 Task: Search one way flight ticket for 3 adults, 3 children in business from Kenai: Kenai Municipal Airport to Gillette: Gillette Campbell County Airport on 5-1-2023. Choice of flights is Singapure airlines. Number of bags: 1 checked bag. Price is upto 108000. Outbound departure time preference is 11:15. Return departure time preference is 12:00.
Action: Mouse moved to (187, 210)
Screenshot: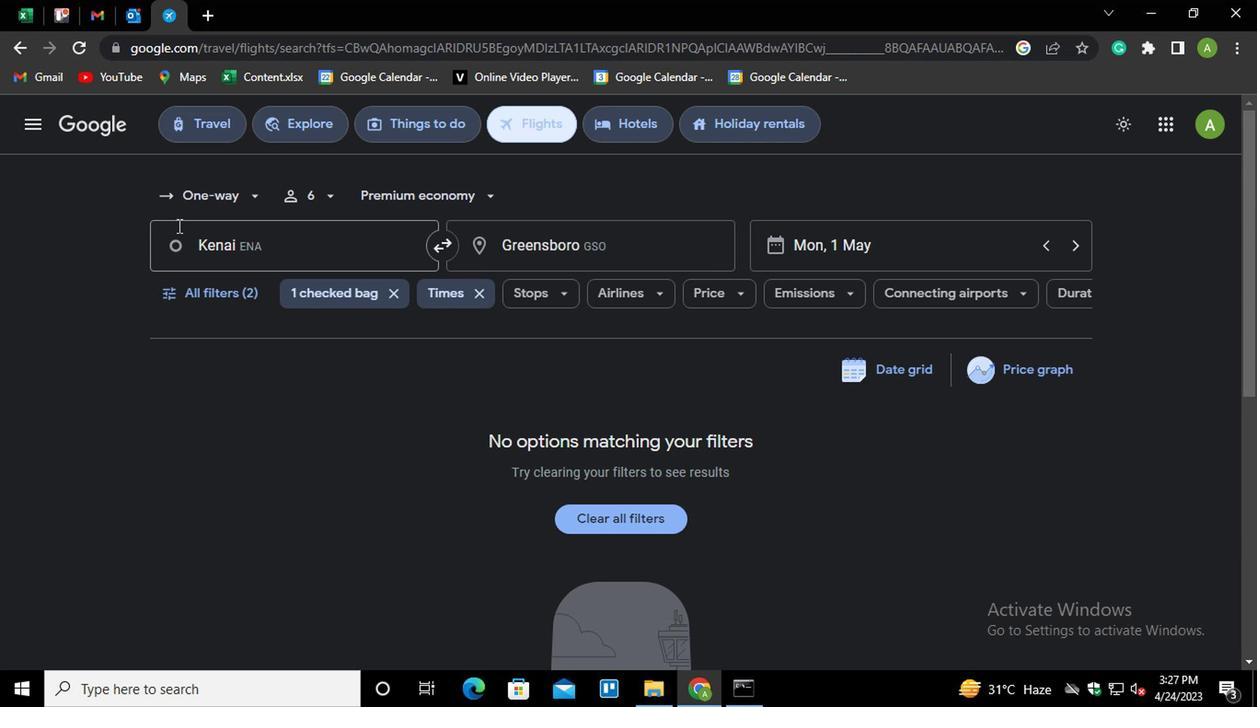 
Action: Mouse pressed left at (187, 210)
Screenshot: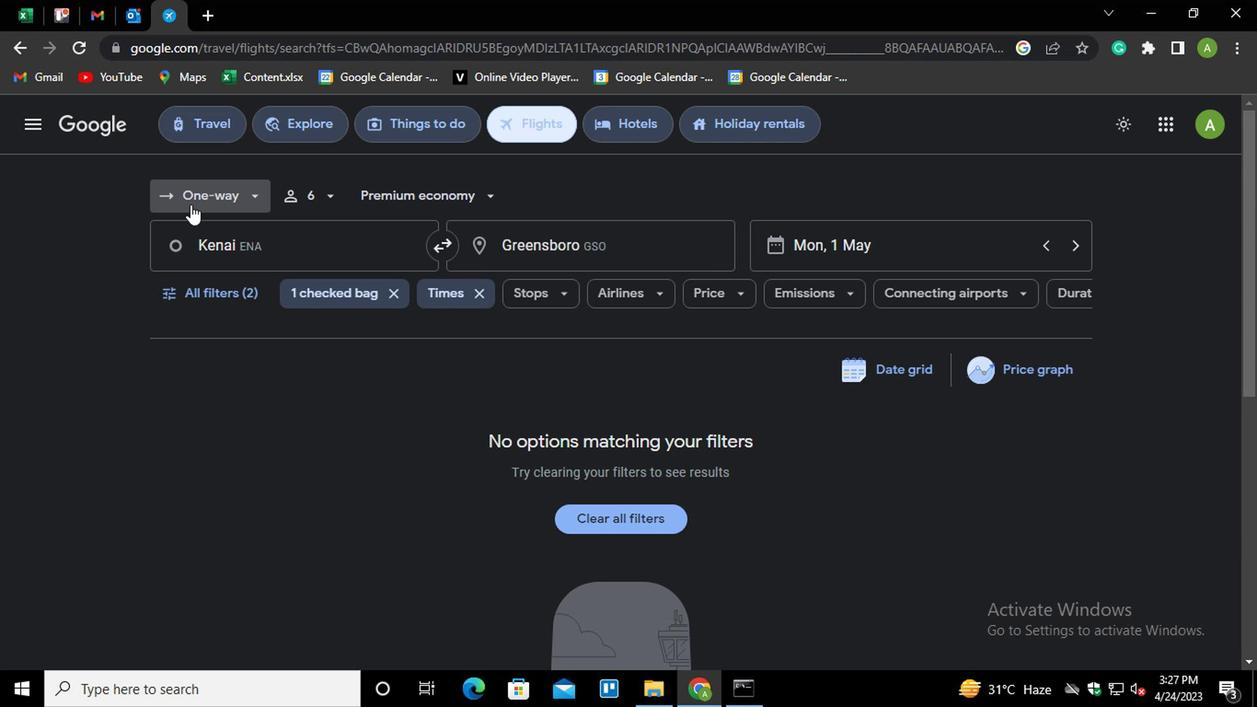 
Action: Mouse moved to (219, 290)
Screenshot: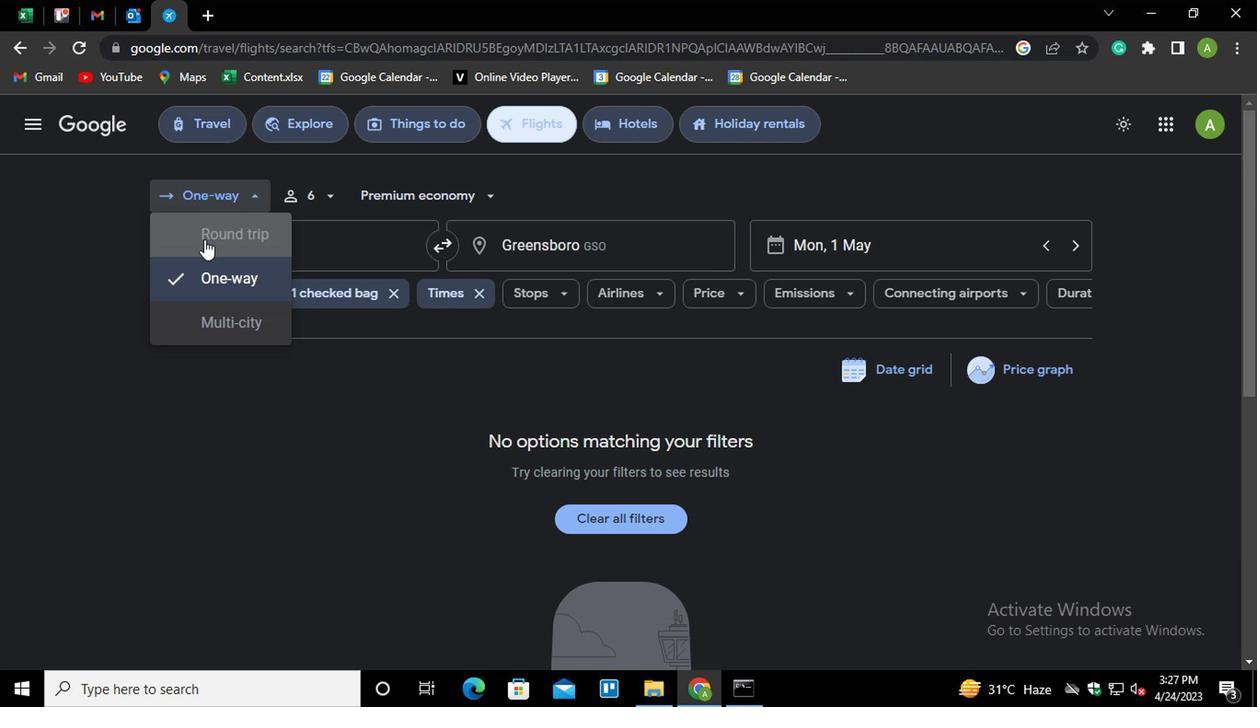 
Action: Mouse pressed left at (219, 290)
Screenshot: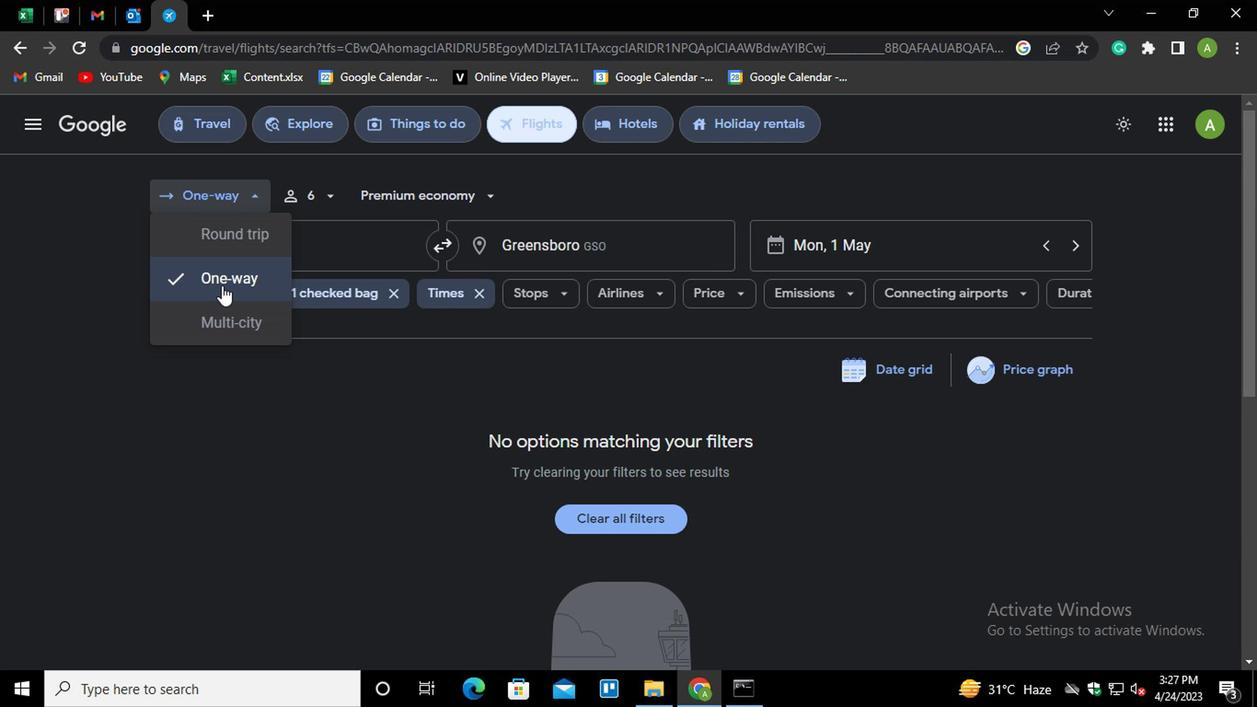 
Action: Mouse moved to (318, 202)
Screenshot: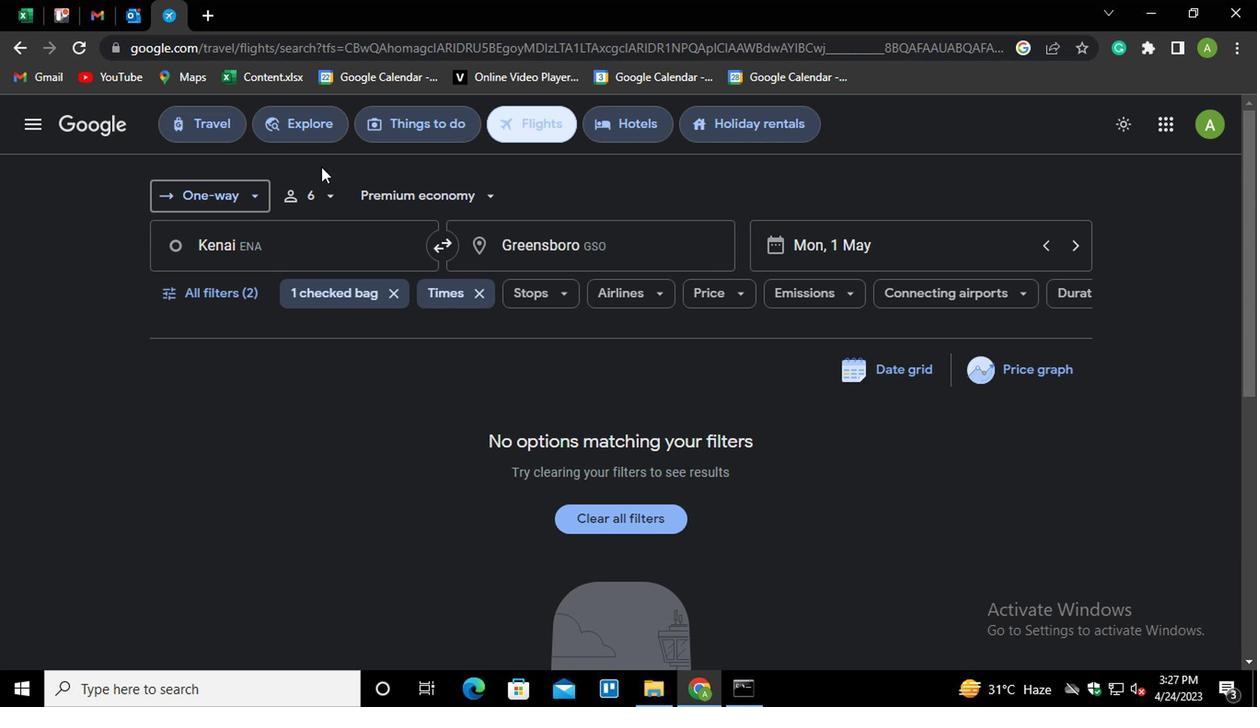 
Action: Mouse pressed left at (318, 202)
Screenshot: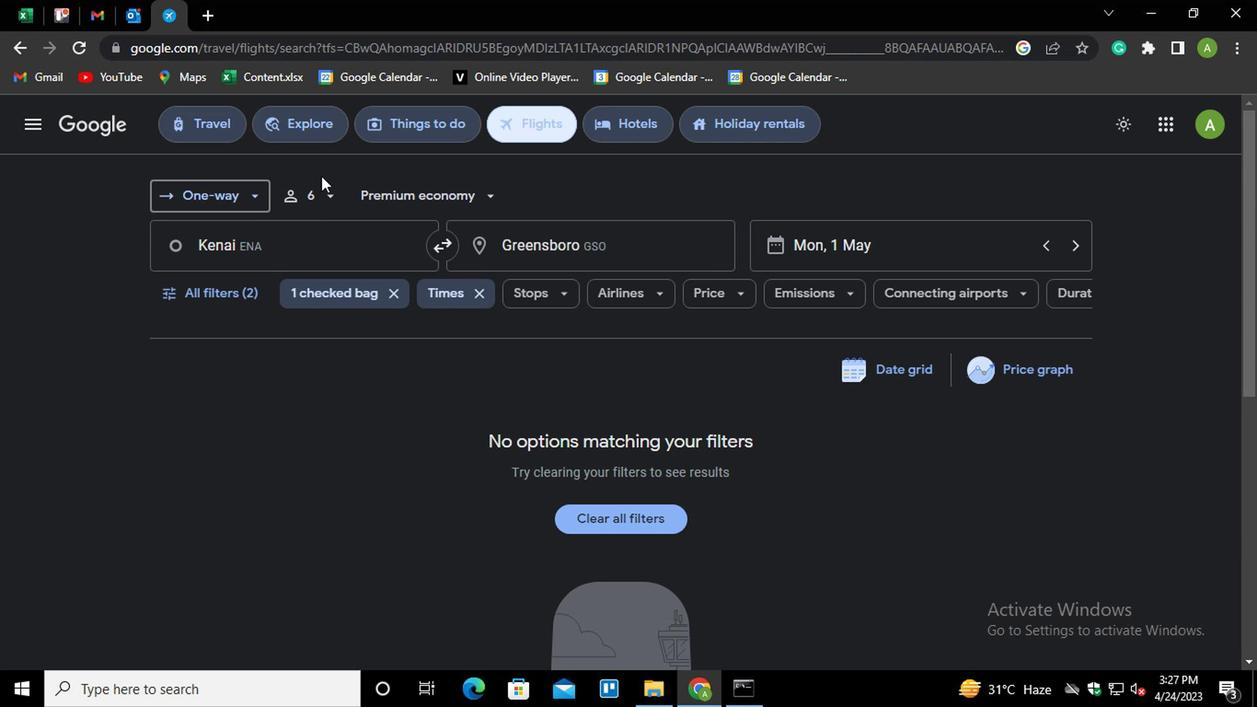 
Action: Mouse moved to (395, 249)
Screenshot: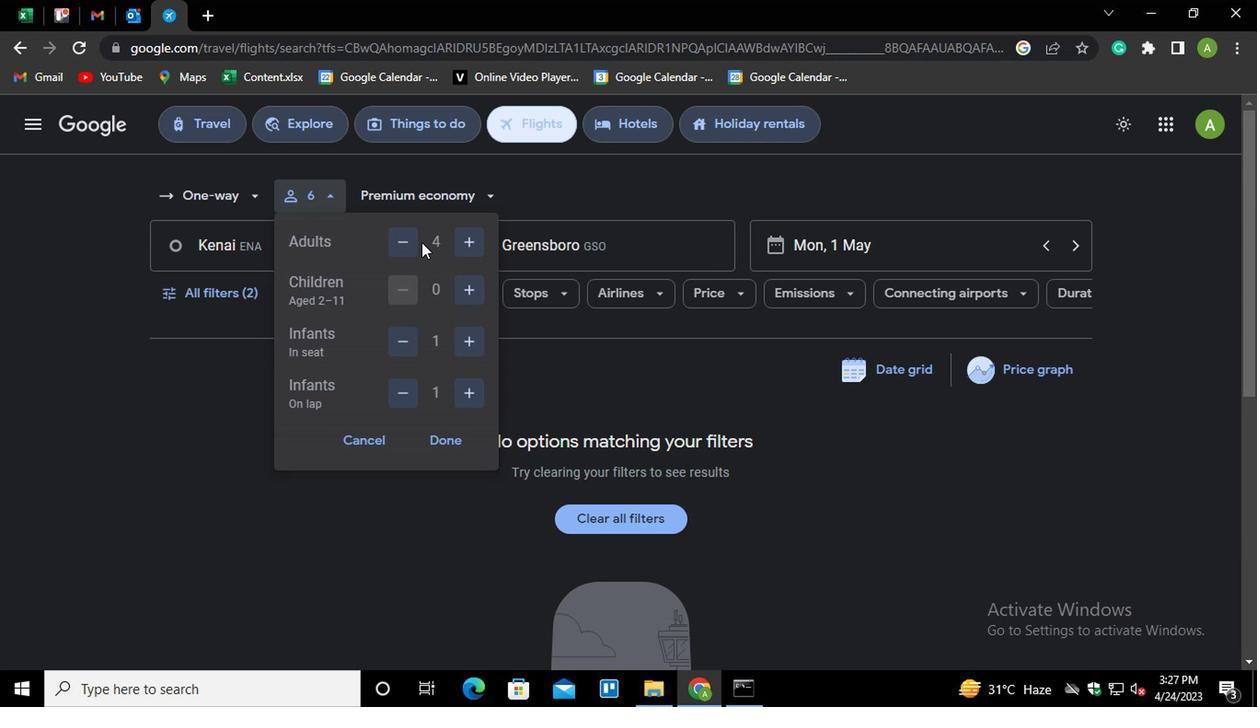 
Action: Mouse pressed left at (395, 249)
Screenshot: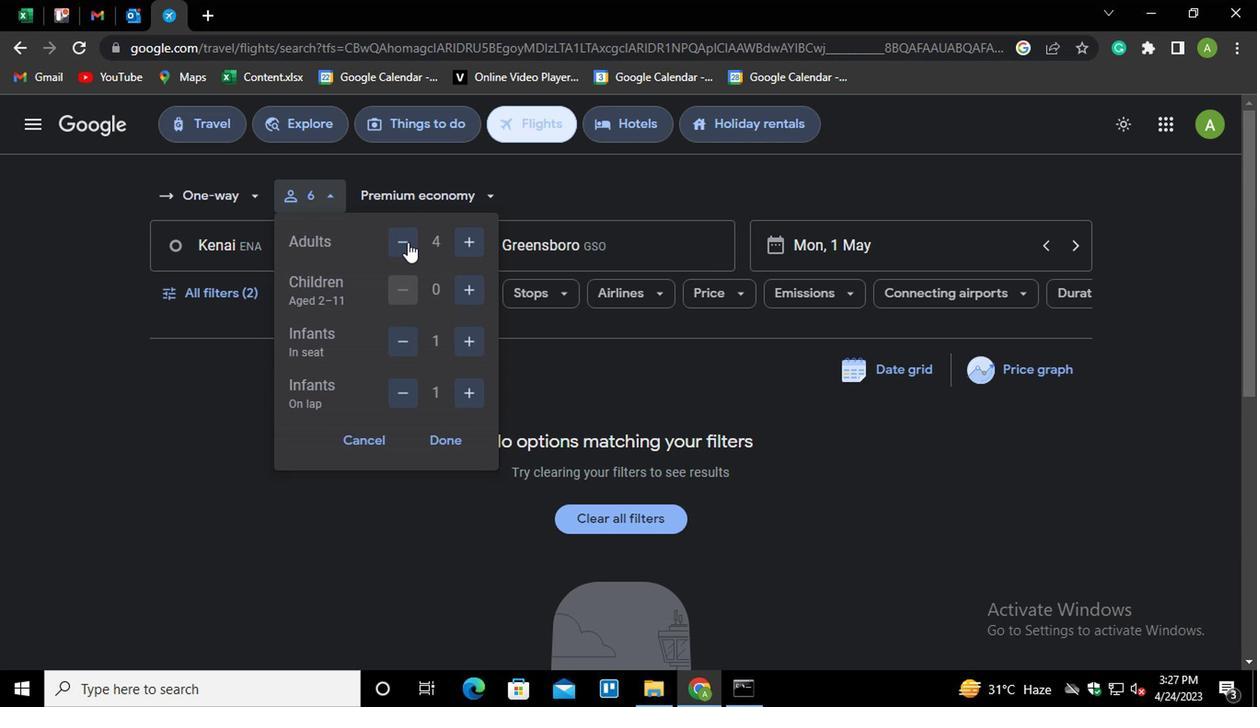 
Action: Mouse moved to (475, 296)
Screenshot: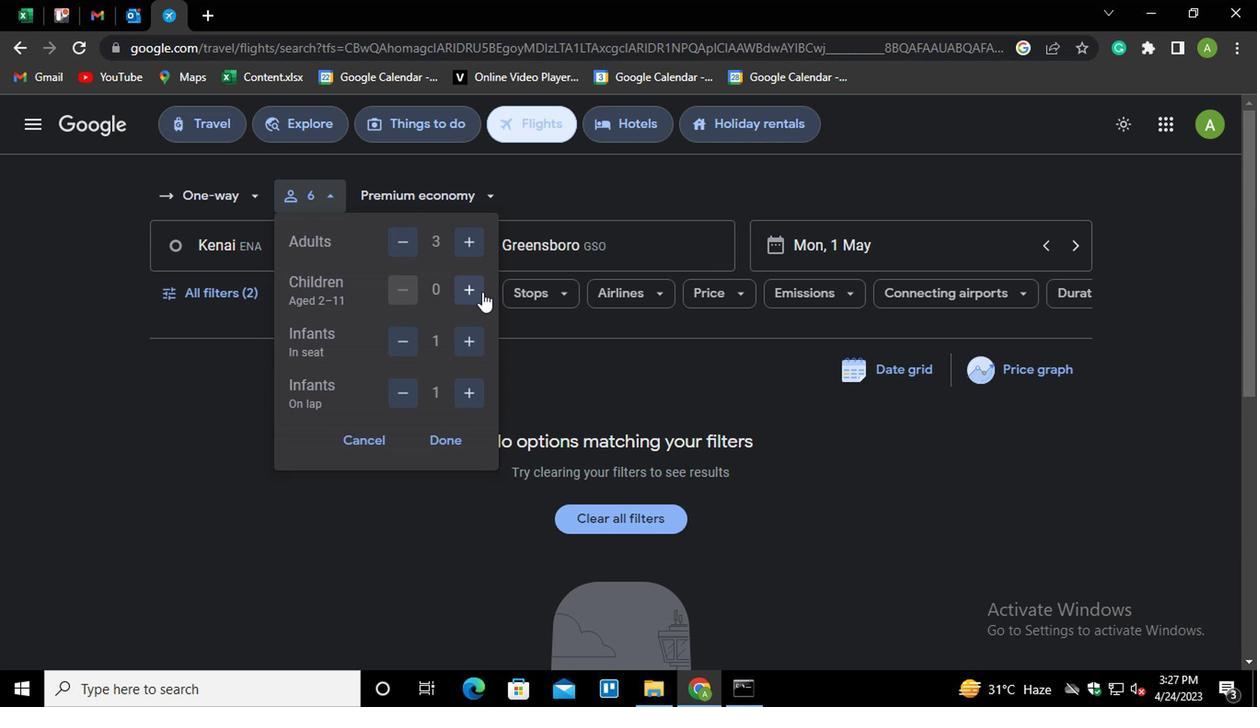 
Action: Mouse pressed left at (475, 296)
Screenshot: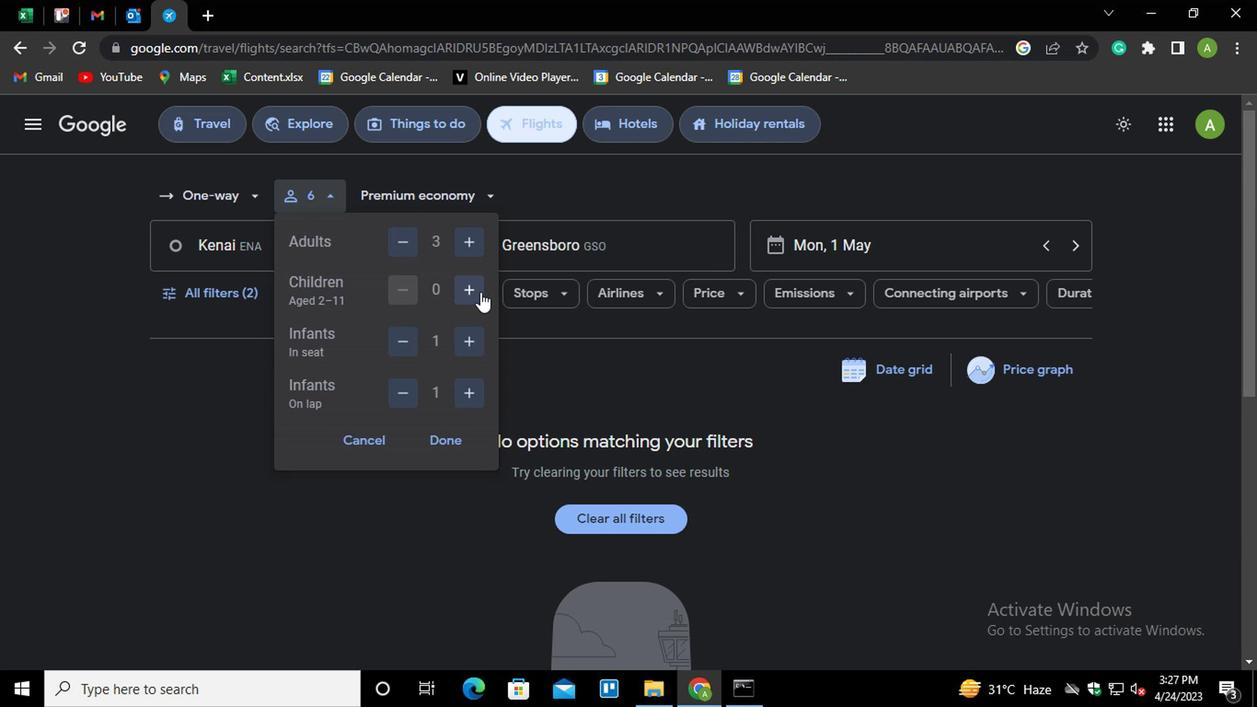 
Action: Mouse moved to (475, 296)
Screenshot: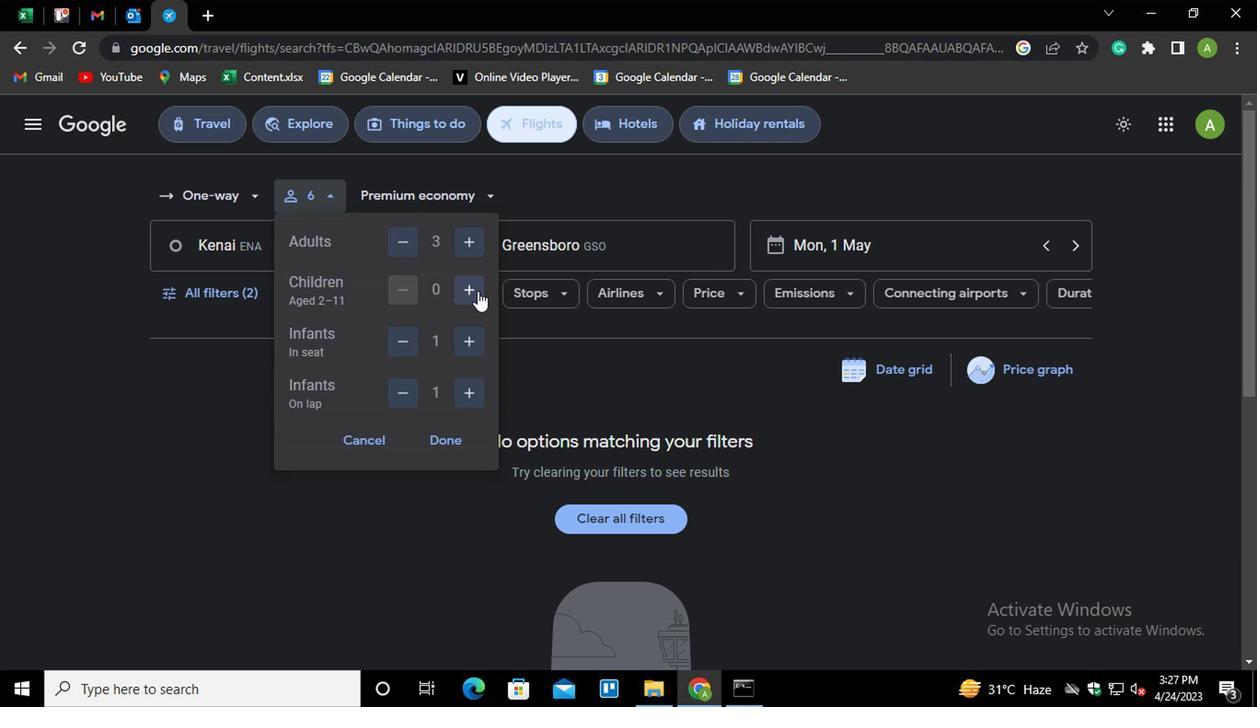 
Action: Mouse pressed left at (475, 296)
Screenshot: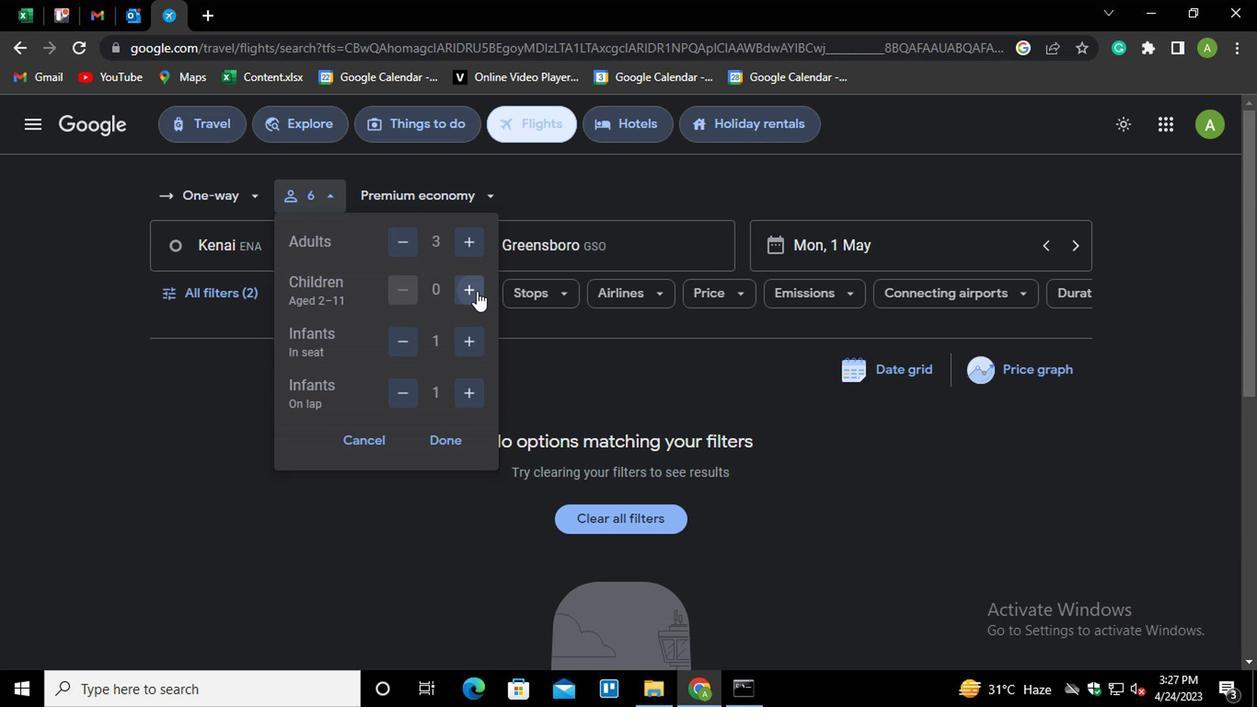
Action: Mouse pressed left at (475, 296)
Screenshot: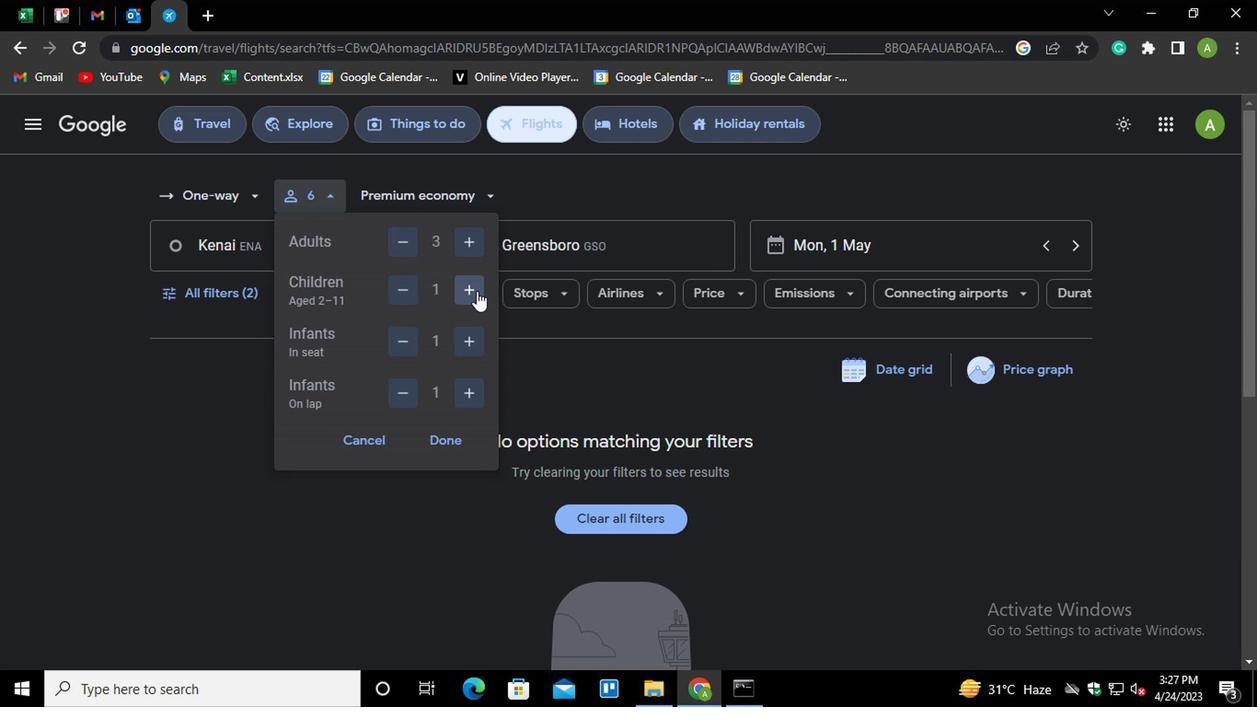 
Action: Mouse moved to (407, 393)
Screenshot: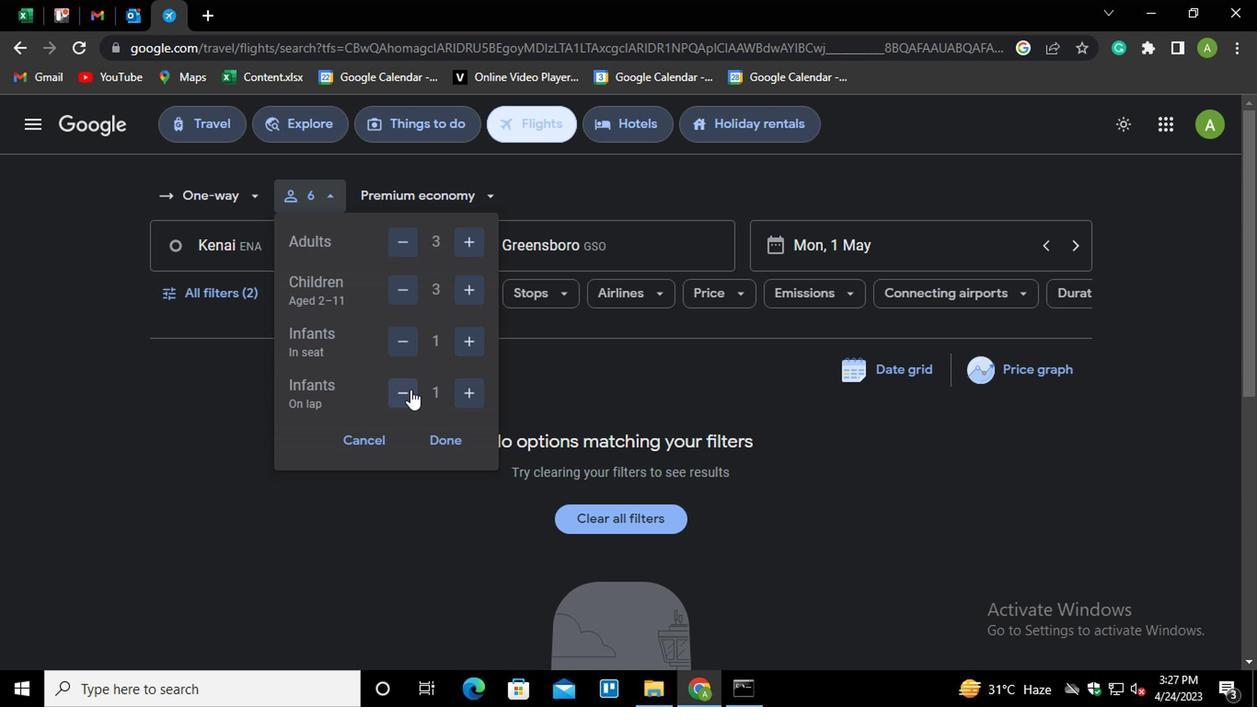 
Action: Mouse pressed left at (407, 393)
Screenshot: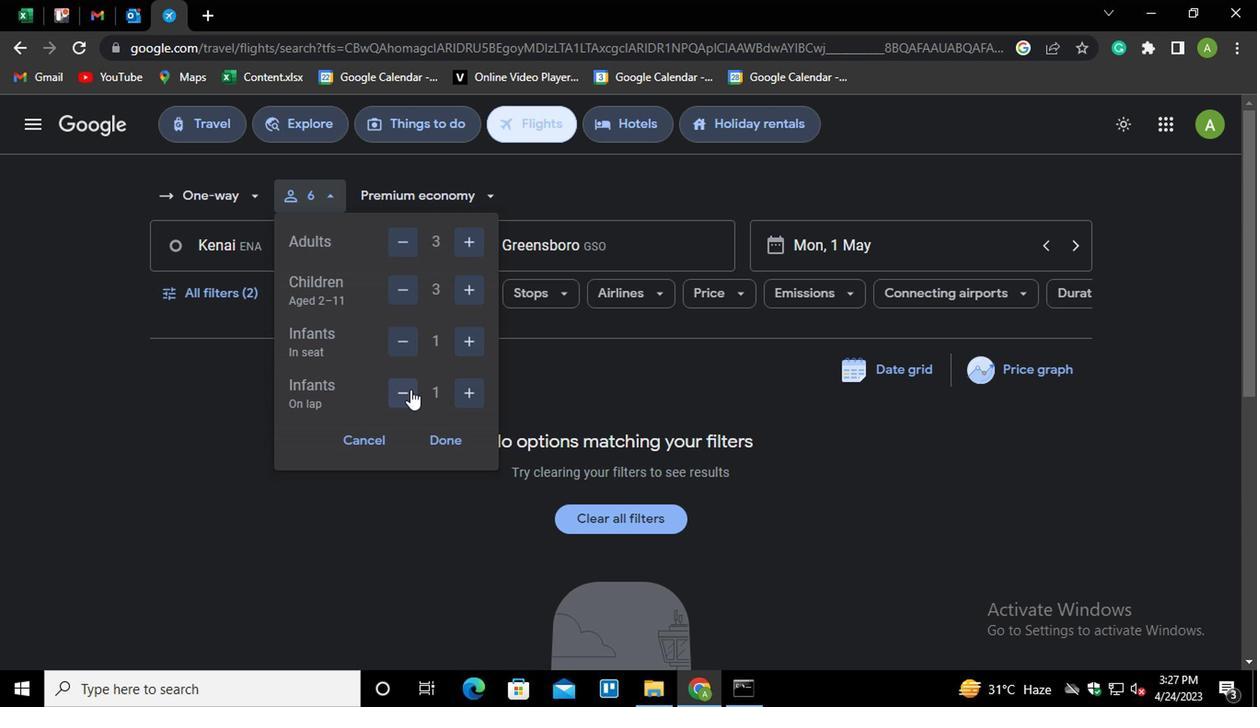 
Action: Mouse moved to (396, 350)
Screenshot: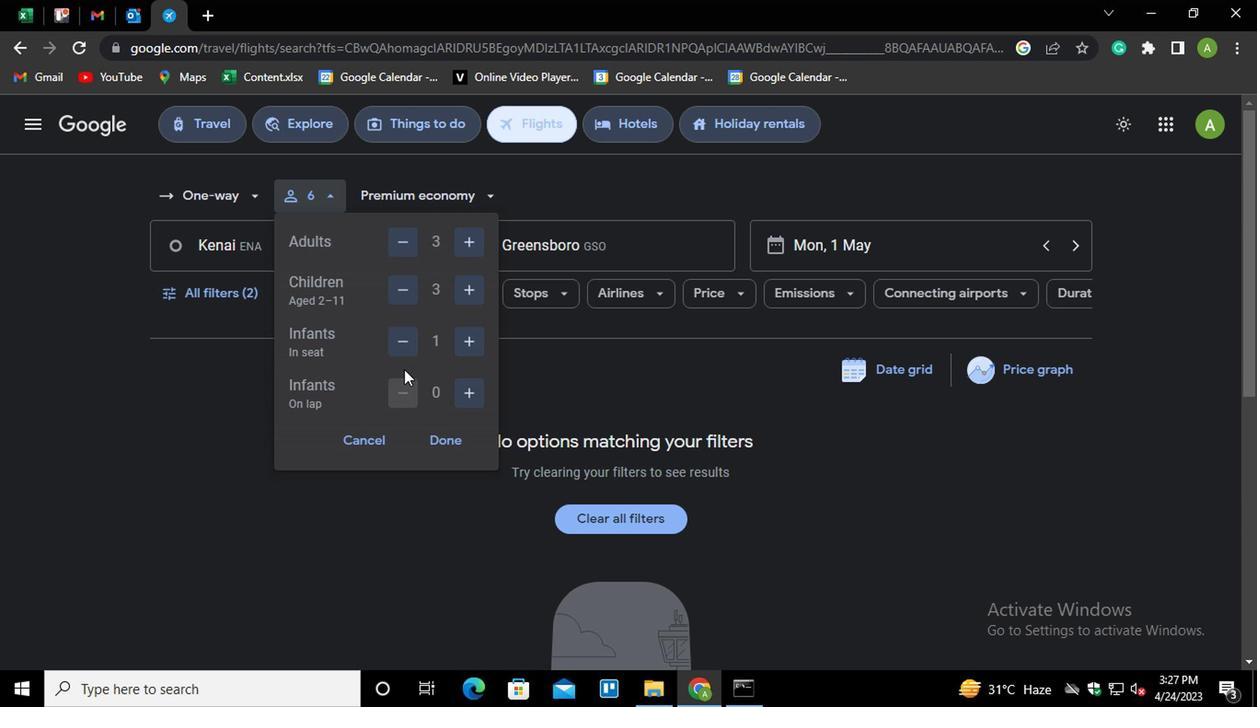 
Action: Mouse pressed left at (396, 350)
Screenshot: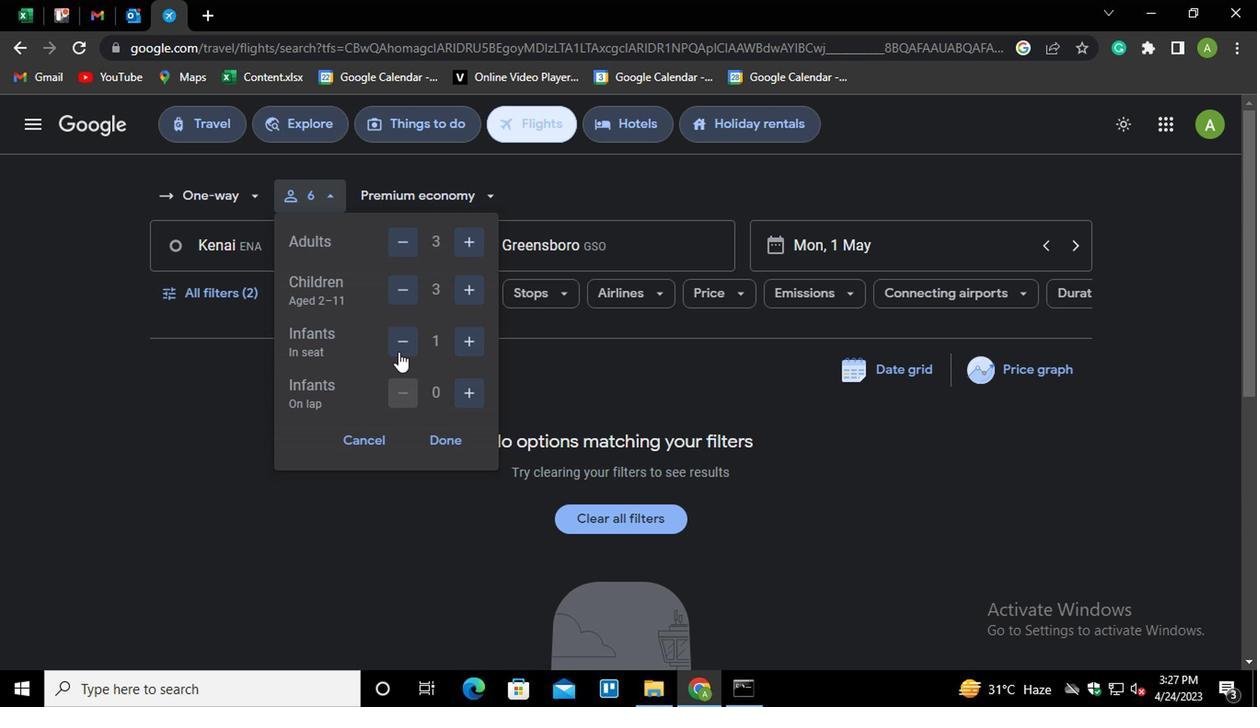 
Action: Mouse moved to (426, 442)
Screenshot: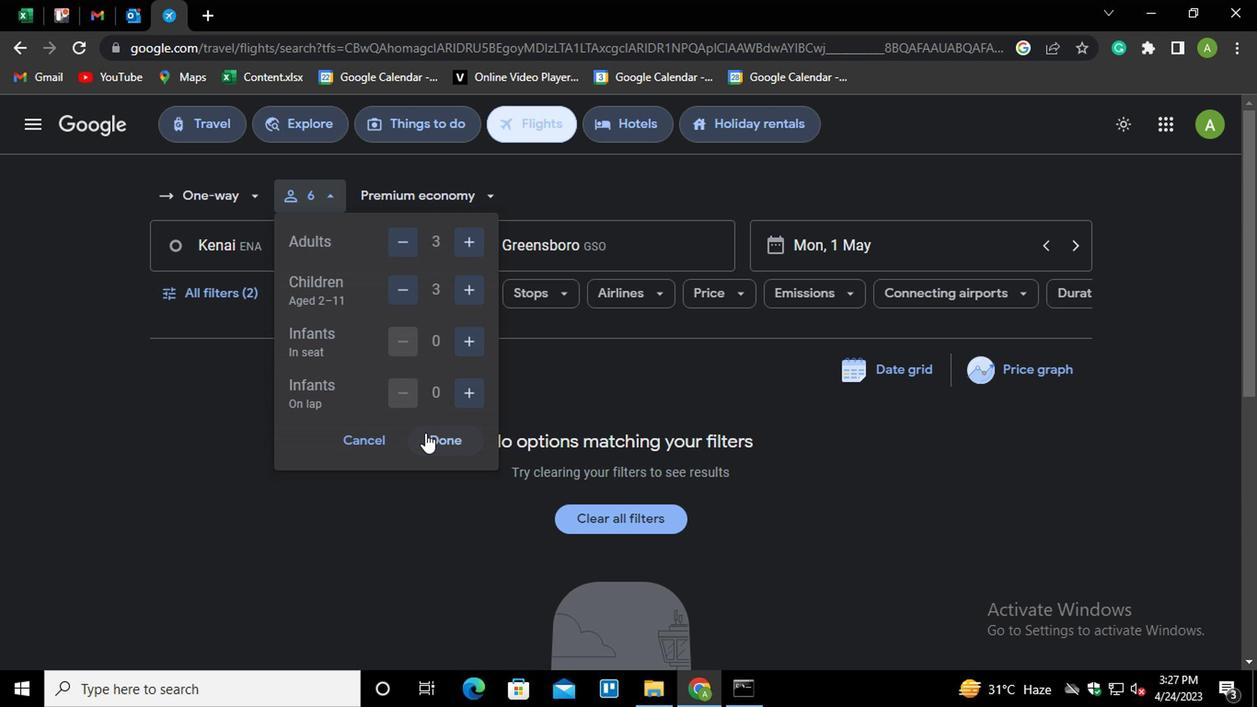 
Action: Mouse pressed left at (426, 442)
Screenshot: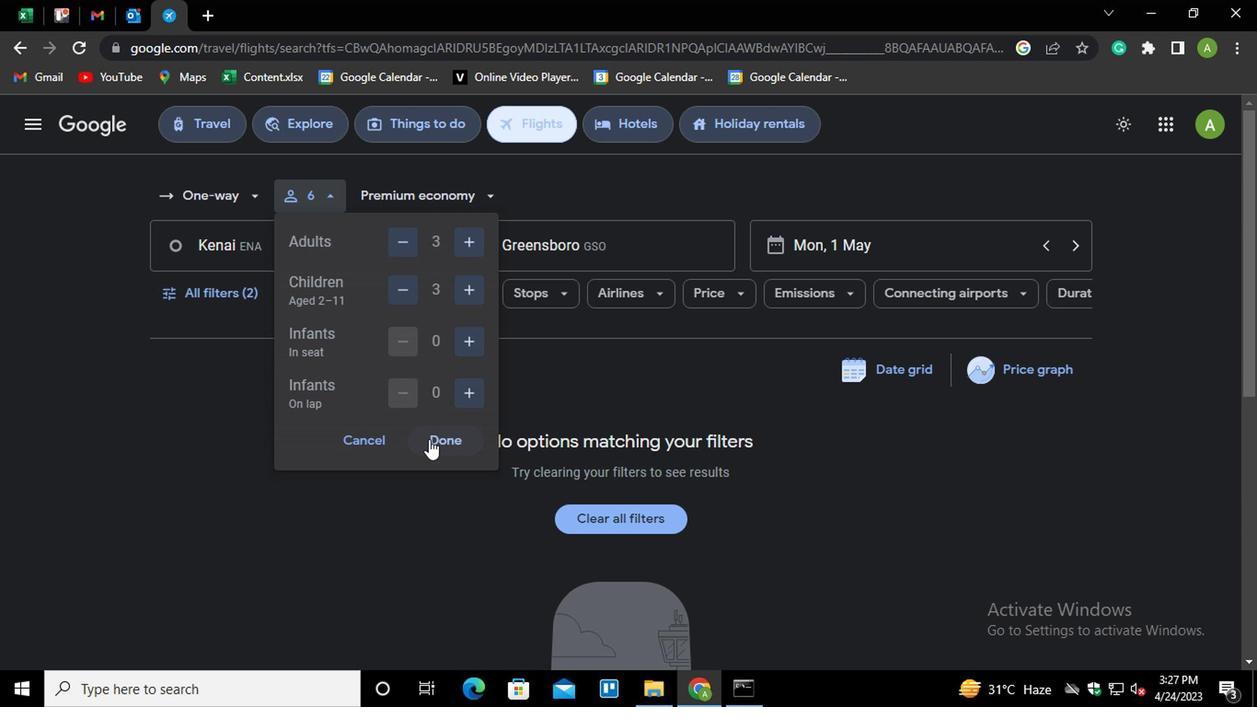 
Action: Mouse moved to (655, 261)
Screenshot: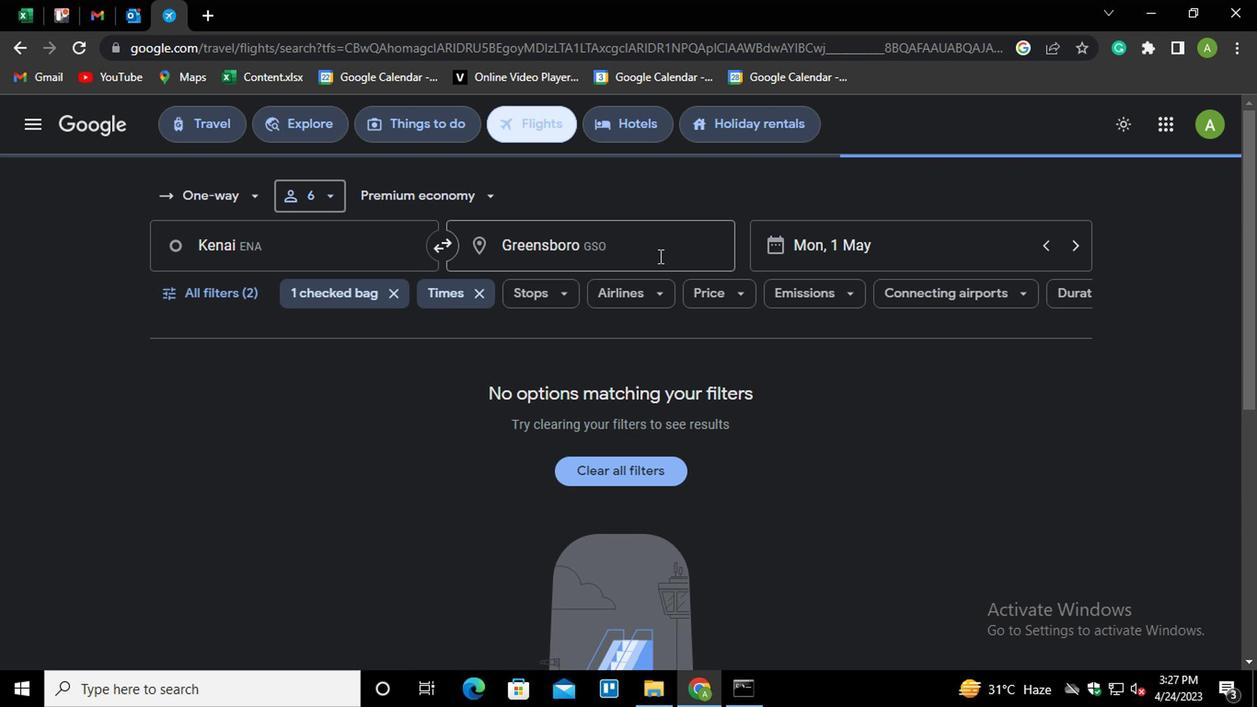 
Action: Mouse pressed left at (655, 261)
Screenshot: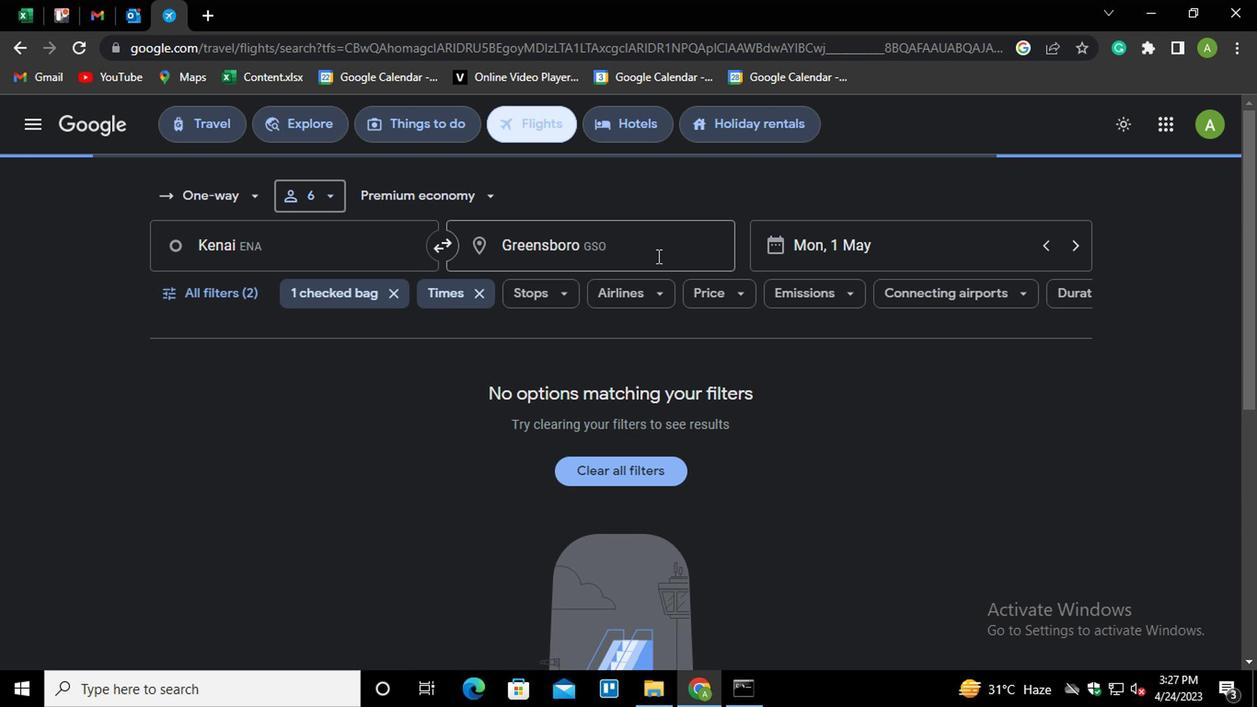 
Action: Mouse moved to (651, 259)
Screenshot: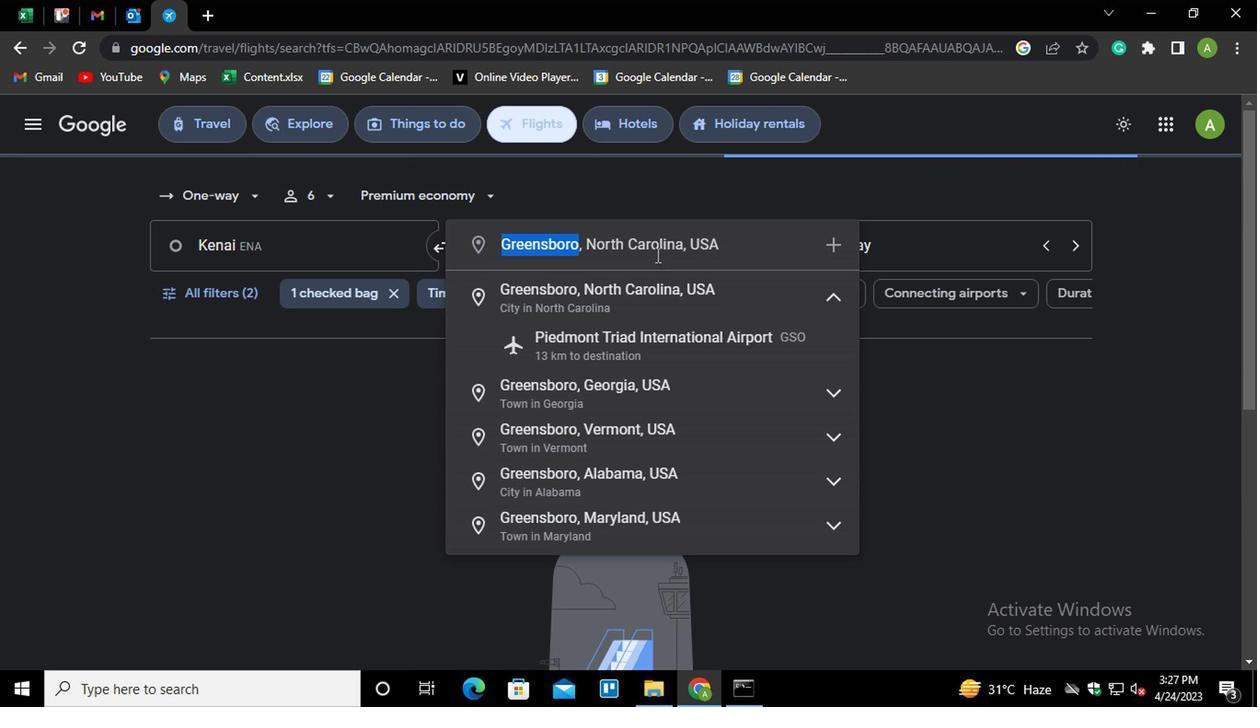 
Action: Key pressed <Key.shift>GILLETTE<Key.down><Key.enter>
Screenshot: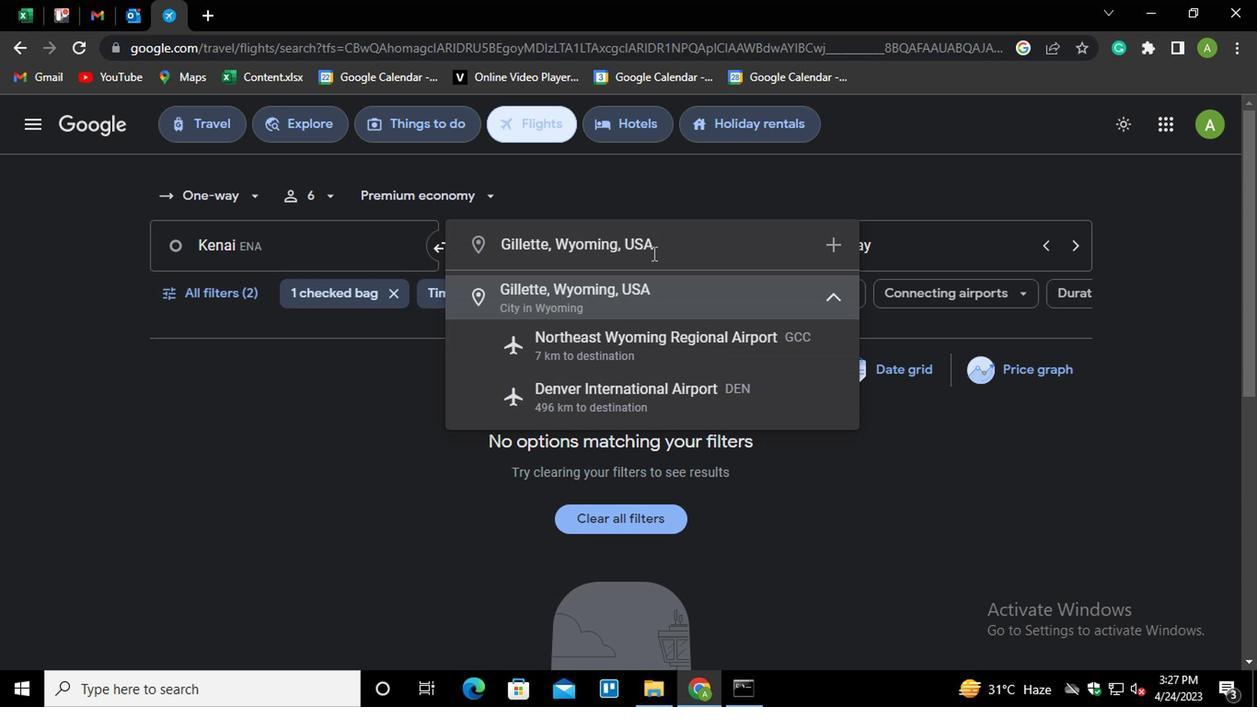 
Action: Mouse moved to (235, 295)
Screenshot: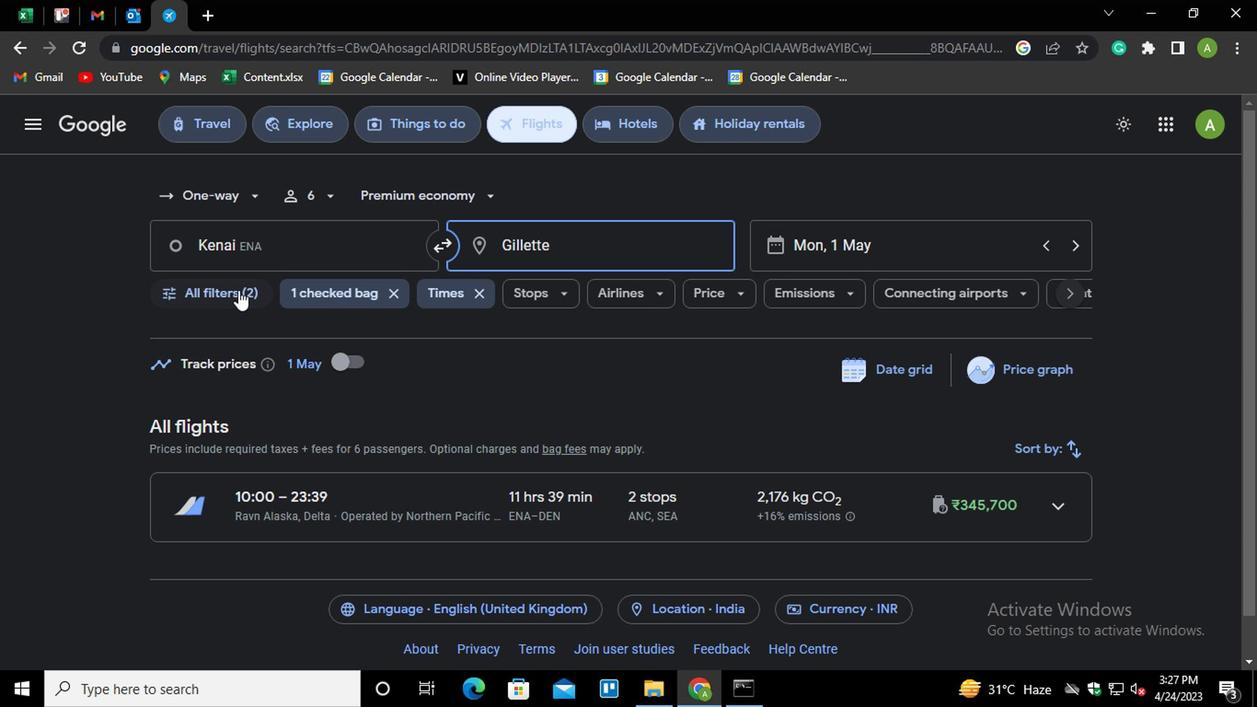 
Action: Mouse pressed left at (235, 295)
Screenshot: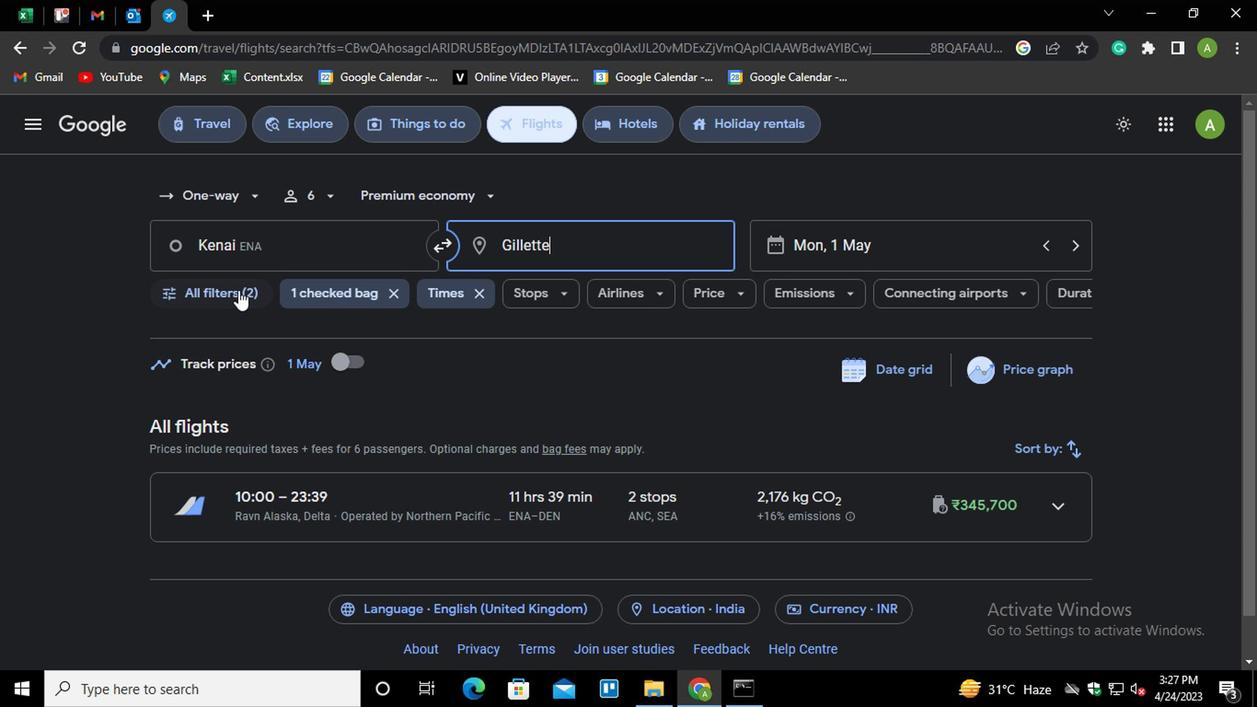 
Action: Mouse moved to (292, 494)
Screenshot: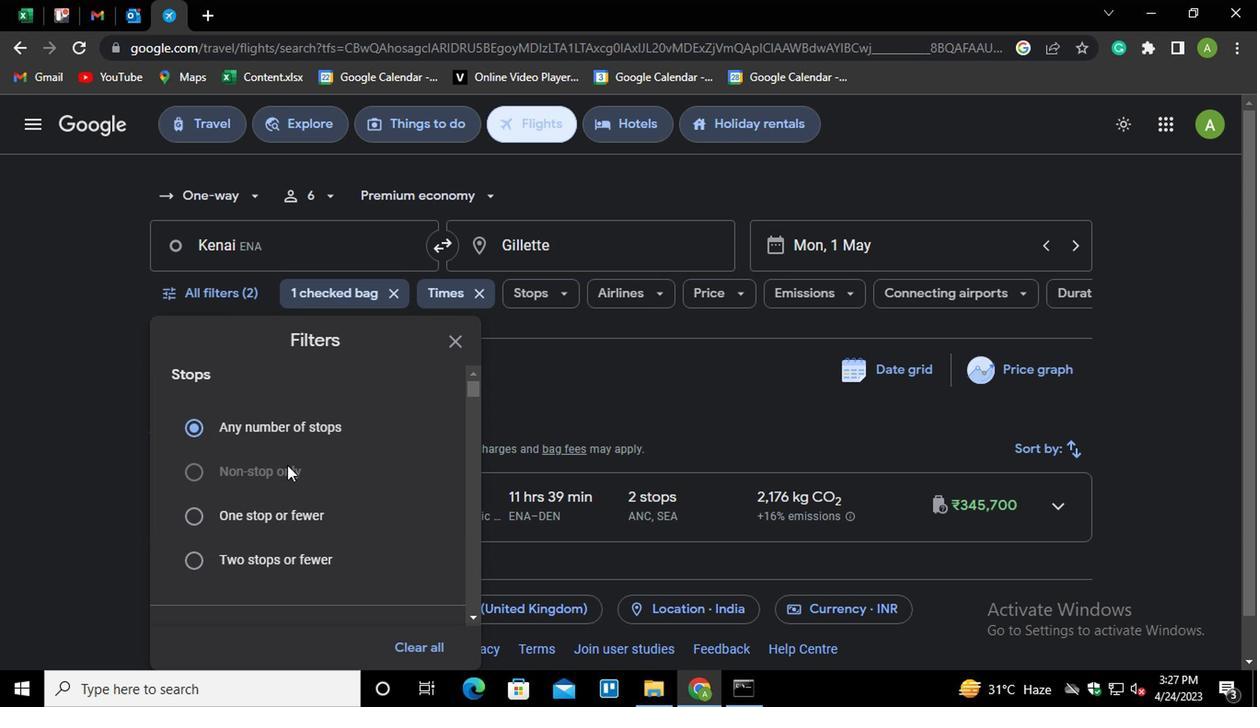 
Action: Mouse scrolled (292, 493) with delta (0, 0)
Screenshot: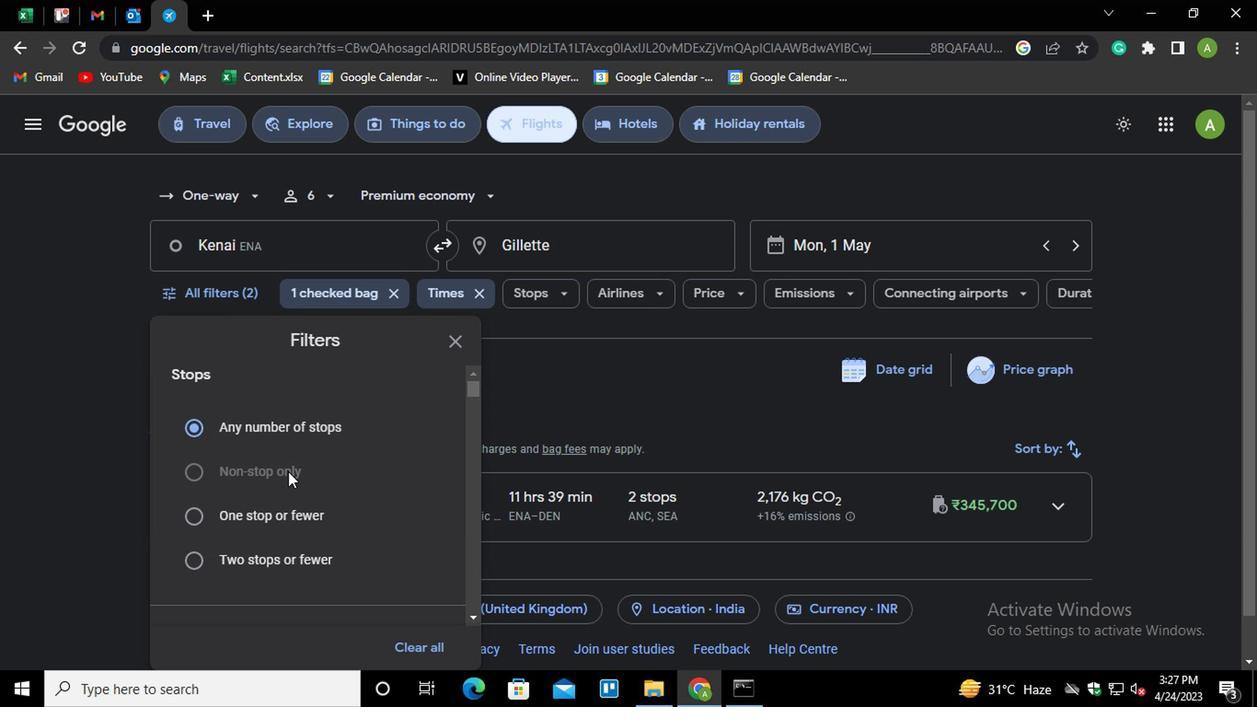 
Action: Mouse scrolled (292, 493) with delta (0, 0)
Screenshot: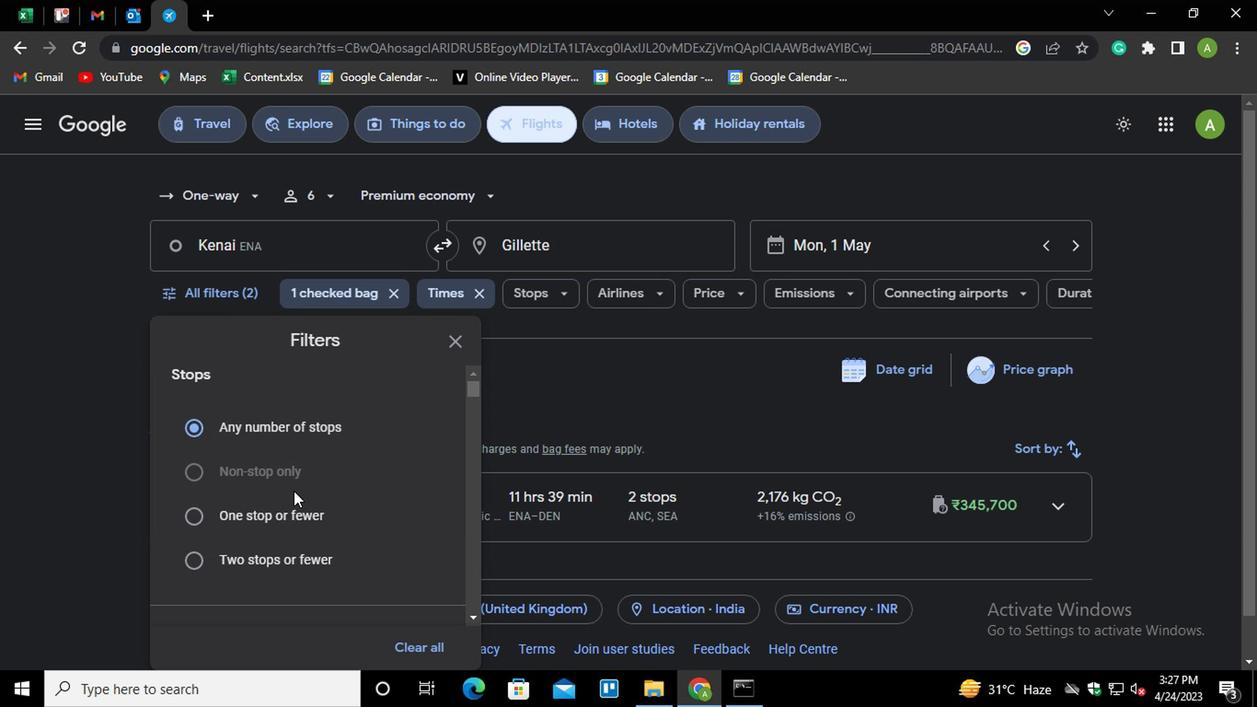 
Action: Mouse moved to (423, 507)
Screenshot: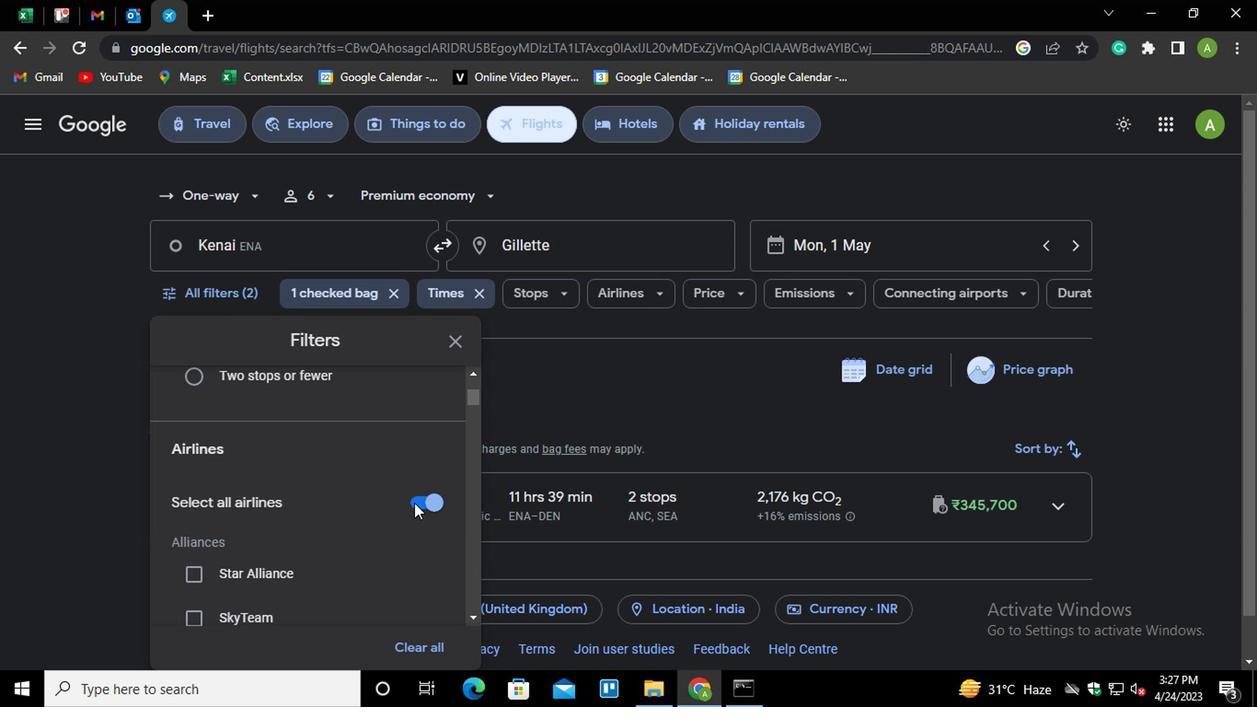 
Action: Mouse pressed left at (423, 507)
Screenshot: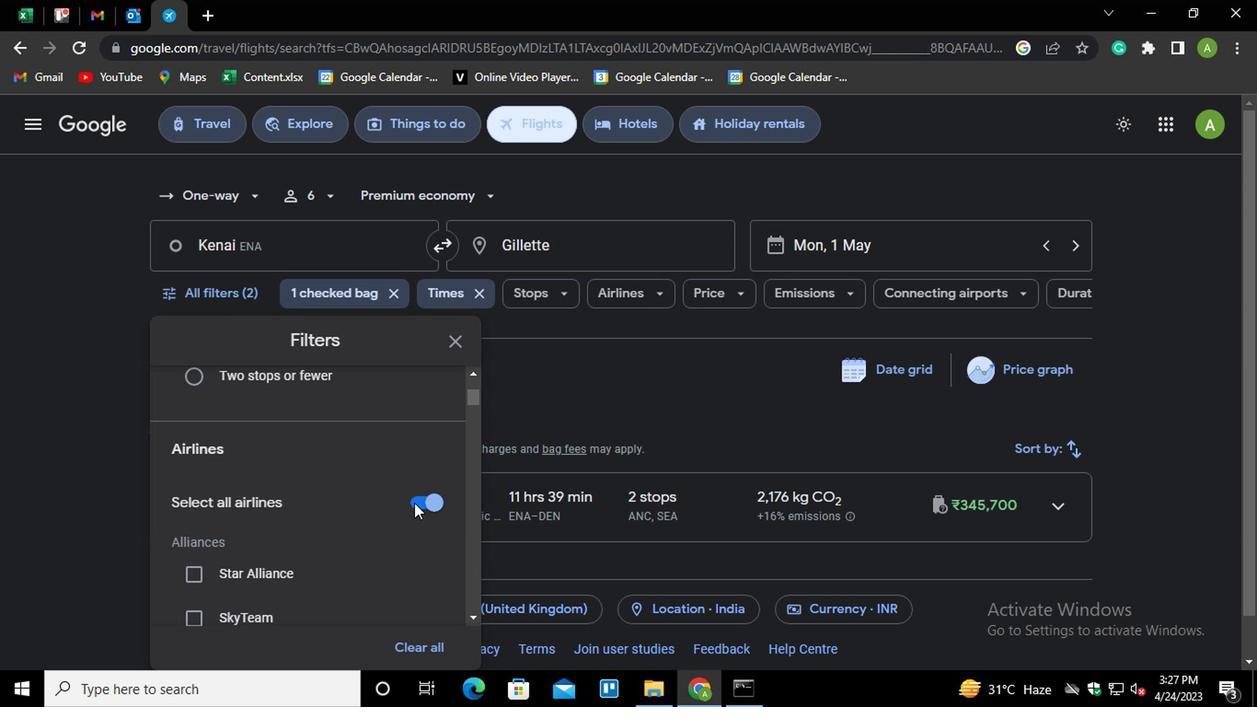 
Action: Mouse moved to (384, 517)
Screenshot: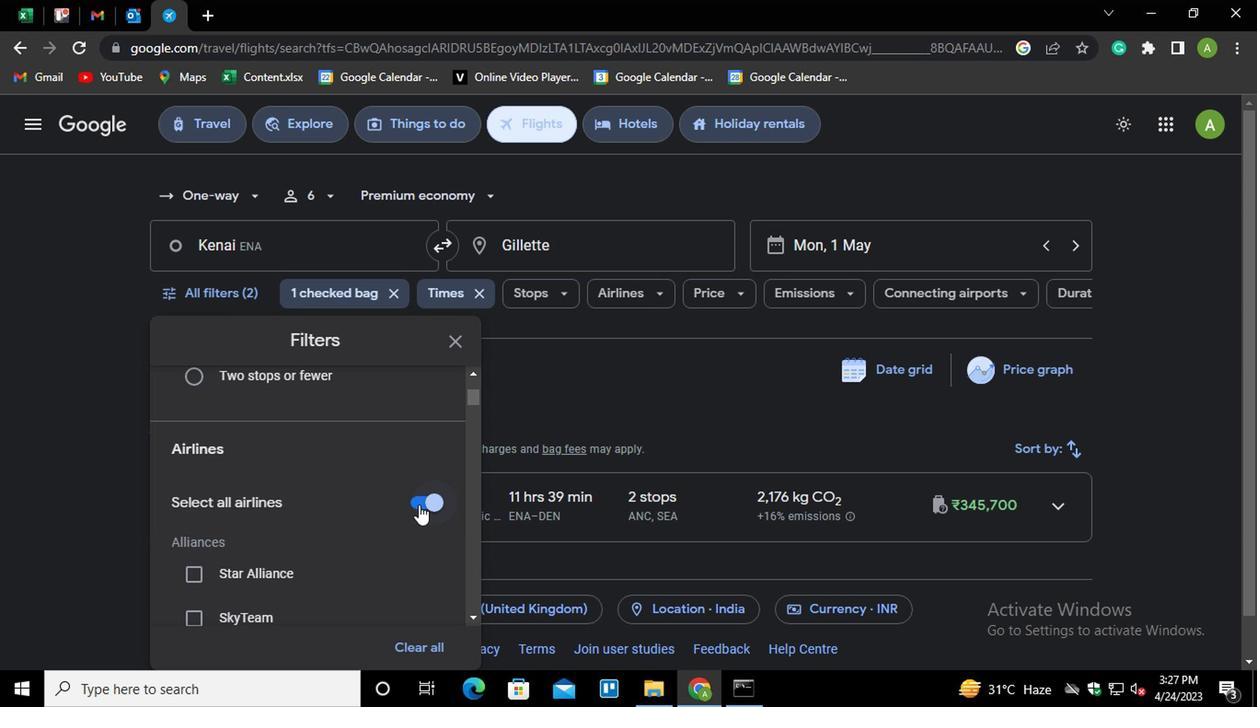 
Action: Mouse scrolled (384, 515) with delta (0, -1)
Screenshot: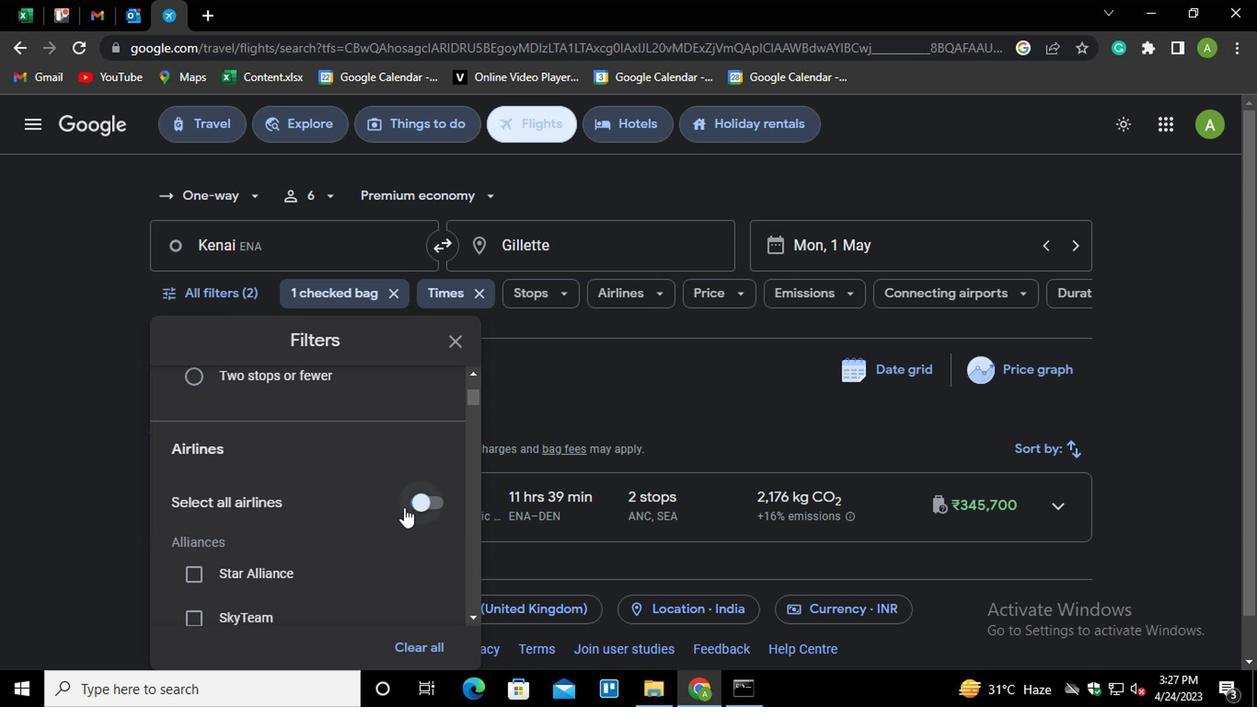 
Action: Mouse scrolled (384, 515) with delta (0, -1)
Screenshot: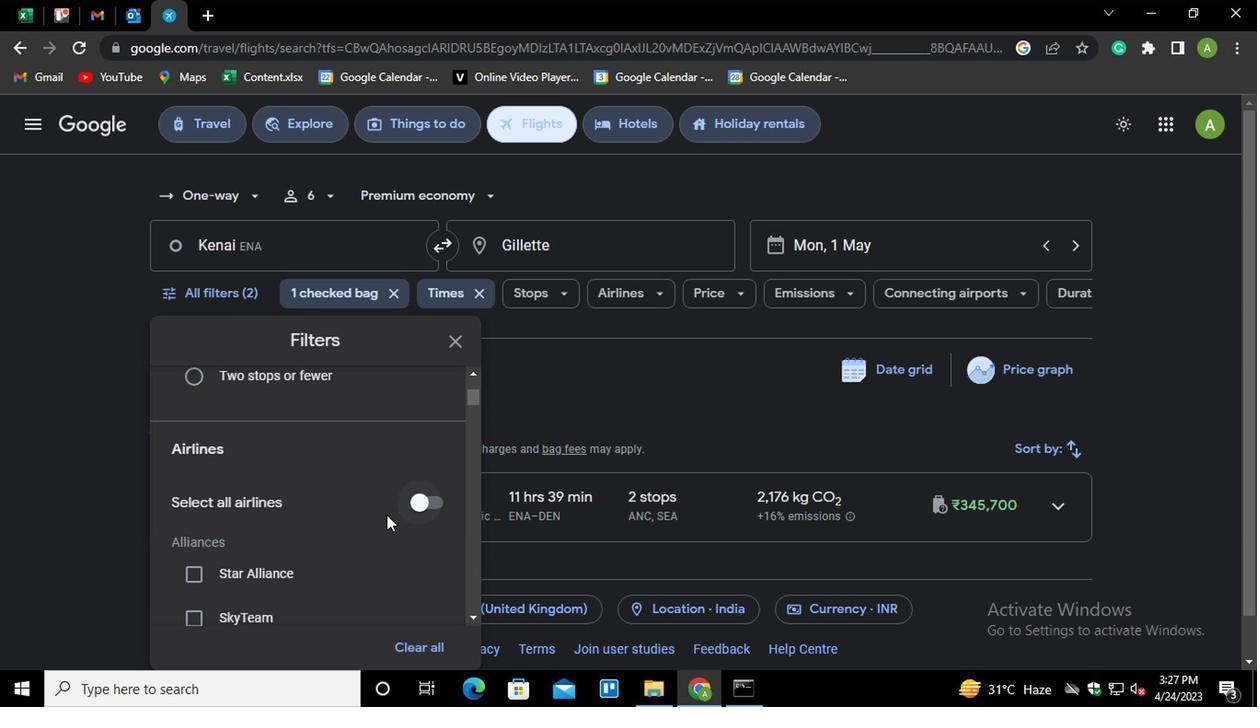 
Action: Mouse moved to (362, 521)
Screenshot: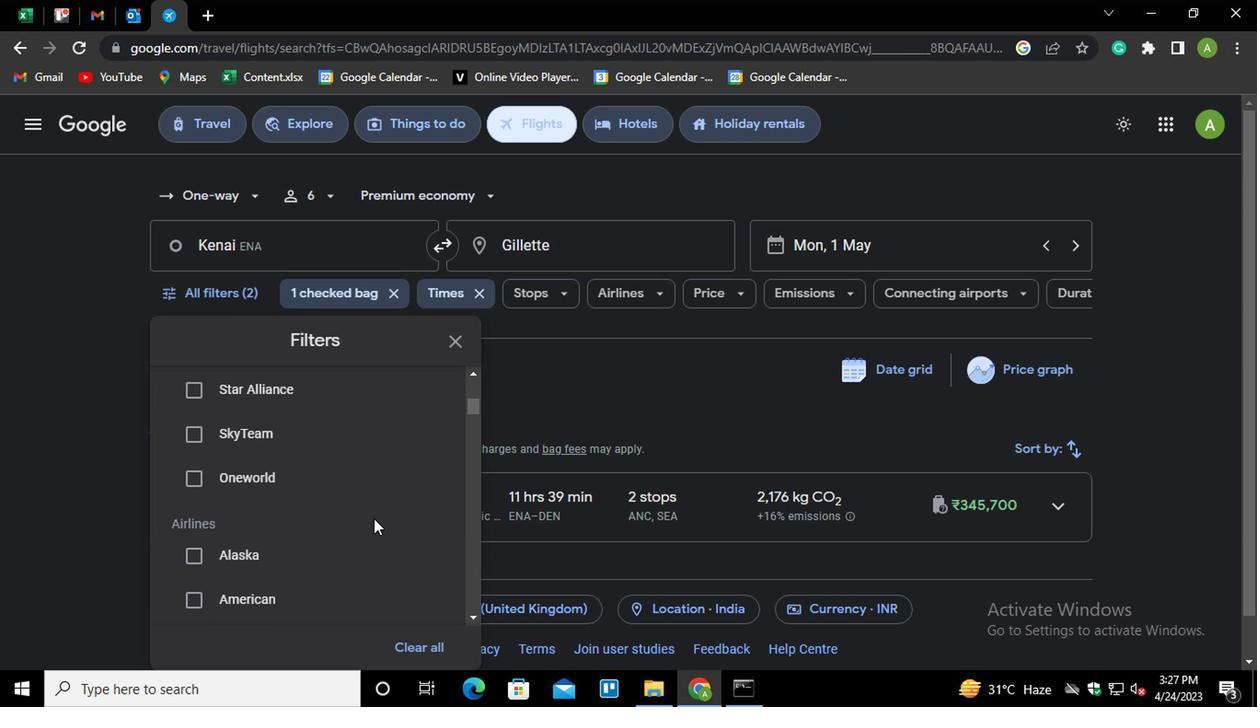 
Action: Mouse scrolled (362, 520) with delta (0, -1)
Screenshot: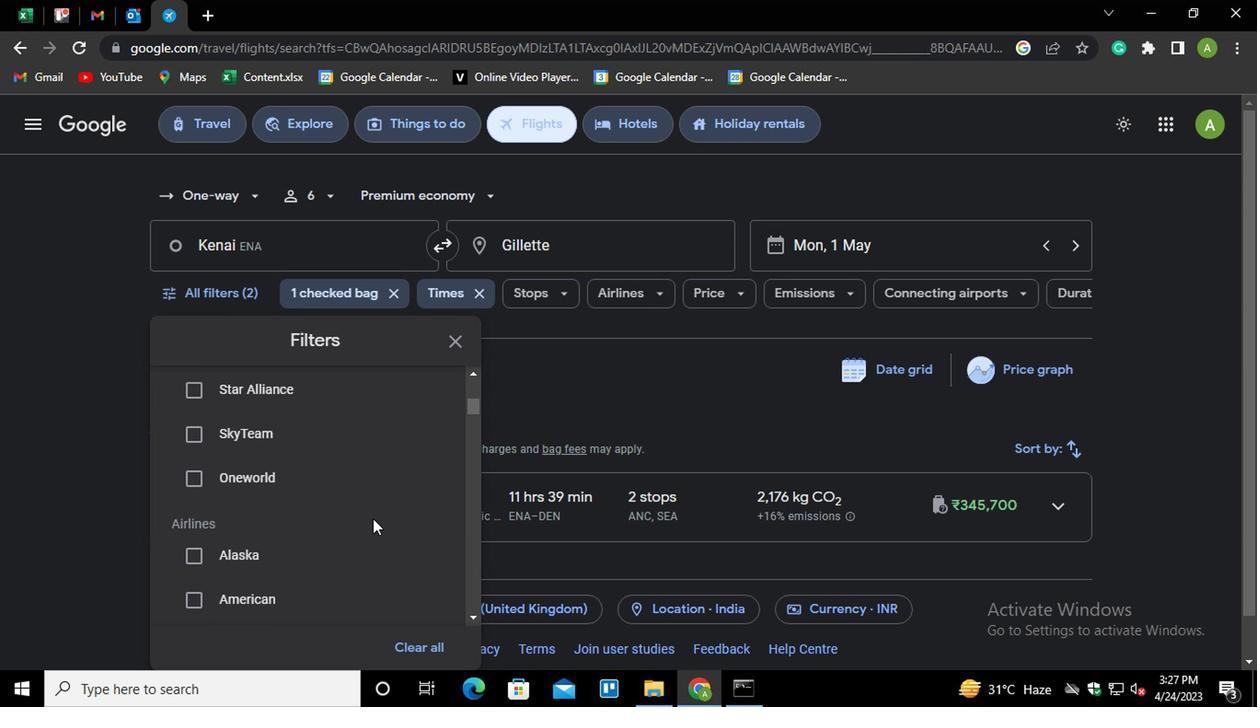 
Action: Mouse moved to (359, 523)
Screenshot: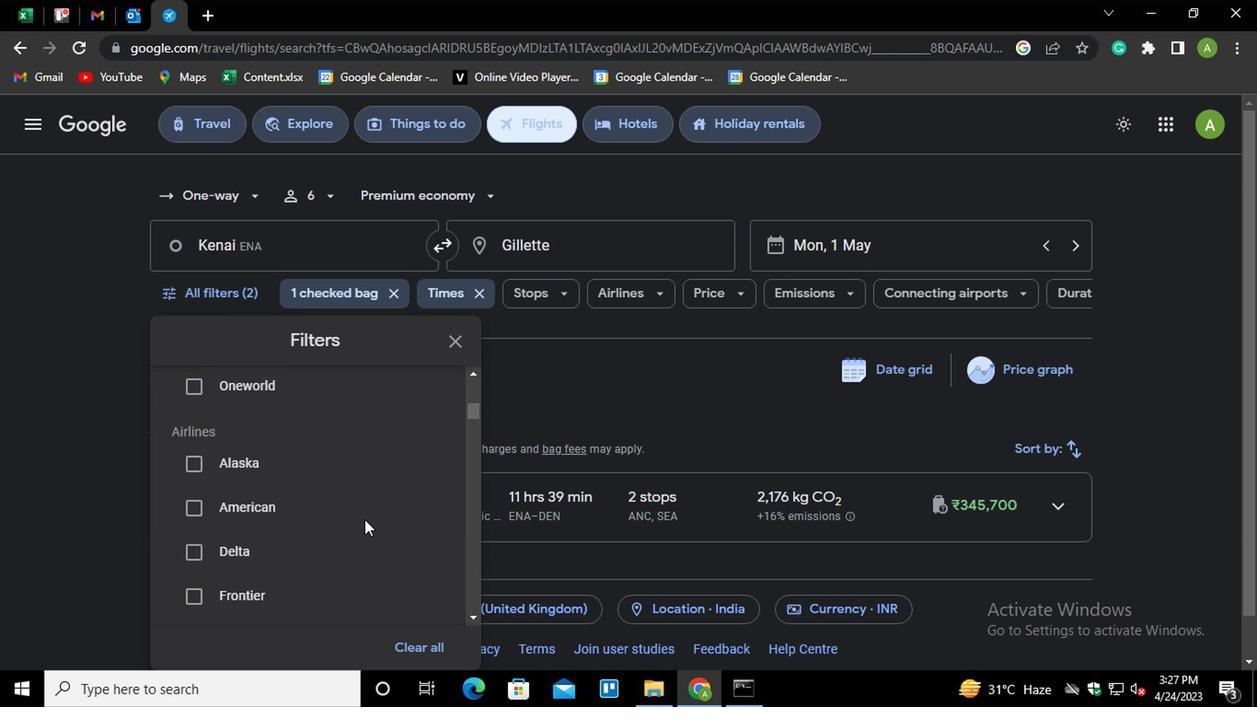 
Action: Mouse scrolled (359, 522) with delta (0, -1)
Screenshot: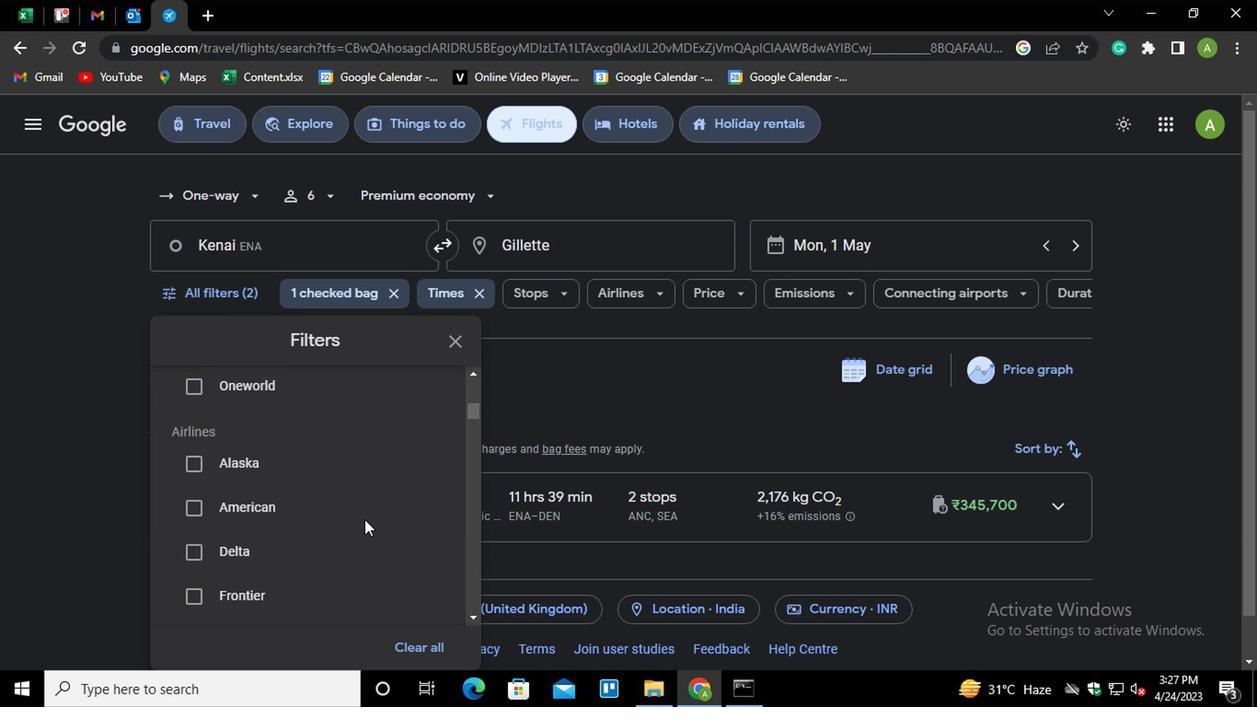 
Action: Mouse scrolled (359, 522) with delta (0, -1)
Screenshot: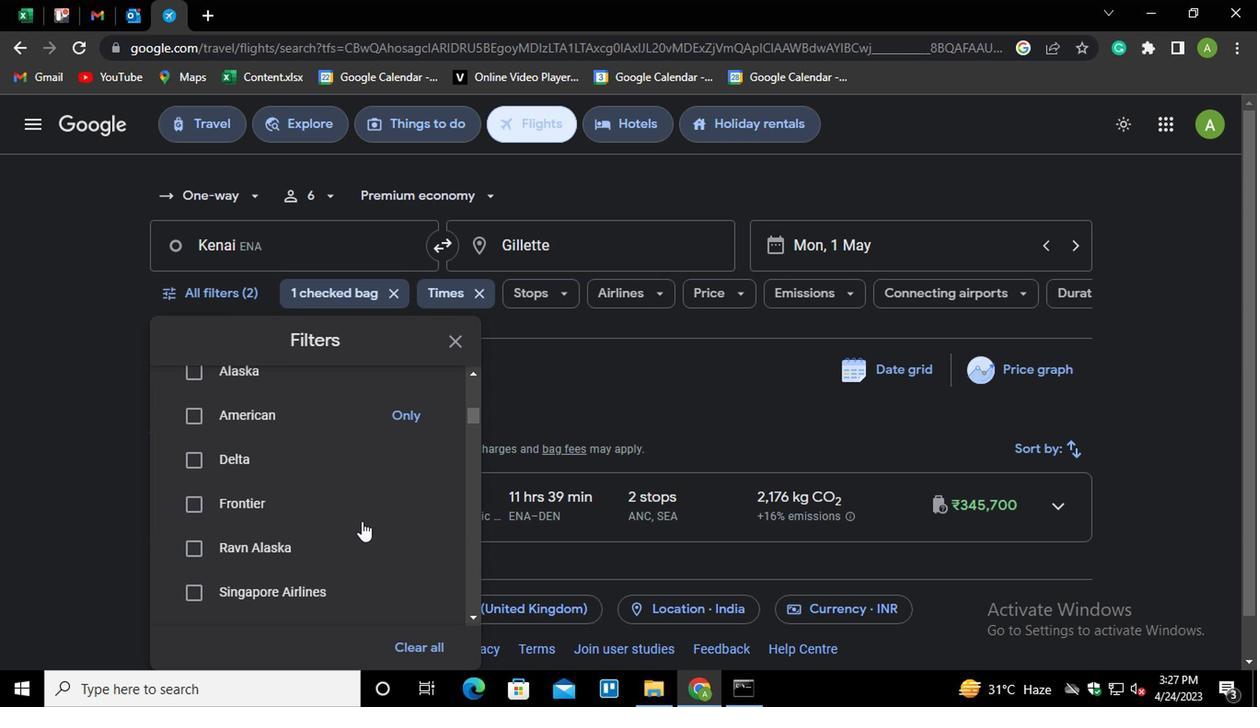 
Action: Mouse moved to (401, 491)
Screenshot: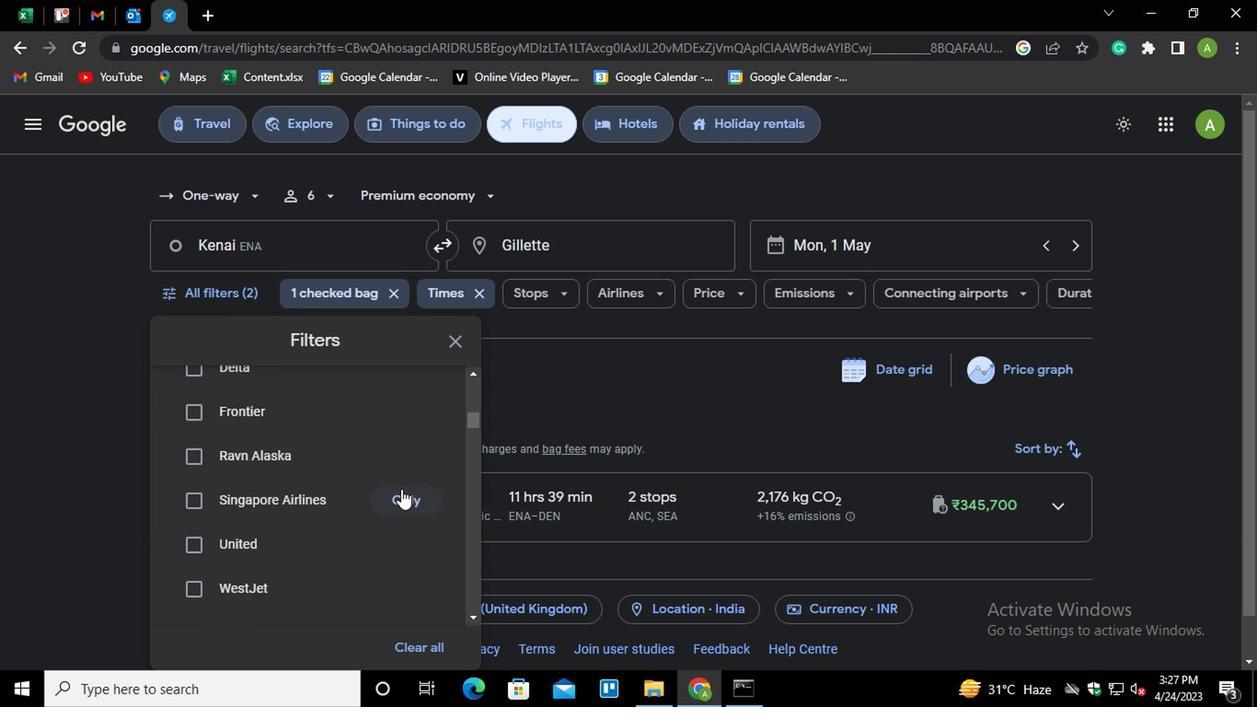 
Action: Mouse pressed left at (401, 491)
Screenshot: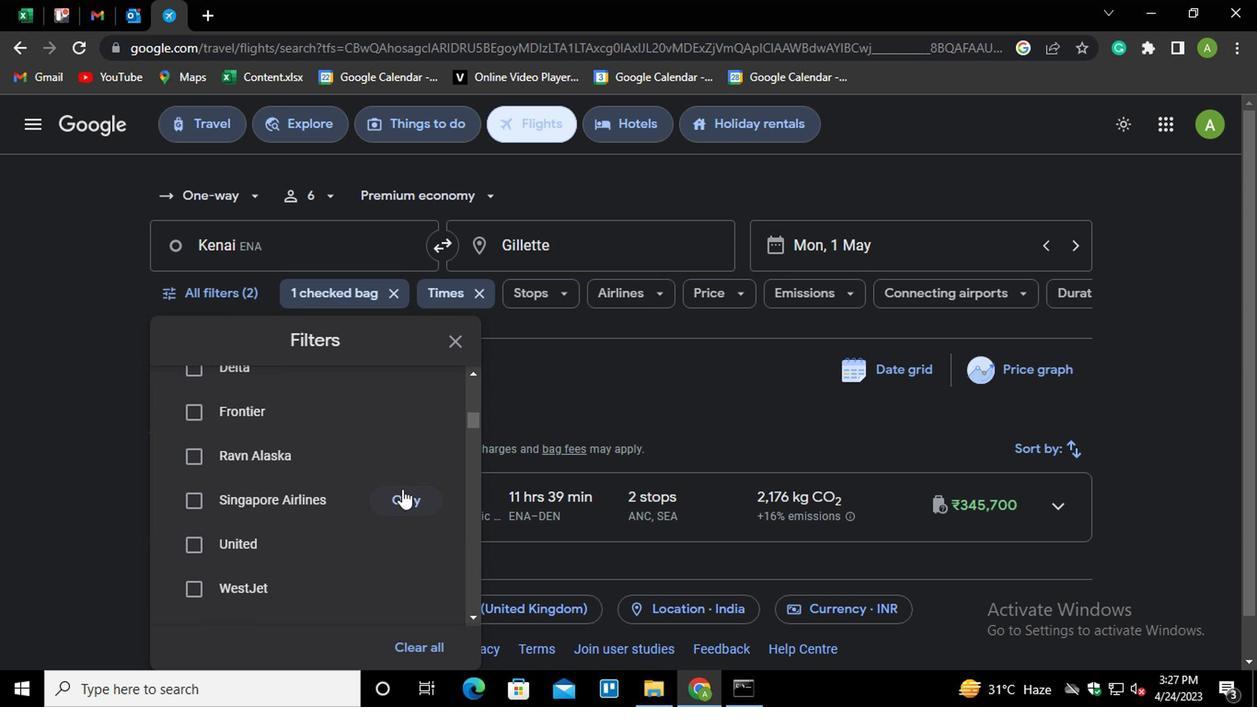 
Action: Mouse moved to (348, 540)
Screenshot: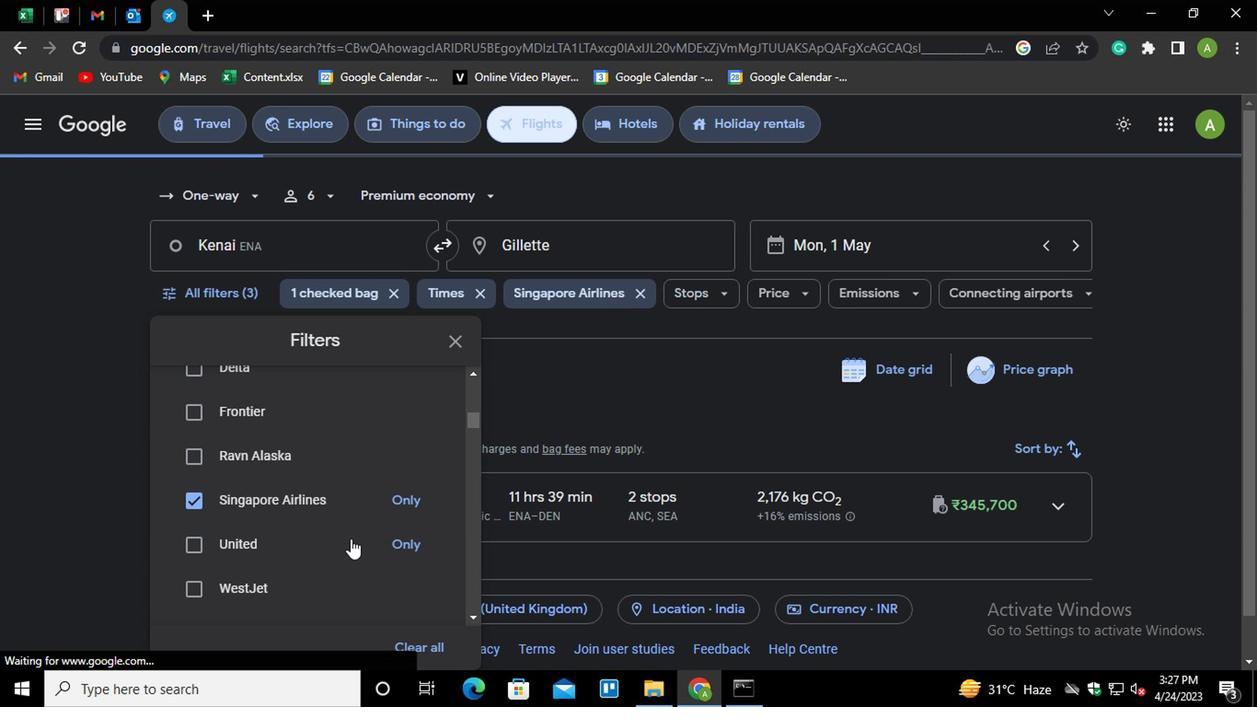 
Action: Mouse scrolled (348, 538) with delta (0, -1)
Screenshot: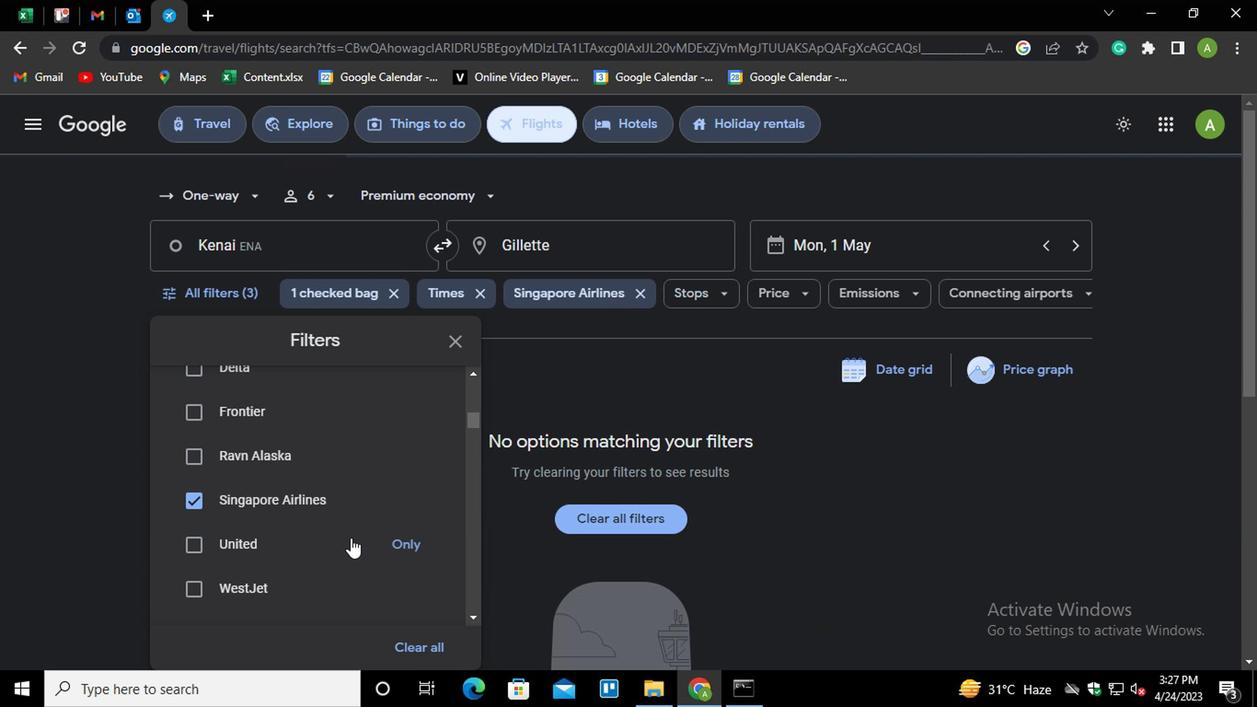 
Action: Mouse moved to (365, 538)
Screenshot: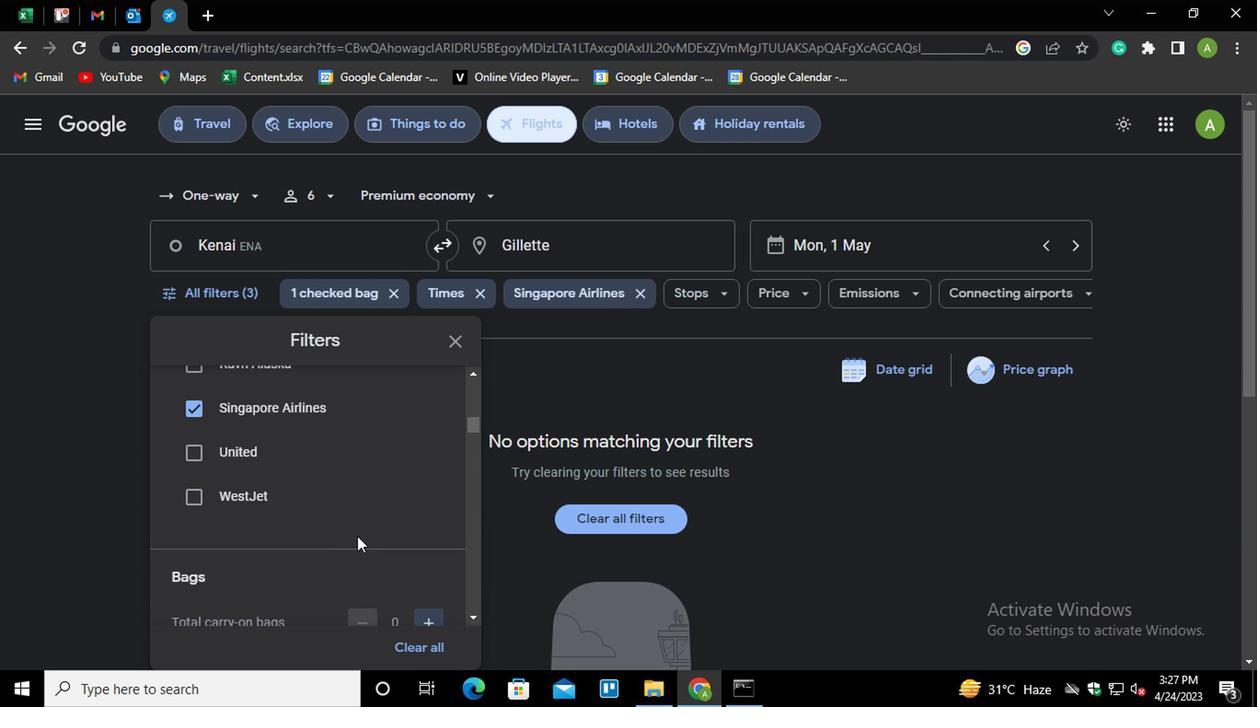 
Action: Mouse scrolled (365, 538) with delta (0, 0)
Screenshot: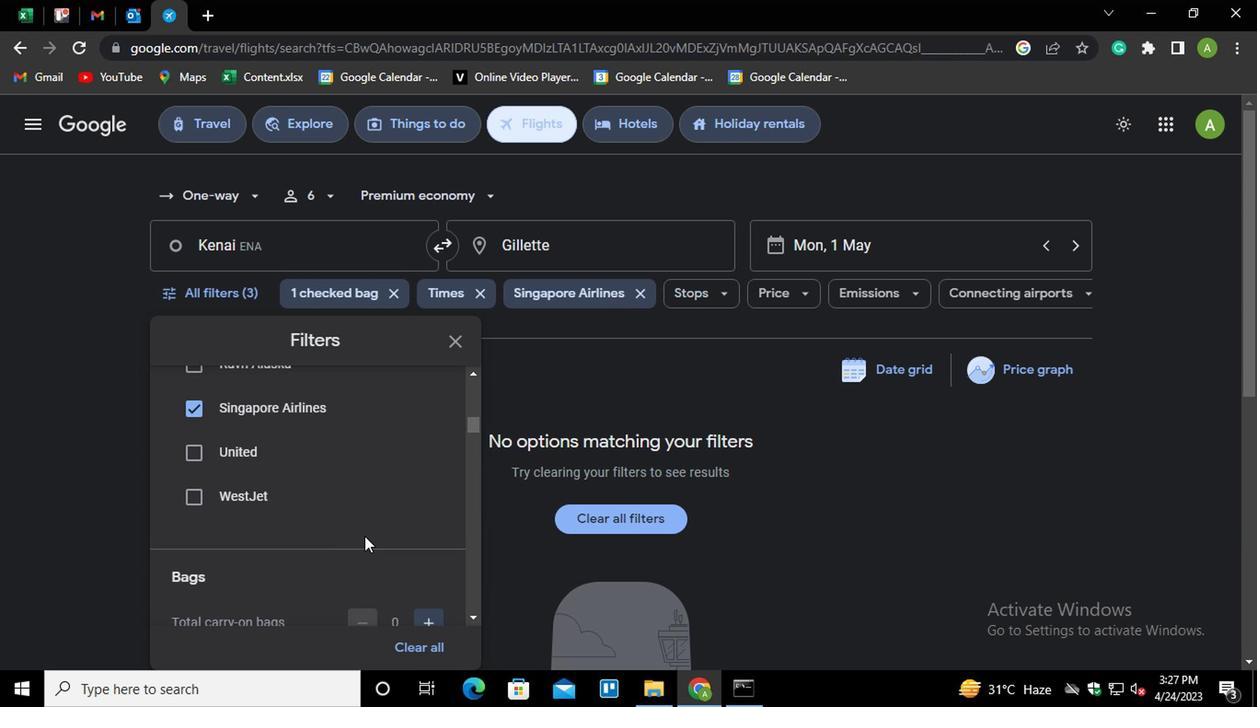 
Action: Mouse moved to (419, 574)
Screenshot: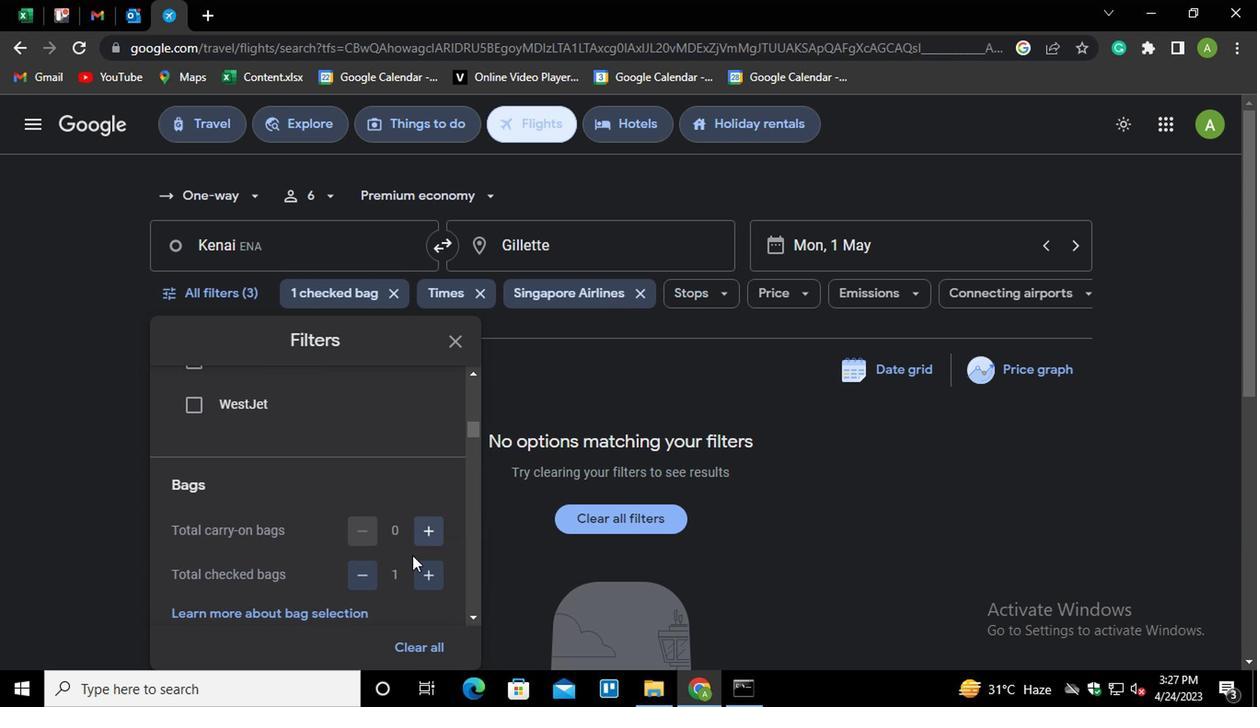 
Action: Mouse pressed left at (419, 574)
Screenshot: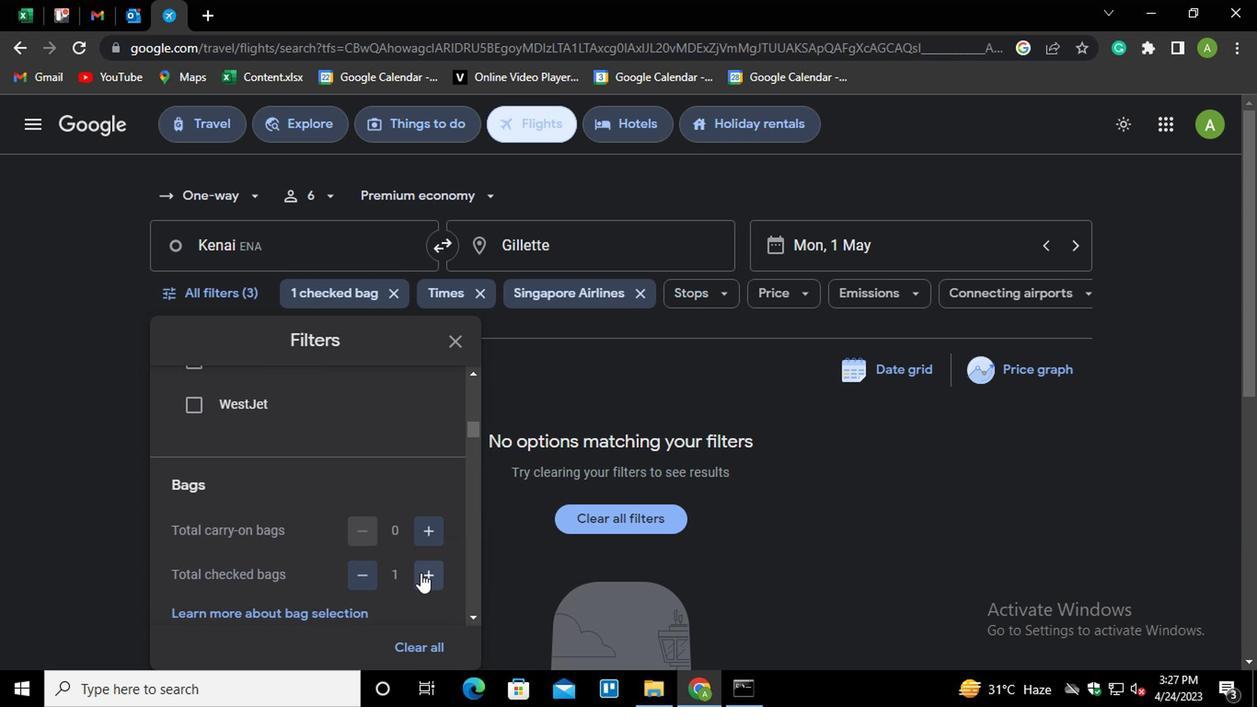 
Action: Mouse moved to (359, 576)
Screenshot: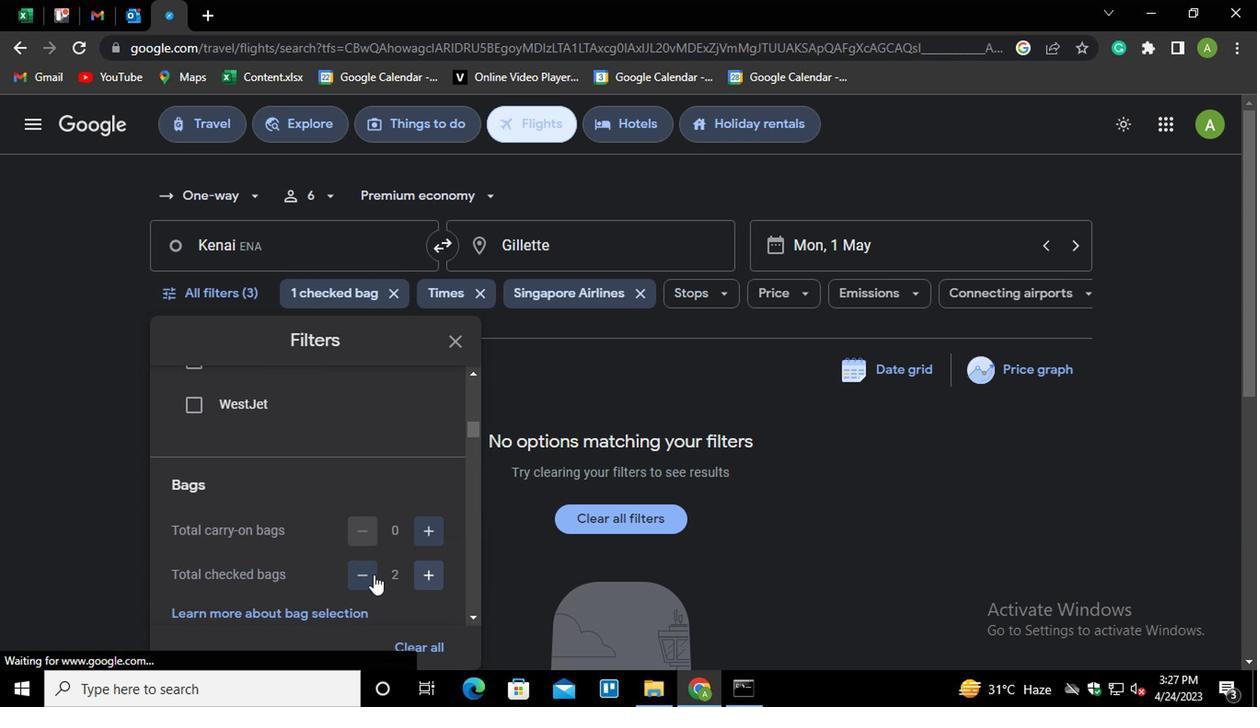 
Action: Mouse pressed left at (359, 576)
Screenshot: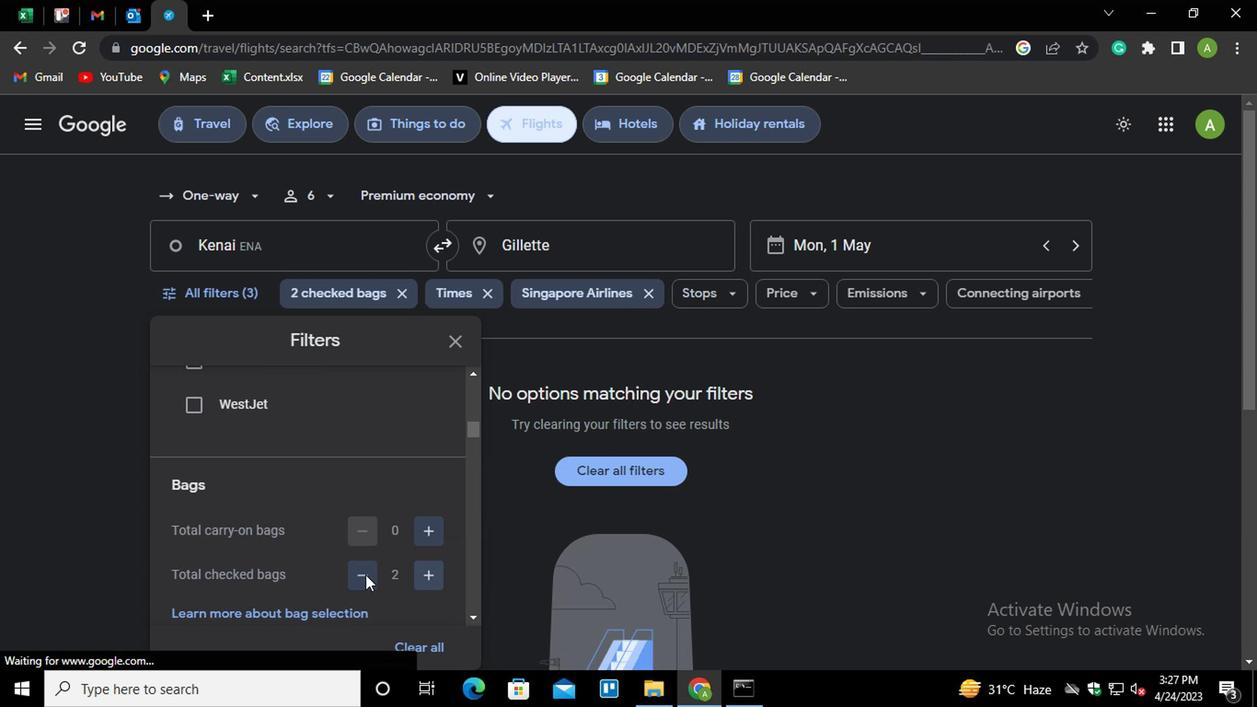 
Action: Mouse moved to (381, 557)
Screenshot: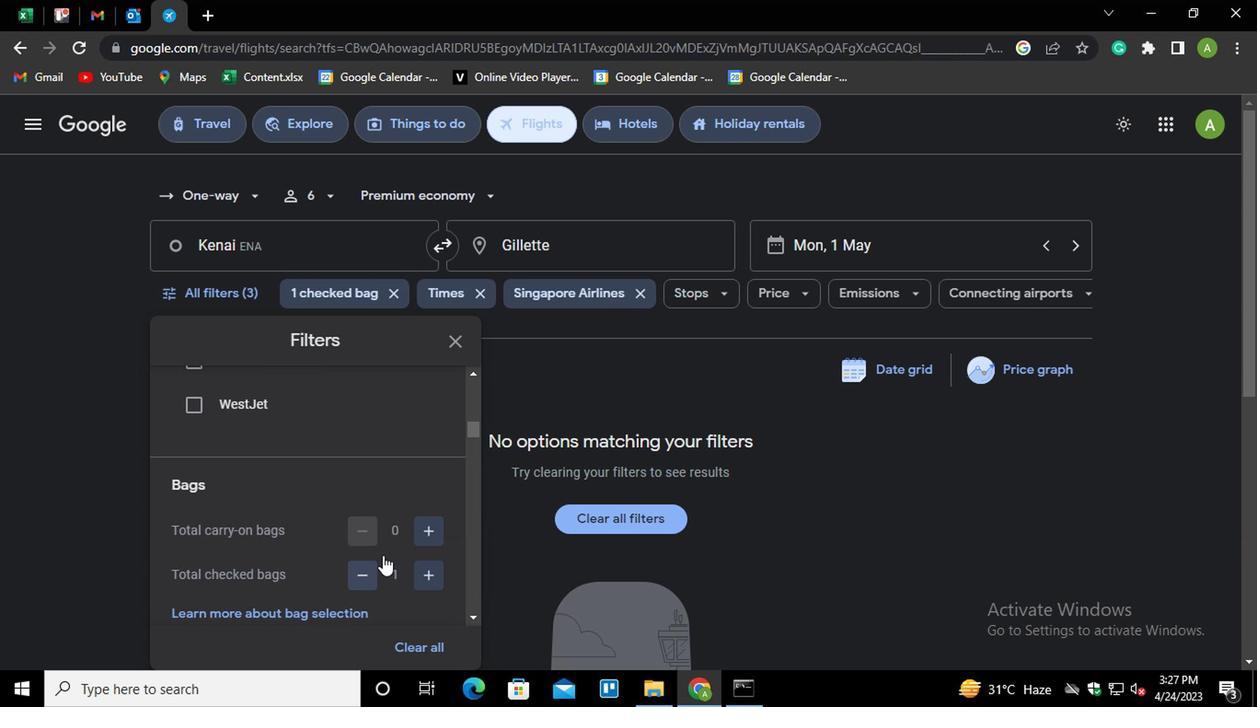
Action: Mouse scrolled (381, 556) with delta (0, 0)
Screenshot: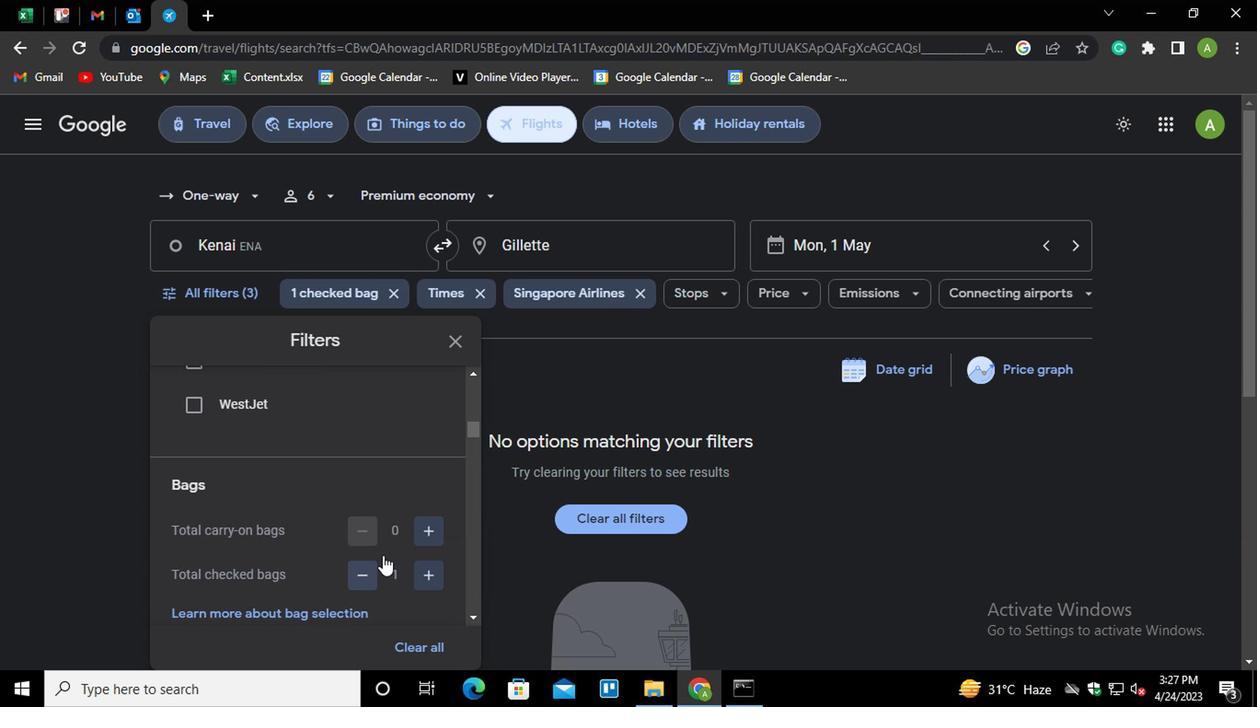 
Action: Mouse scrolled (381, 556) with delta (0, 0)
Screenshot: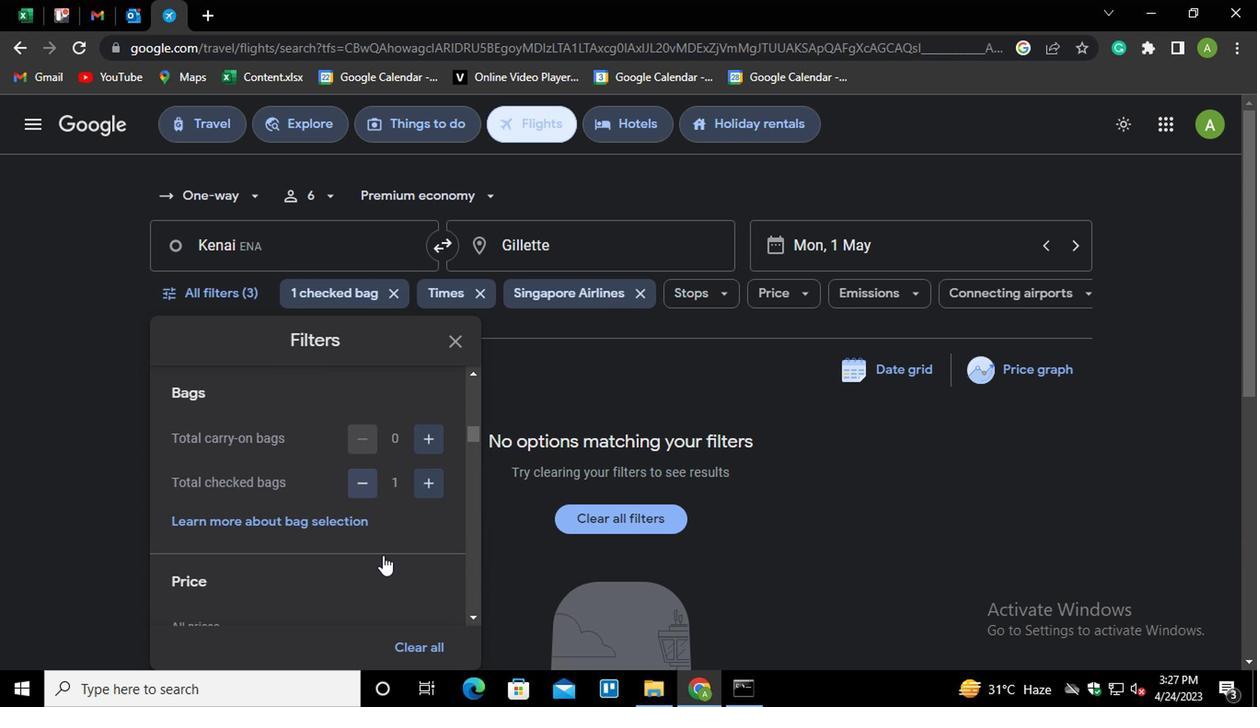 
Action: Mouse moved to (390, 565)
Screenshot: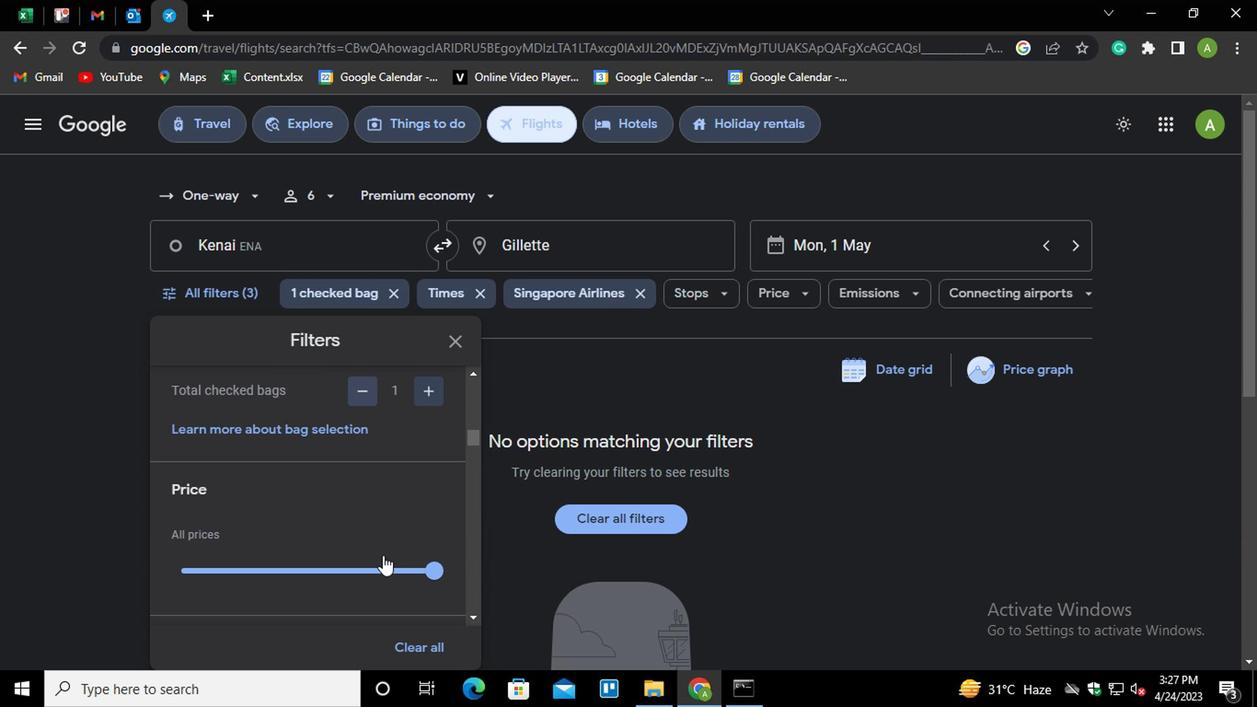 
Action: Mouse pressed left at (390, 565)
Screenshot: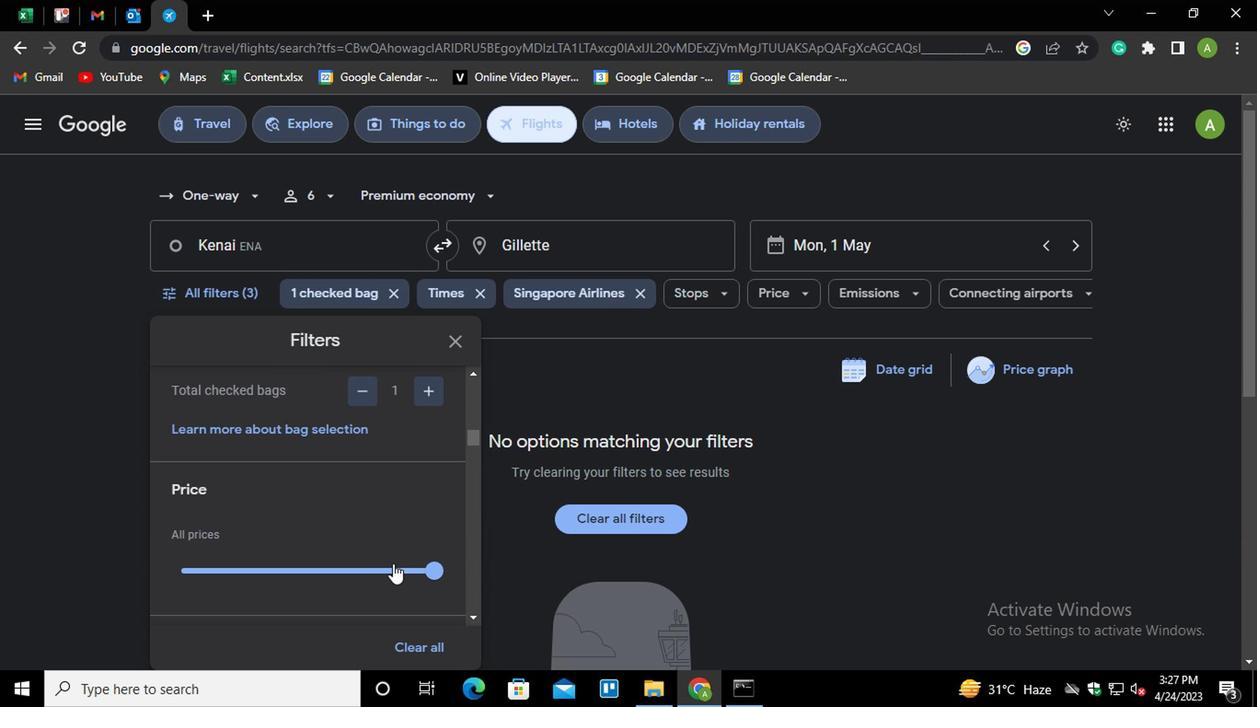 
Action: Mouse moved to (269, 568)
Screenshot: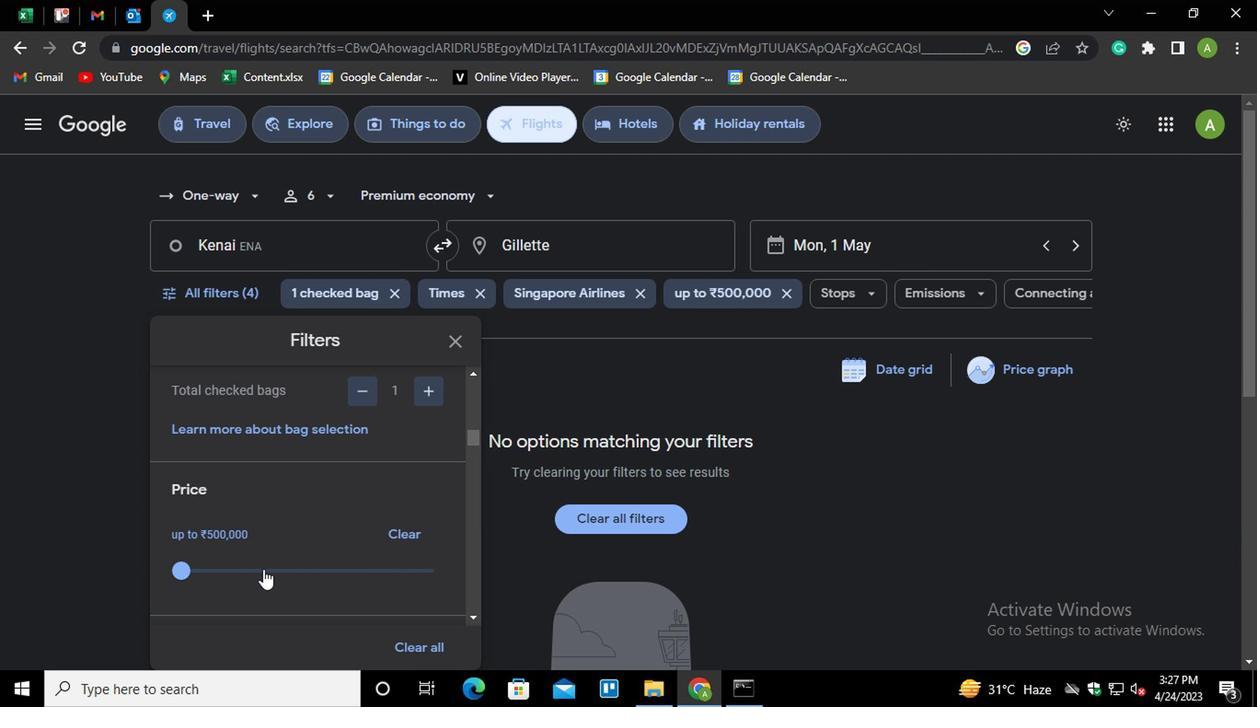 
Action: Mouse scrolled (269, 568) with delta (0, 0)
Screenshot: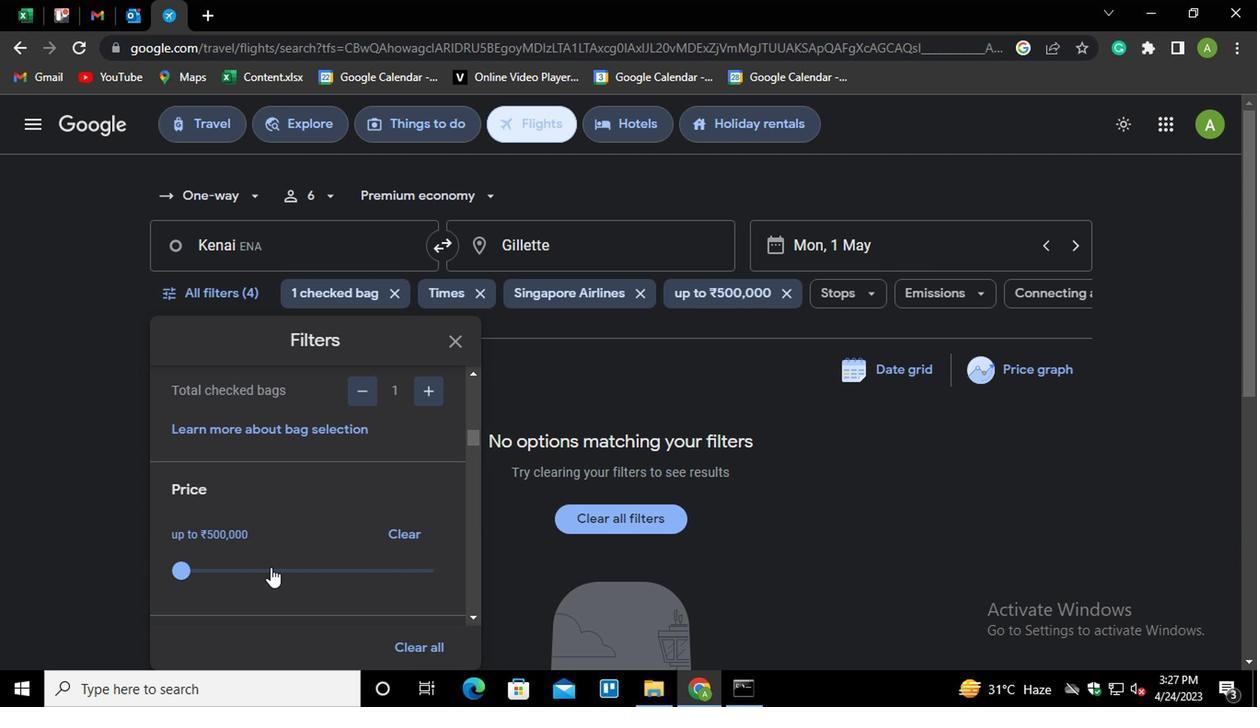 
Action: Mouse moved to (273, 565)
Screenshot: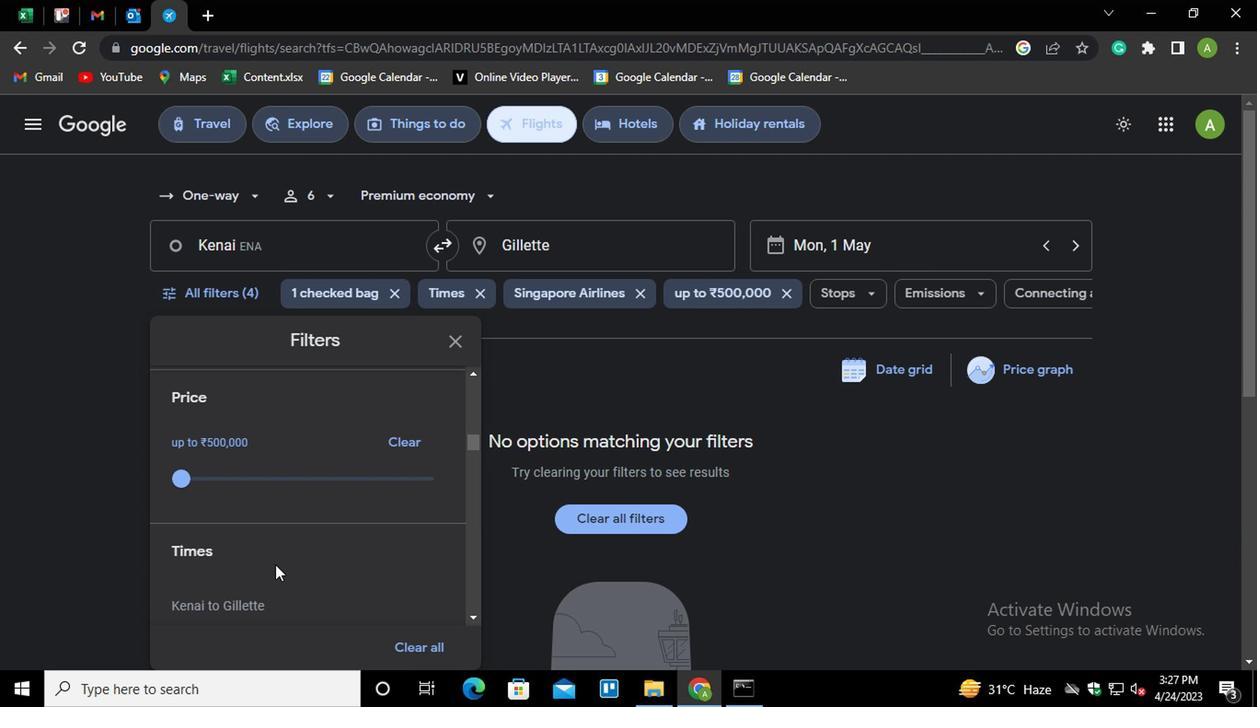 
Action: Mouse scrolled (273, 564) with delta (0, 0)
Screenshot: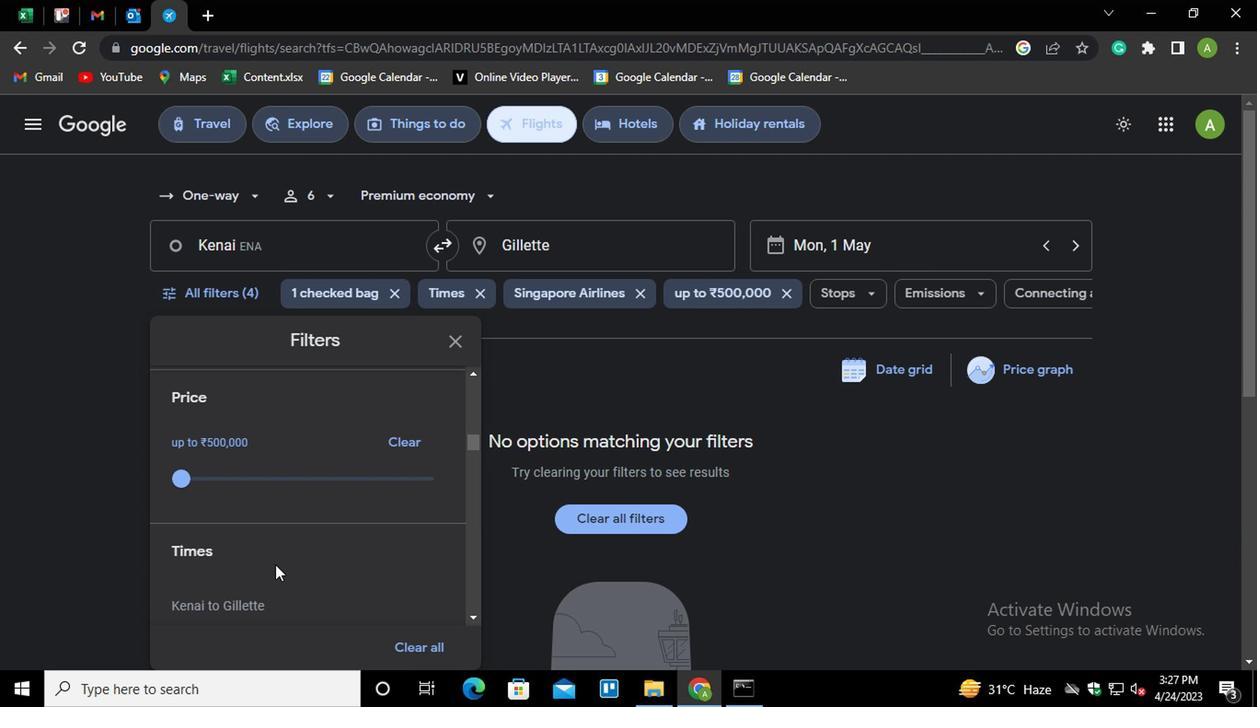 
Action: Mouse scrolled (273, 564) with delta (0, 0)
Screenshot: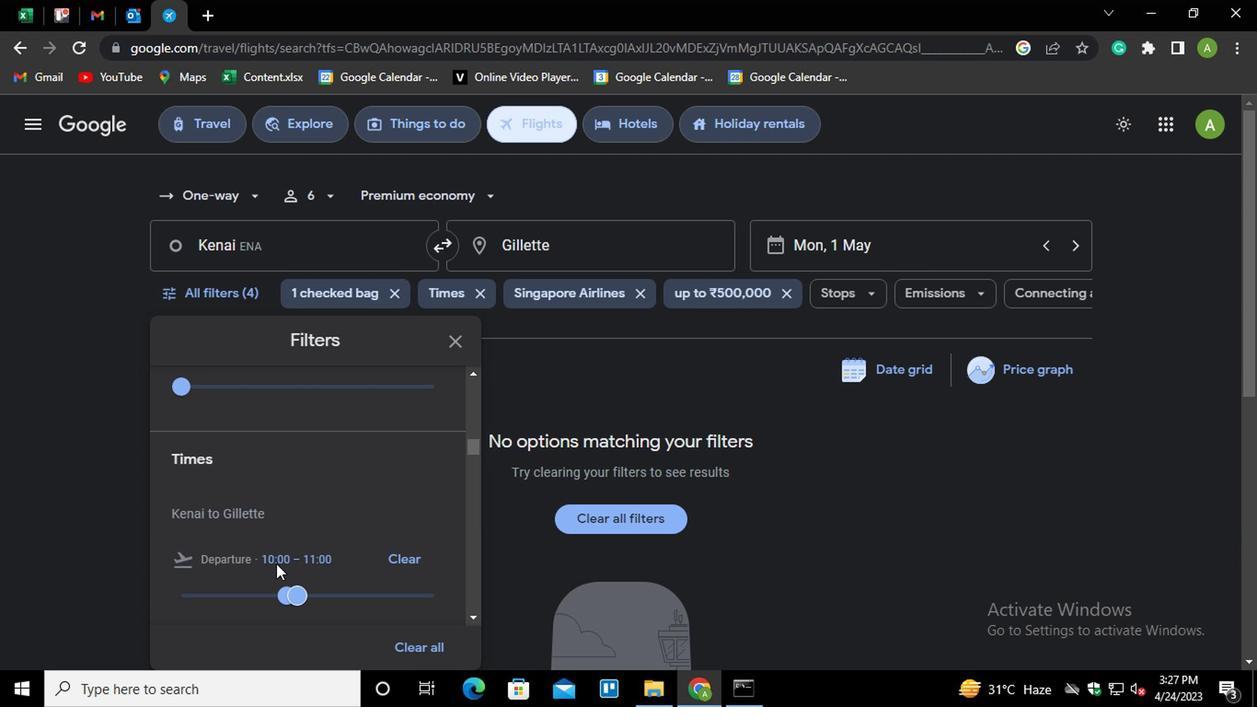 
Action: Mouse moved to (293, 506)
Screenshot: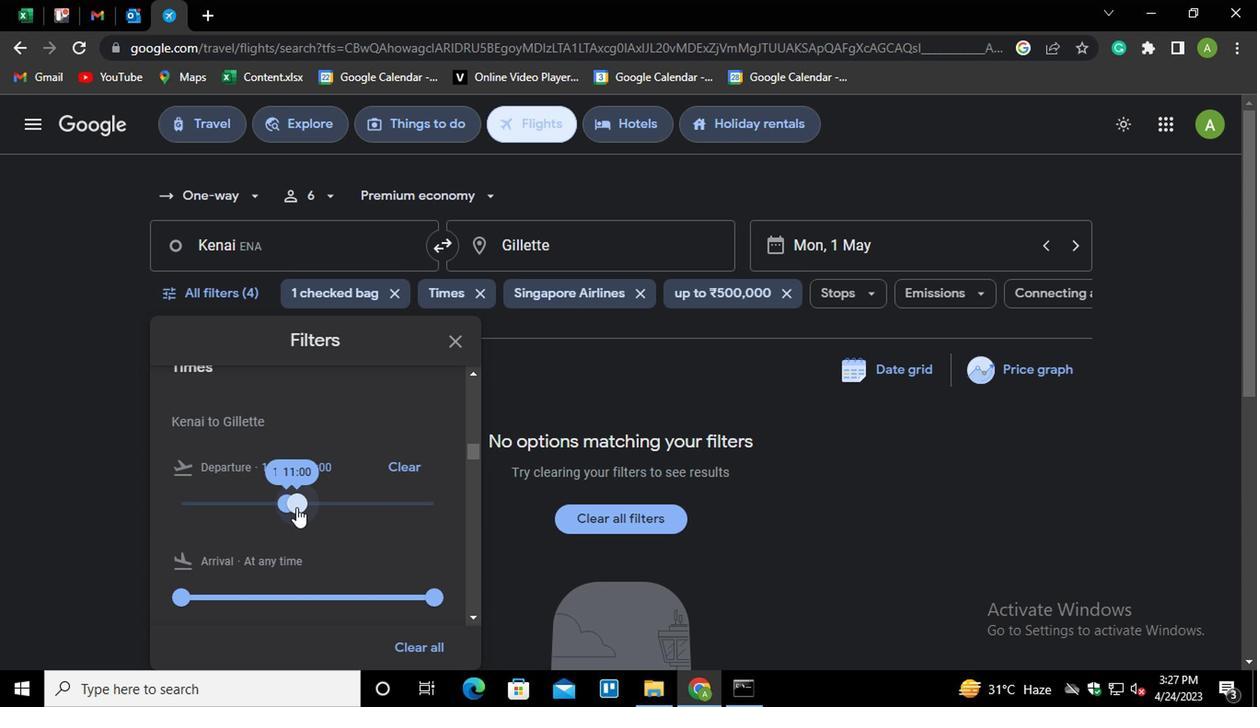 
Action: Mouse pressed left at (293, 506)
Screenshot: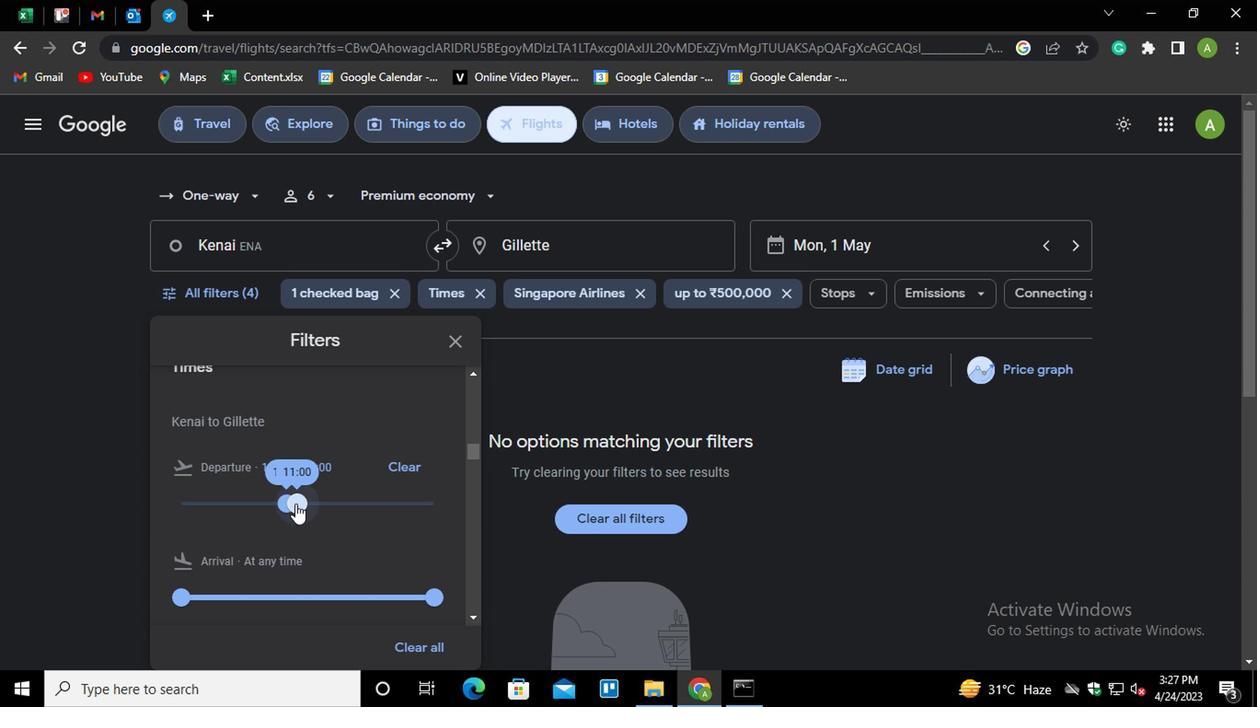
Action: Mouse moved to (284, 510)
Screenshot: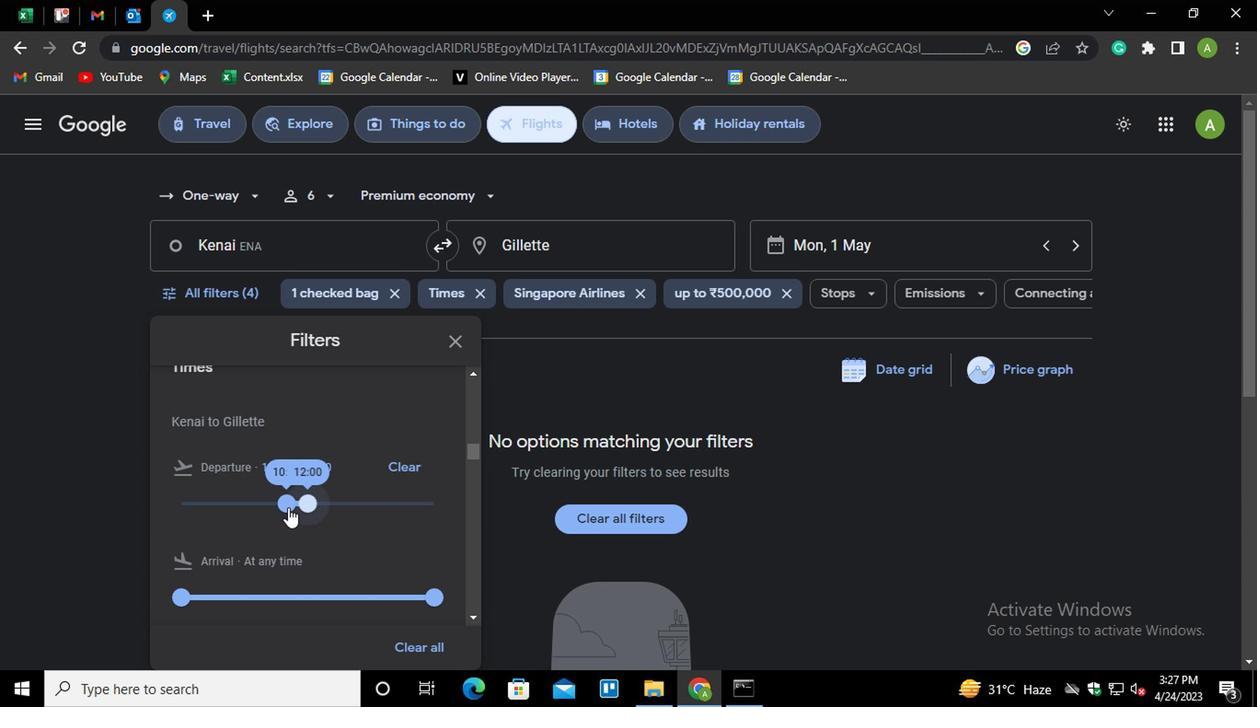 
Action: Mouse pressed left at (284, 510)
Screenshot: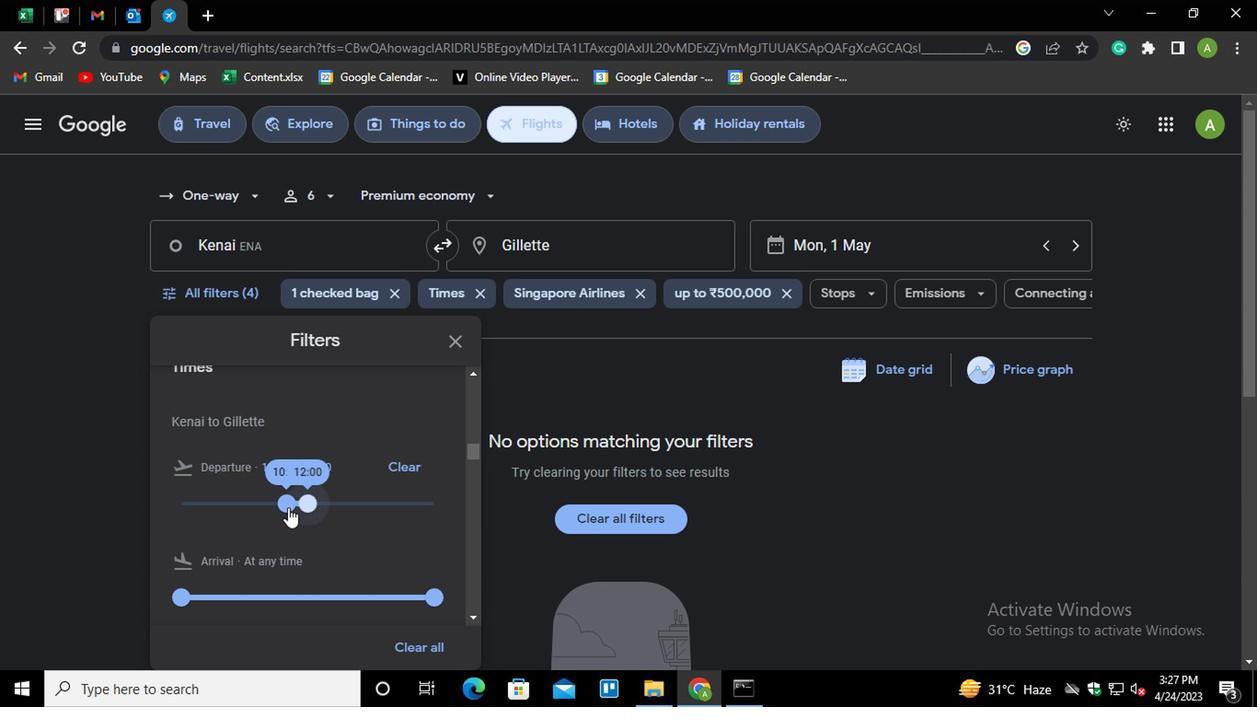 
Action: Mouse moved to (299, 505)
Screenshot: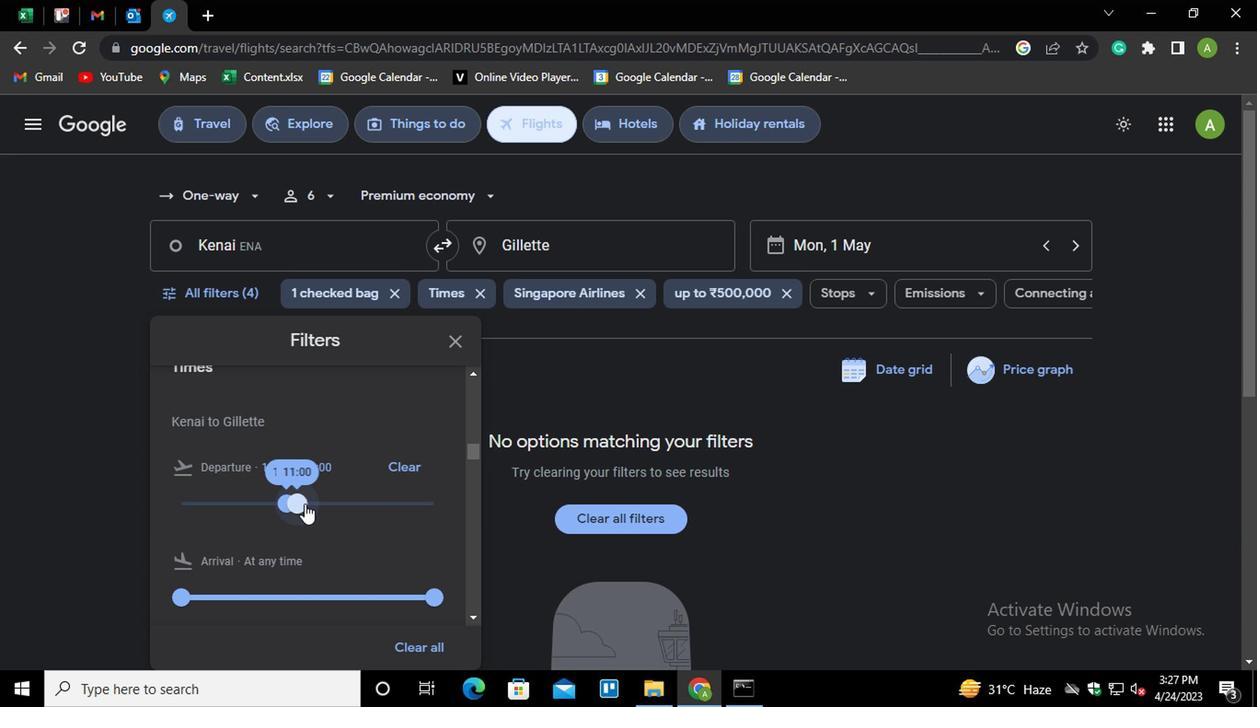 
Action: Mouse pressed left at (299, 505)
Screenshot: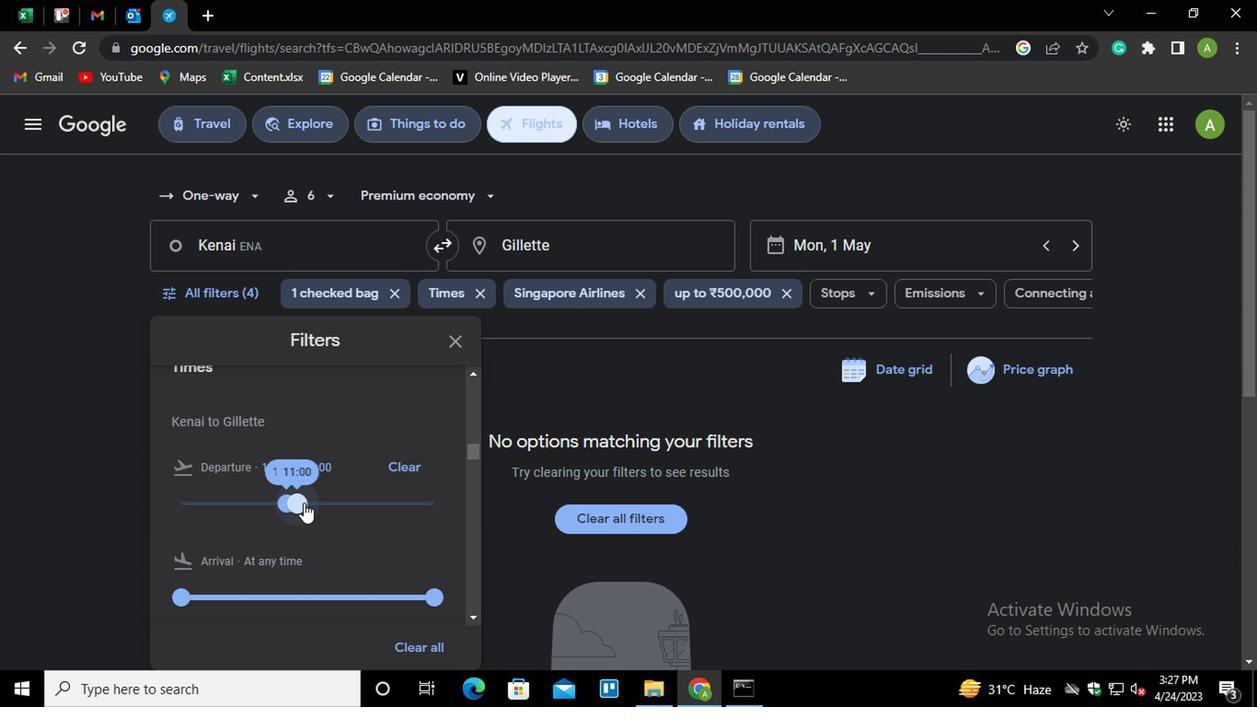 
Action: Mouse moved to (286, 507)
Screenshot: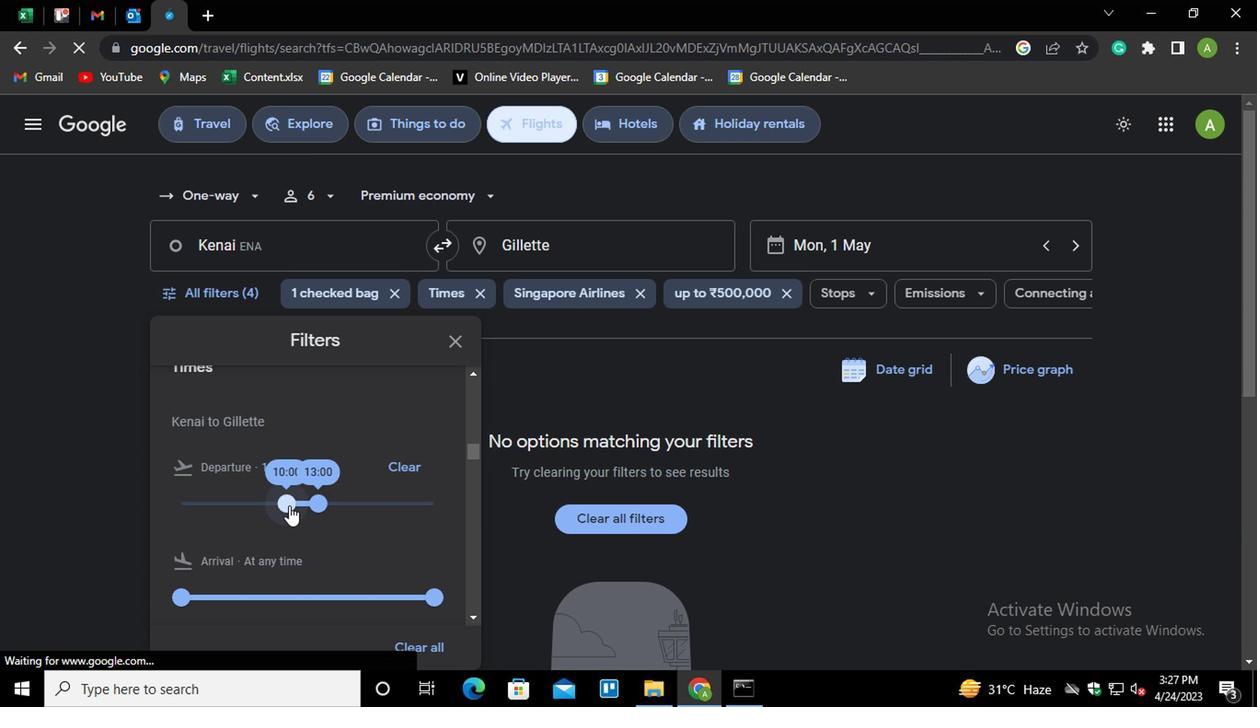 
Action: Mouse pressed left at (286, 507)
Screenshot: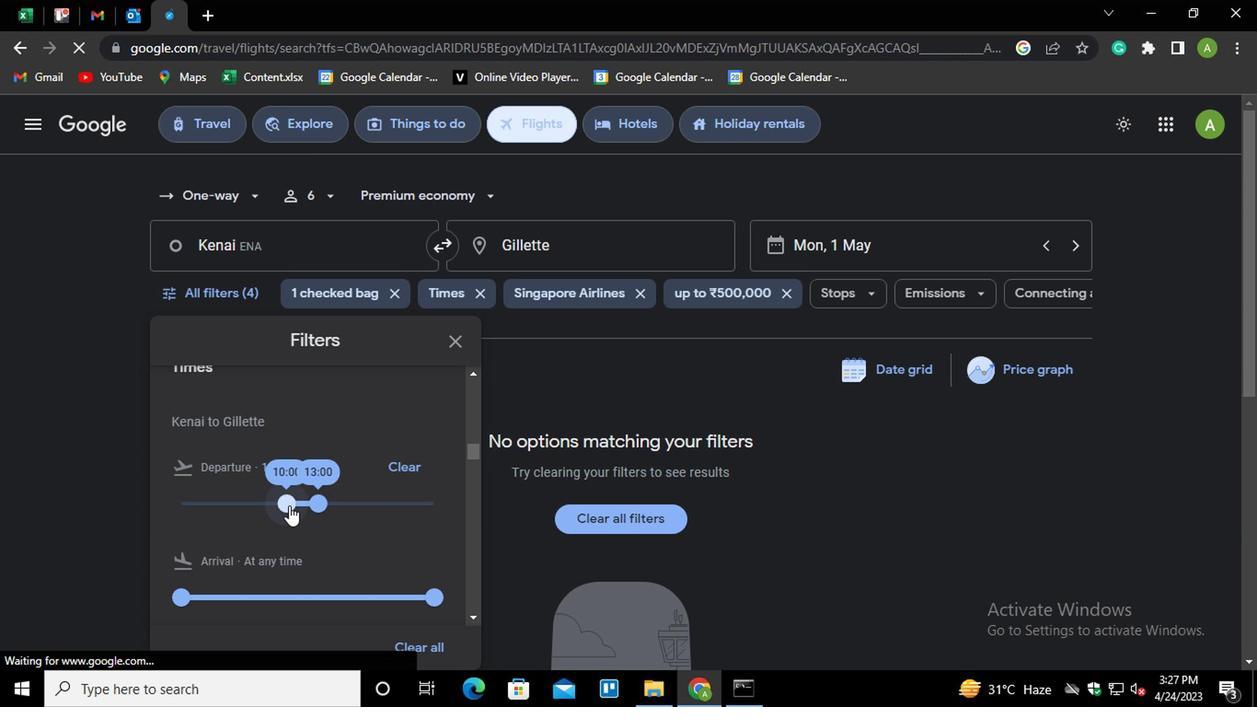 
Action: Mouse moved to (361, 526)
Screenshot: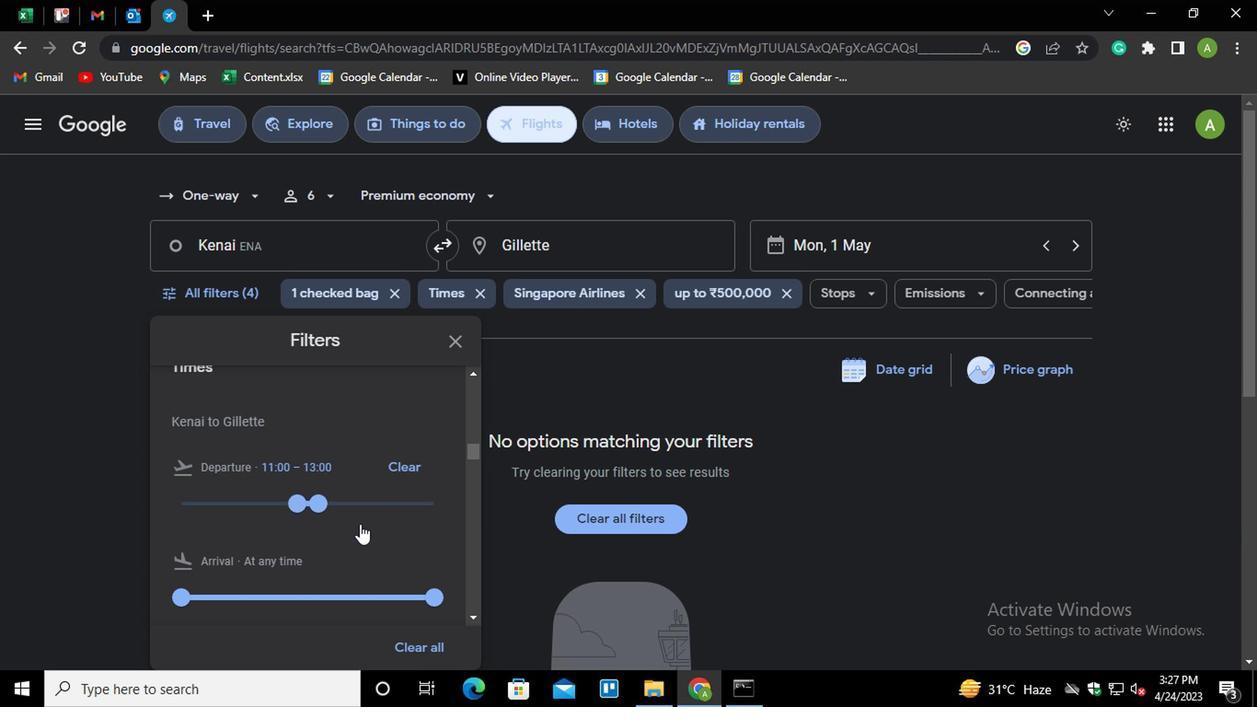 
Action: Mouse scrolled (361, 525) with delta (0, -1)
Screenshot: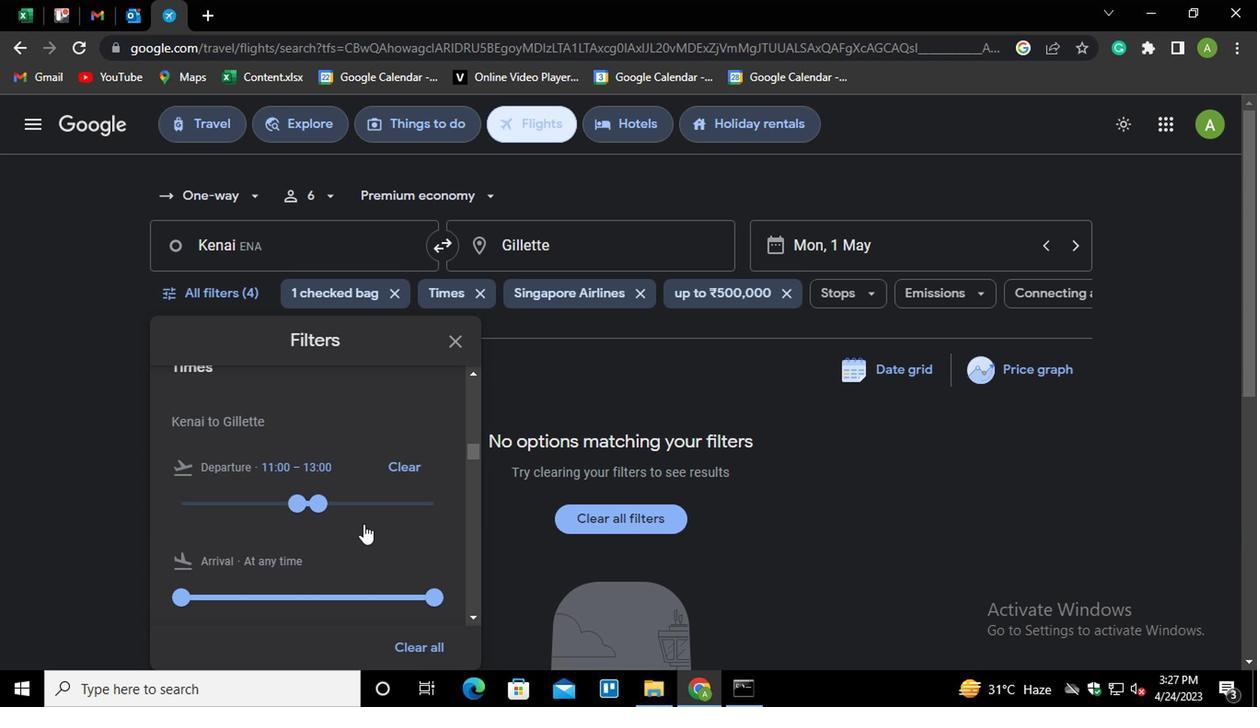 
Action: Mouse scrolled (361, 525) with delta (0, -1)
Screenshot: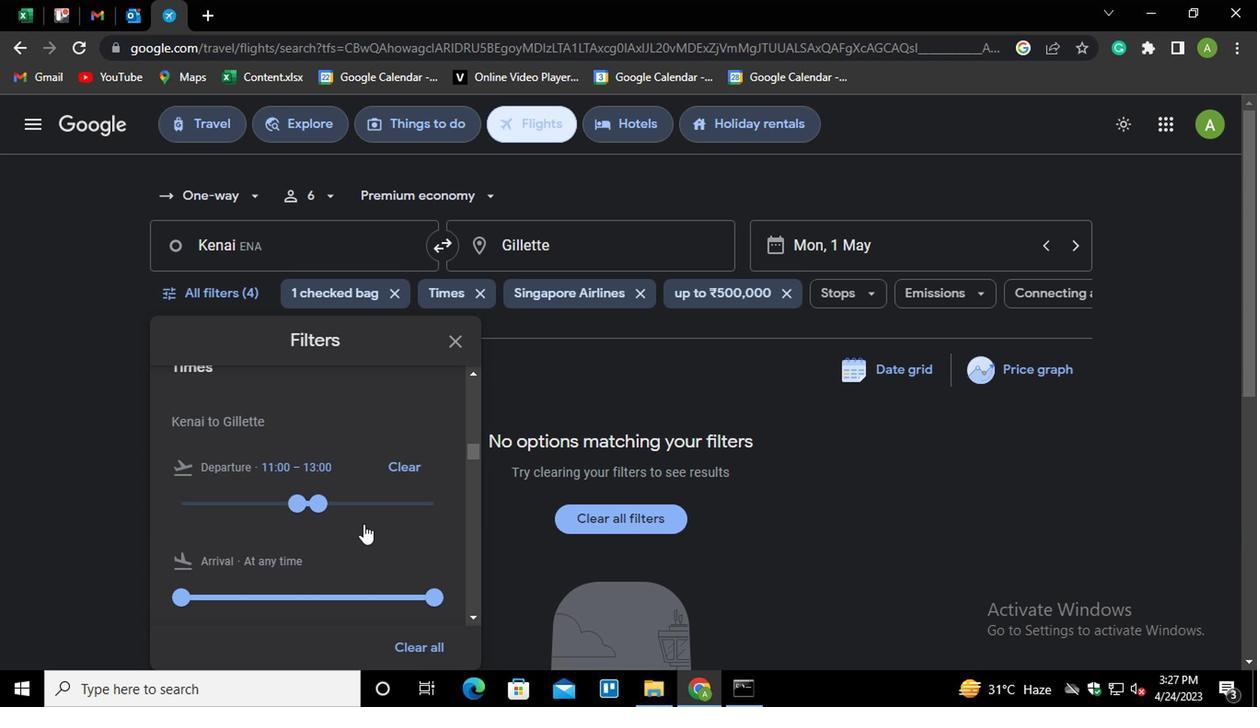 
Action: Mouse scrolled (361, 525) with delta (0, -1)
Screenshot: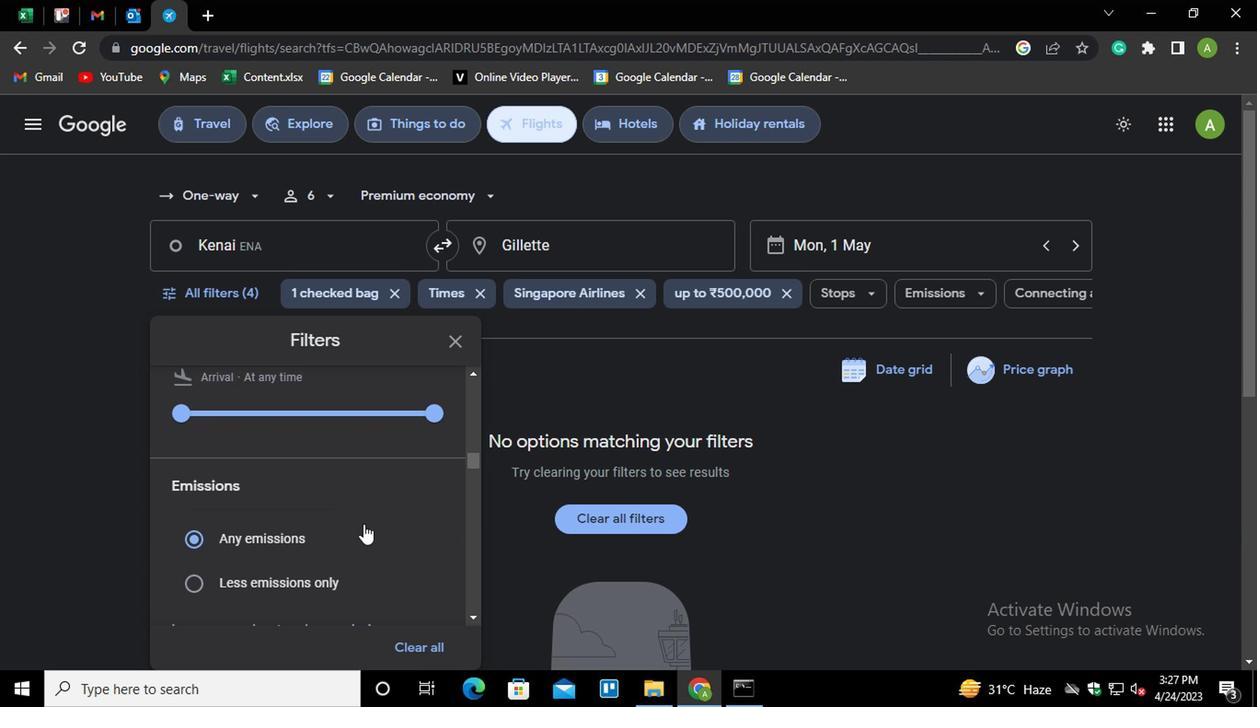 
Action: Mouse scrolled (361, 525) with delta (0, -1)
Screenshot: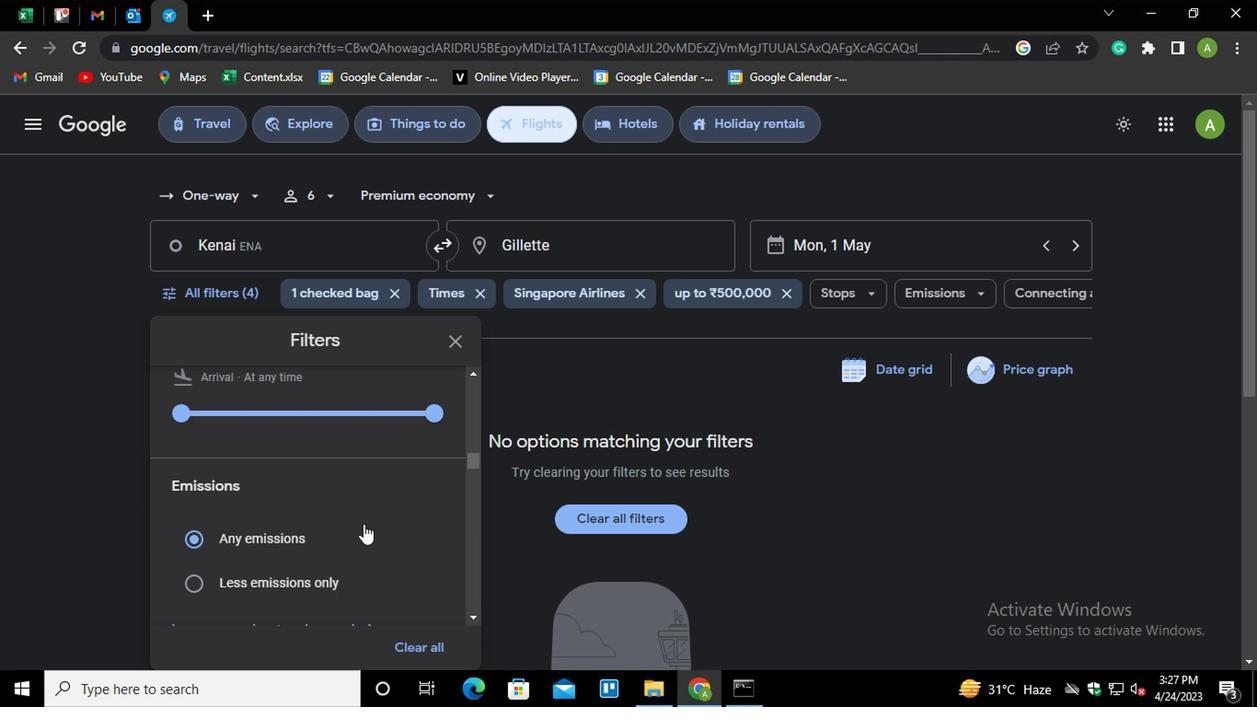 
Action: Mouse scrolled (361, 525) with delta (0, -1)
Screenshot: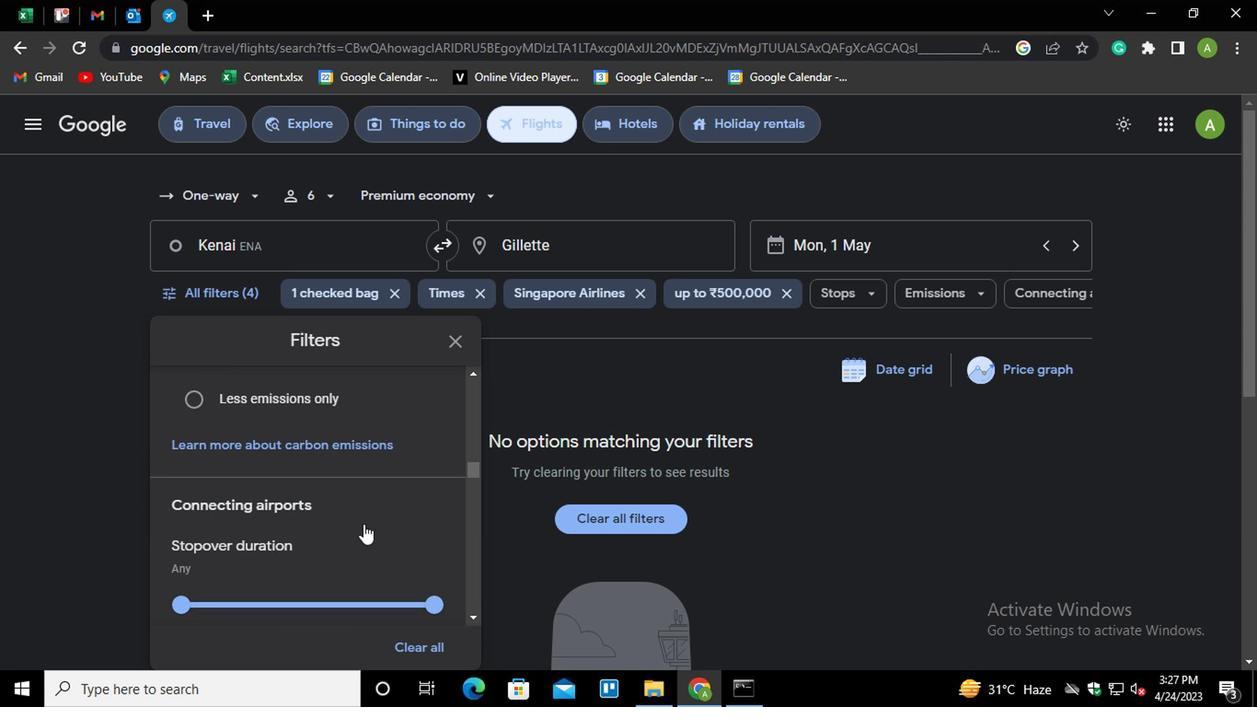 
Action: Mouse scrolled (361, 525) with delta (0, -1)
Screenshot: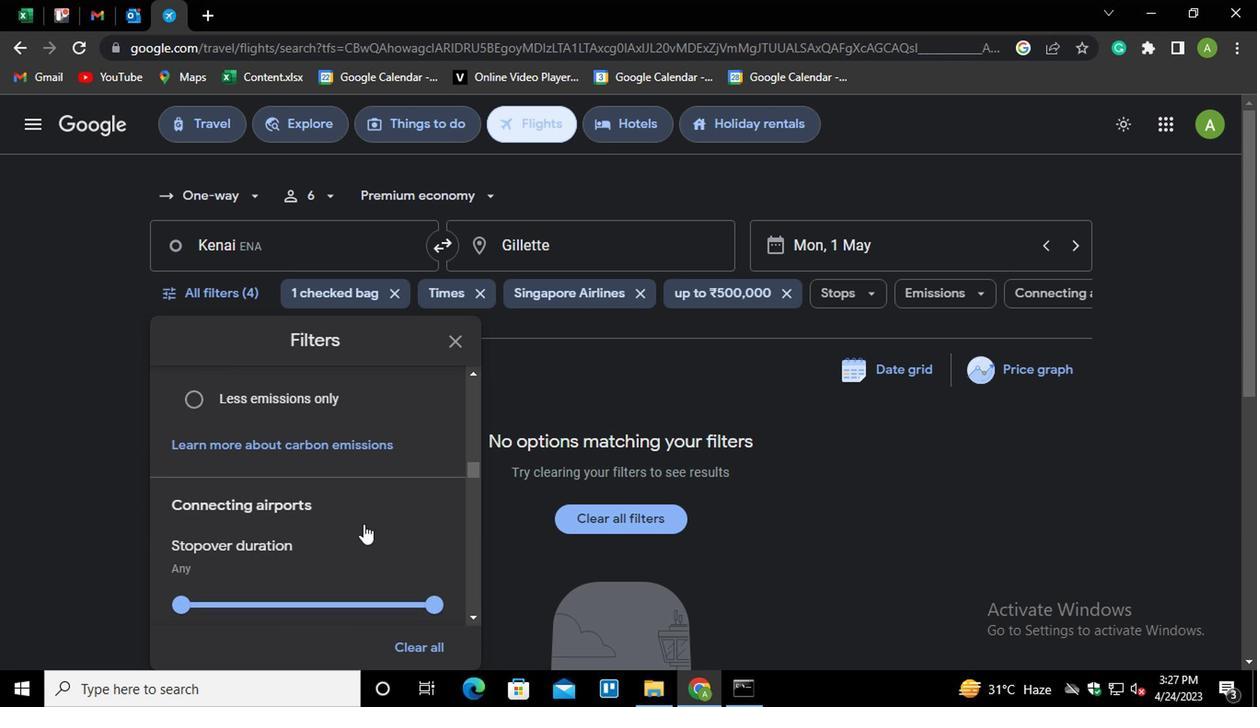 
Action: Mouse scrolled (361, 525) with delta (0, -1)
Screenshot: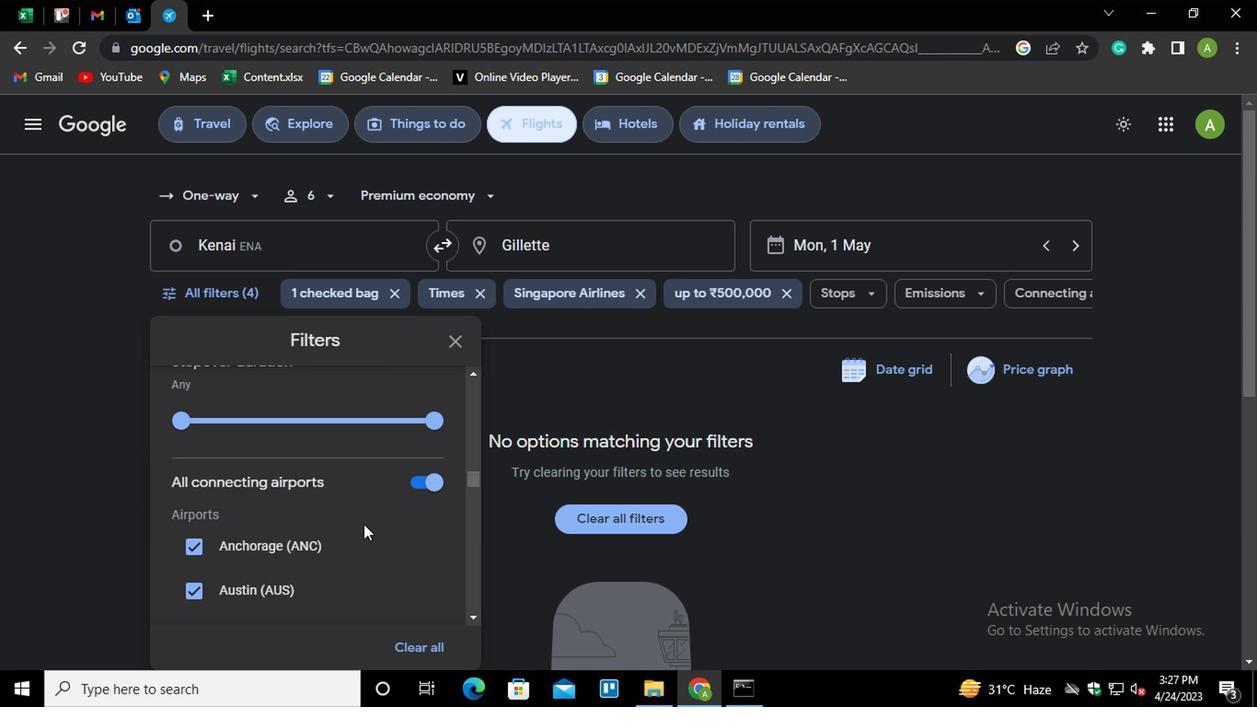 
Action: Mouse scrolled (361, 525) with delta (0, -1)
Screenshot: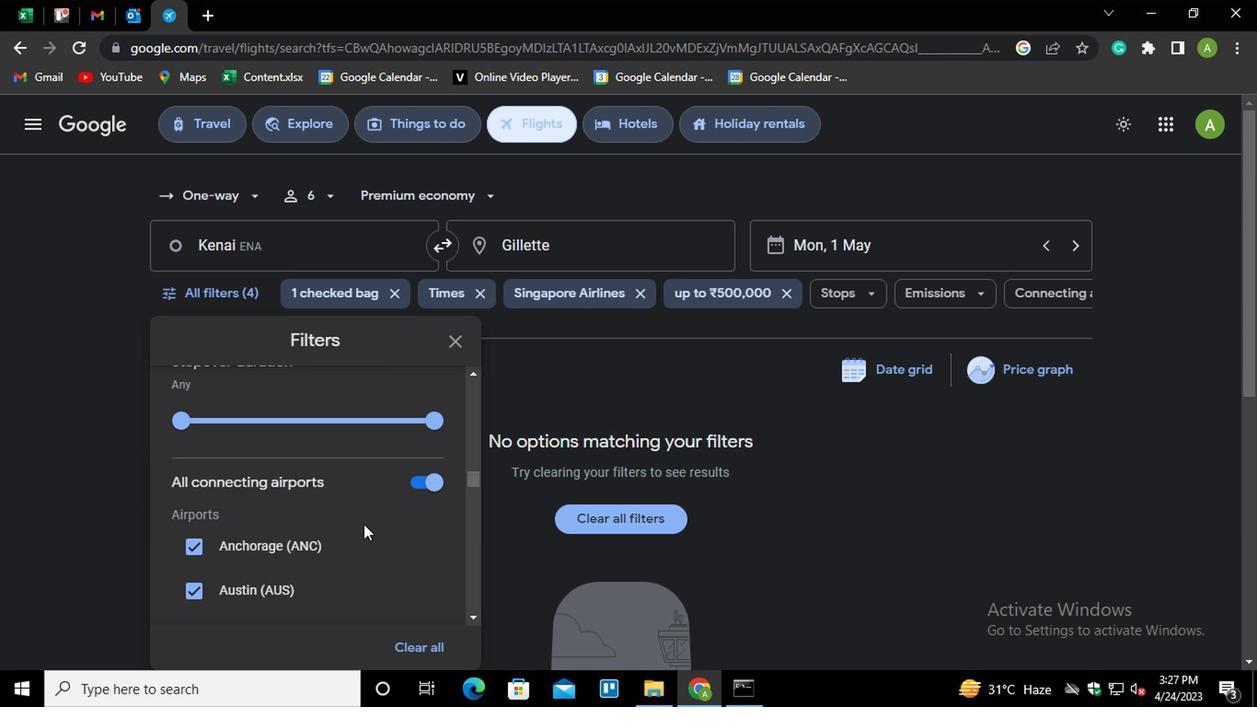 
Action: Mouse scrolled (361, 525) with delta (0, -1)
Screenshot: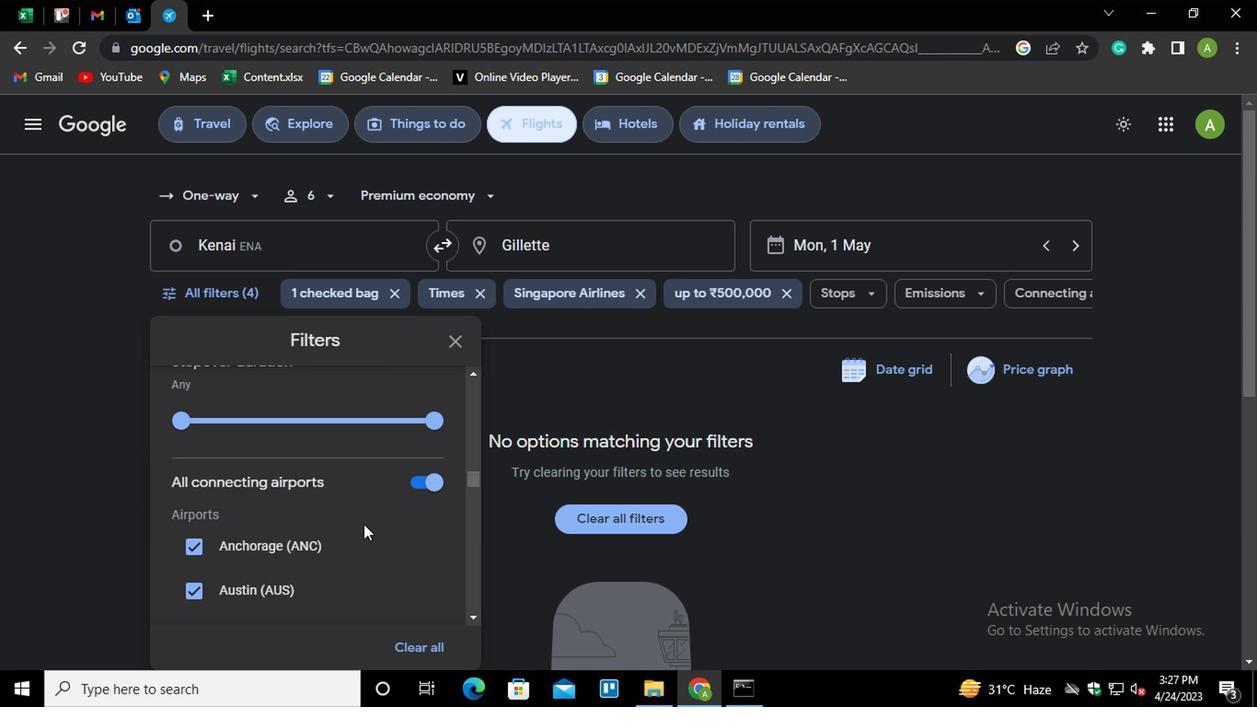 
Action: Mouse moved to (928, 529)
Screenshot: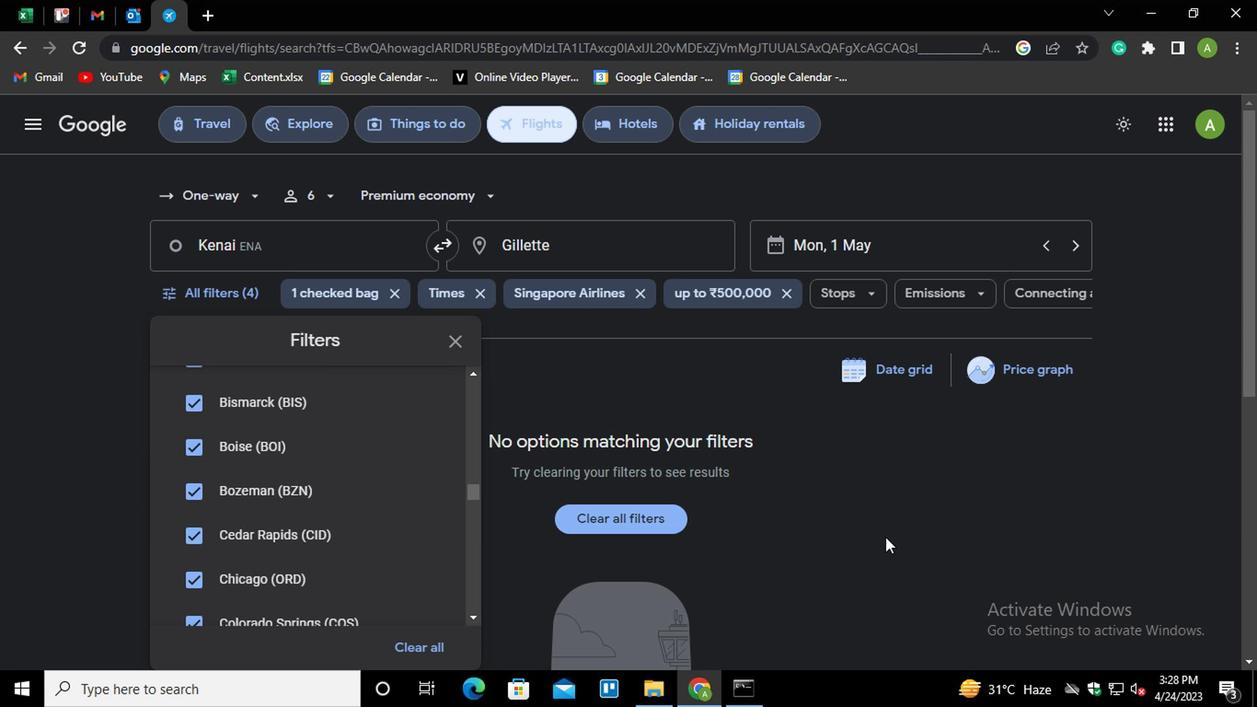 
Action: Mouse pressed left at (928, 529)
Screenshot: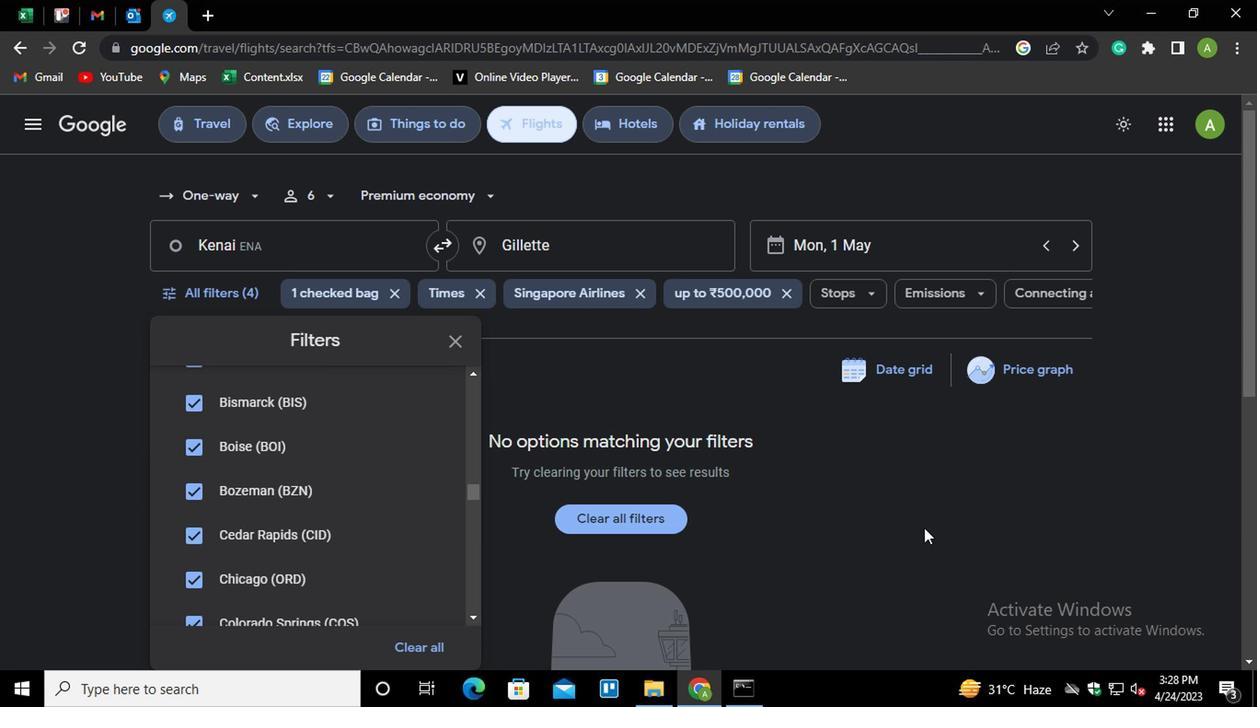 
Action: Mouse moved to (926, 529)
Screenshot: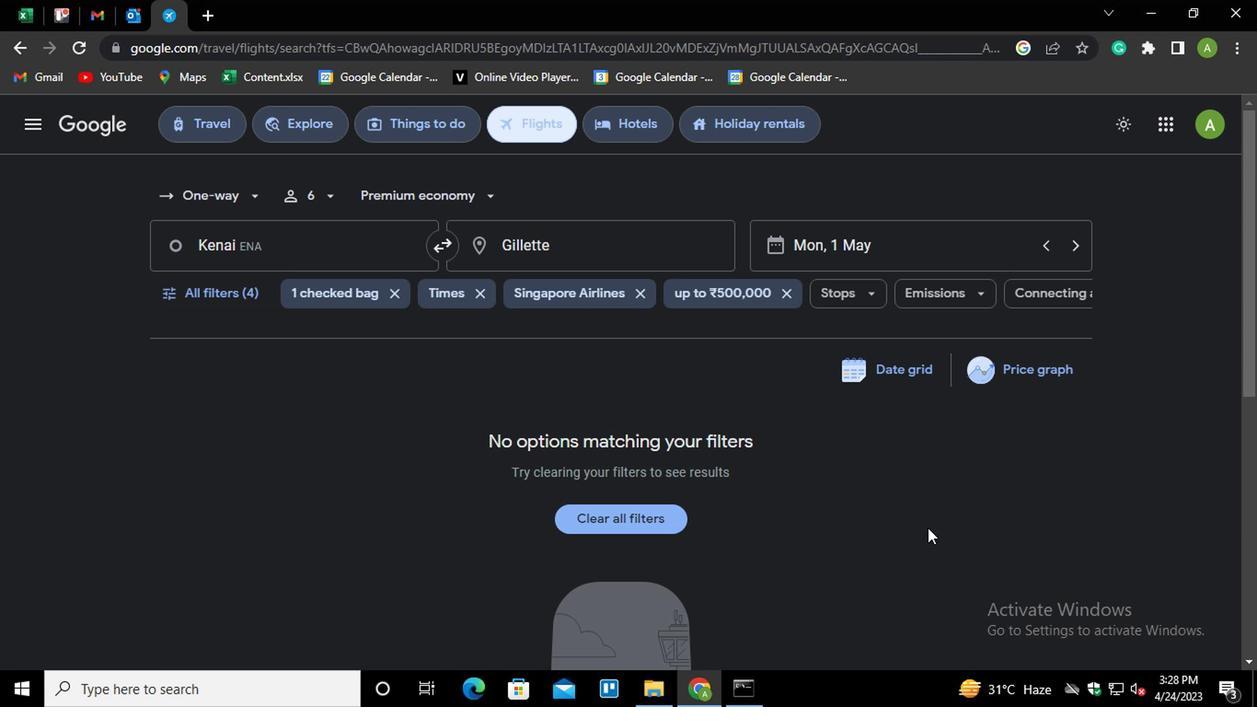 
